 Task: Schedule a hair salon appointment for a haircut on Friday at 11:00 AM.
Action: Mouse moved to (27, 136)
Screenshot: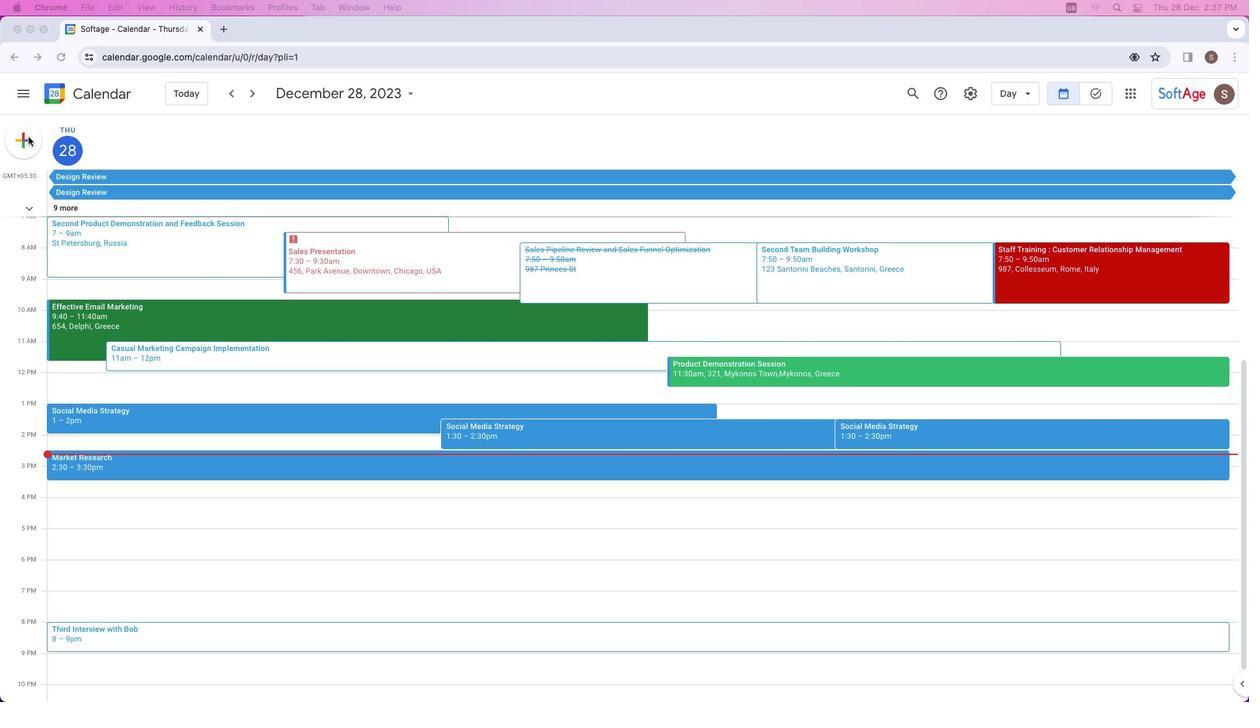 
Action: Mouse pressed left at (27, 136)
Screenshot: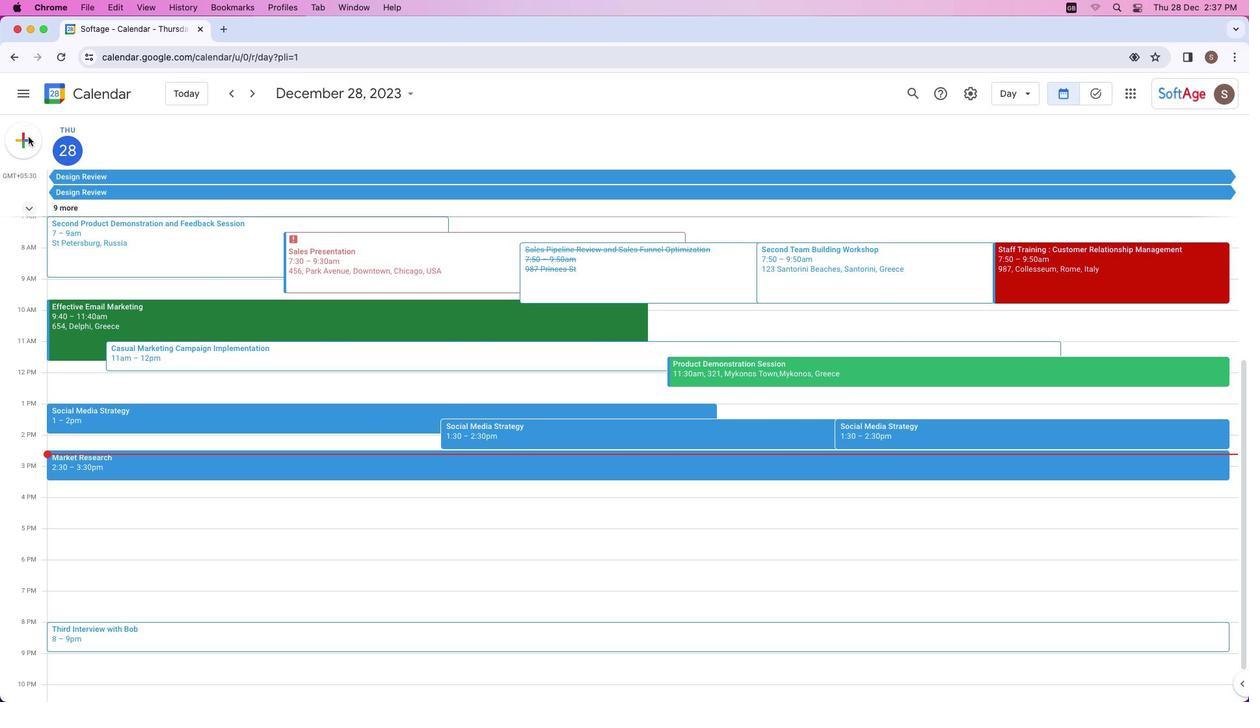 
Action: Mouse pressed left at (27, 136)
Screenshot: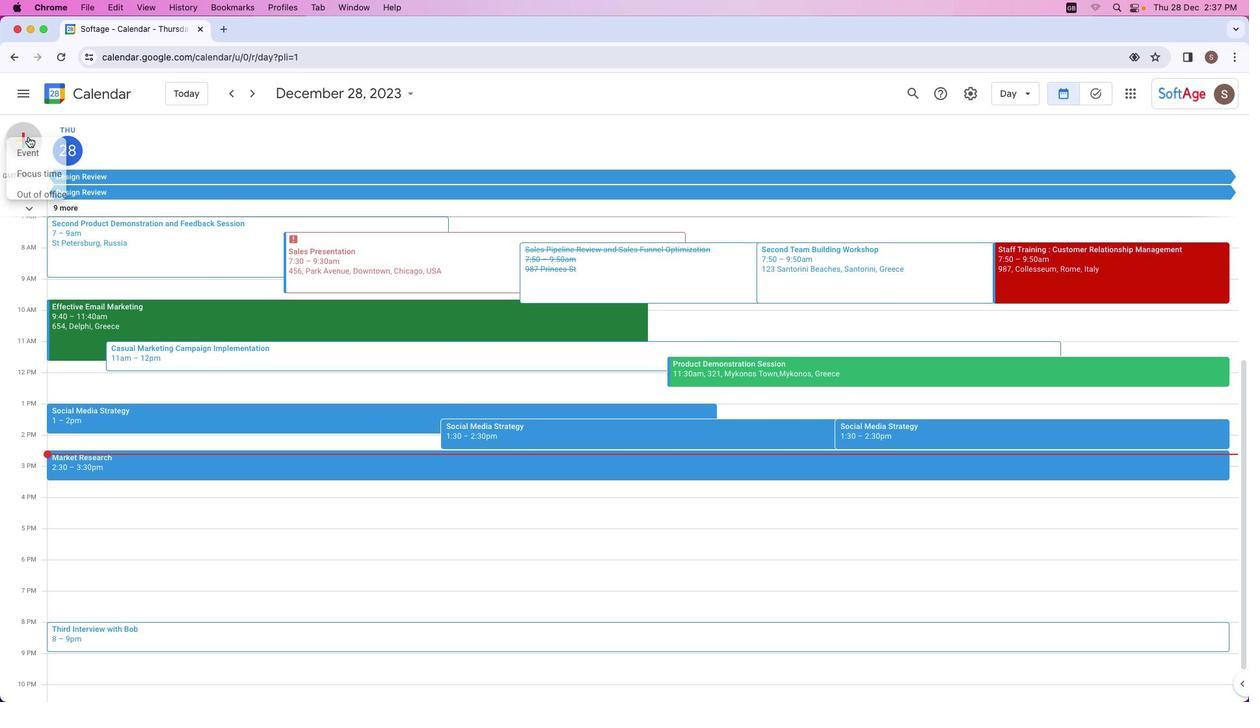 
Action: Mouse moved to (67, 281)
Screenshot: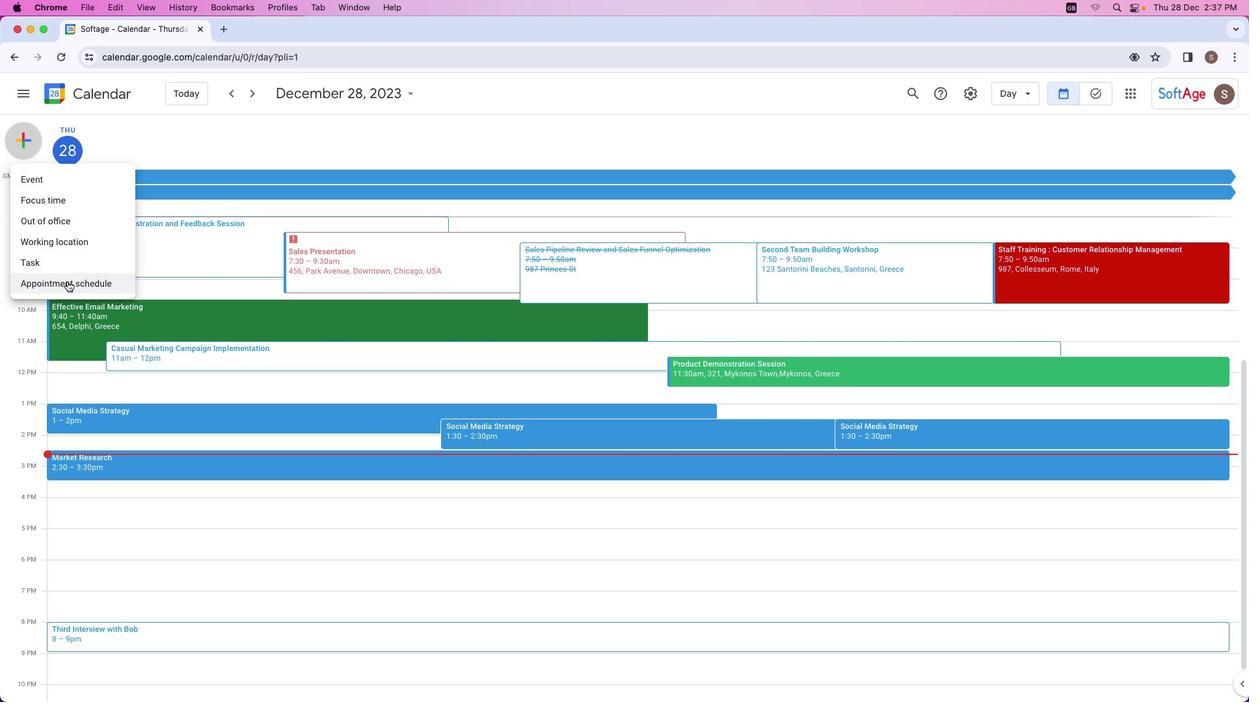 
Action: Mouse pressed left at (67, 281)
Screenshot: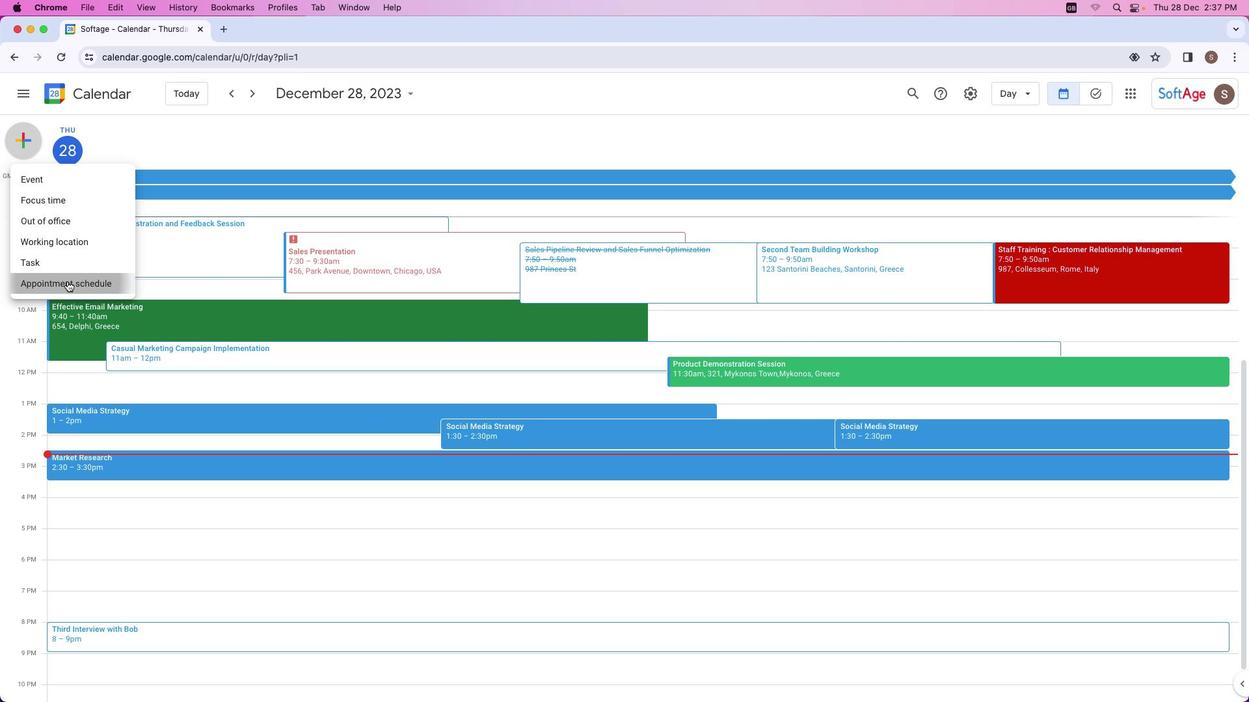 
Action: Mouse moved to (80, 129)
Screenshot: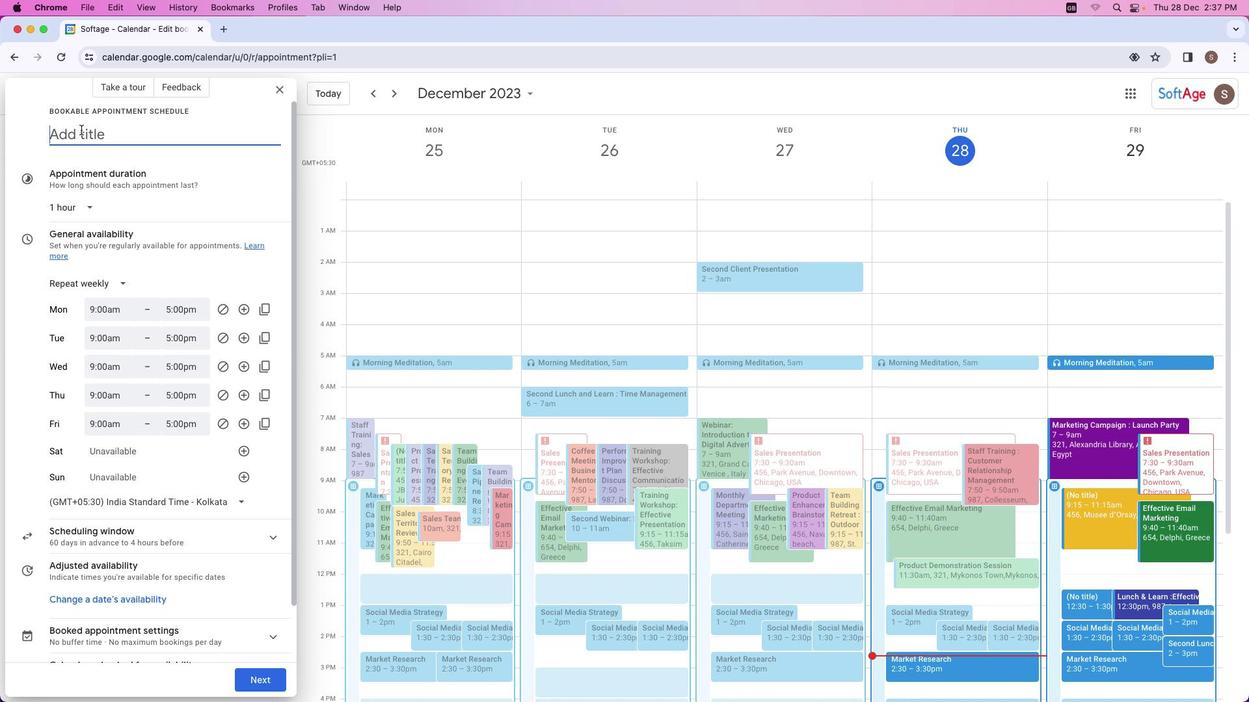 
Action: Mouse pressed left at (80, 129)
Screenshot: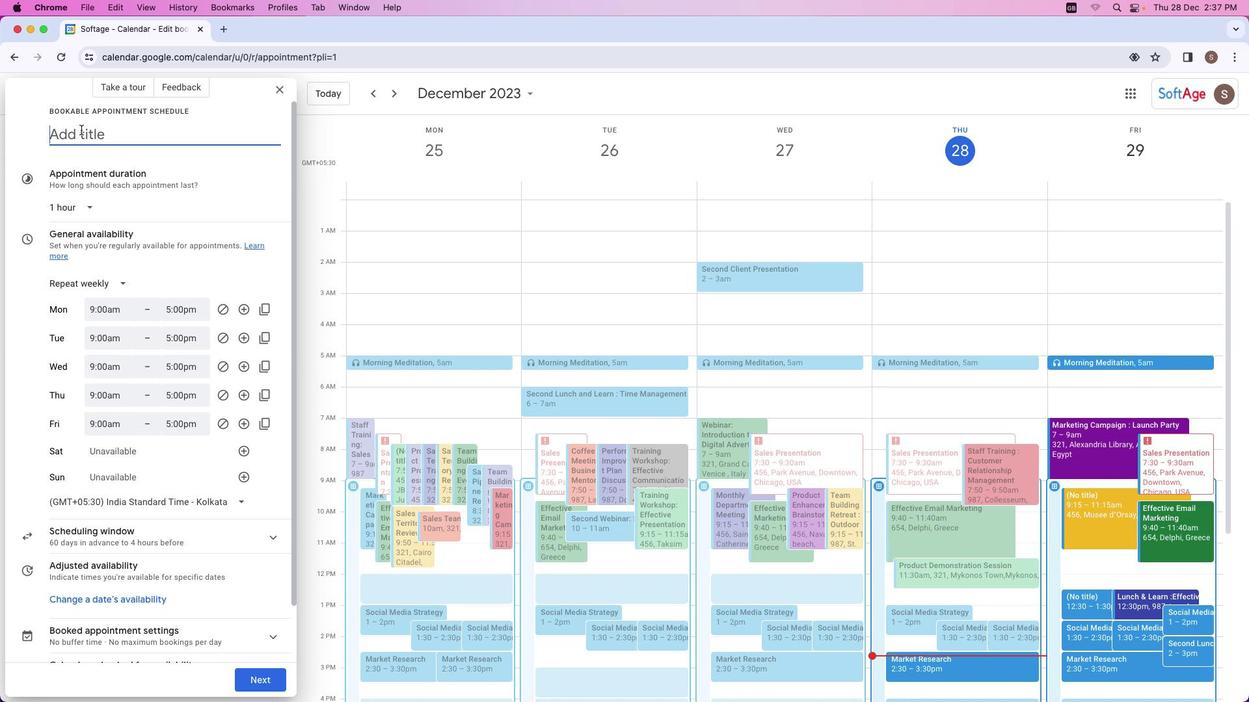 
Action: Key pressed Key.shift'H''a''i''r'Key.spaceKey.shift'S''a''l''o''n'Key.spaceKey.shift'A''p''p''o''i''n''t''m''e''n''t'
Screenshot: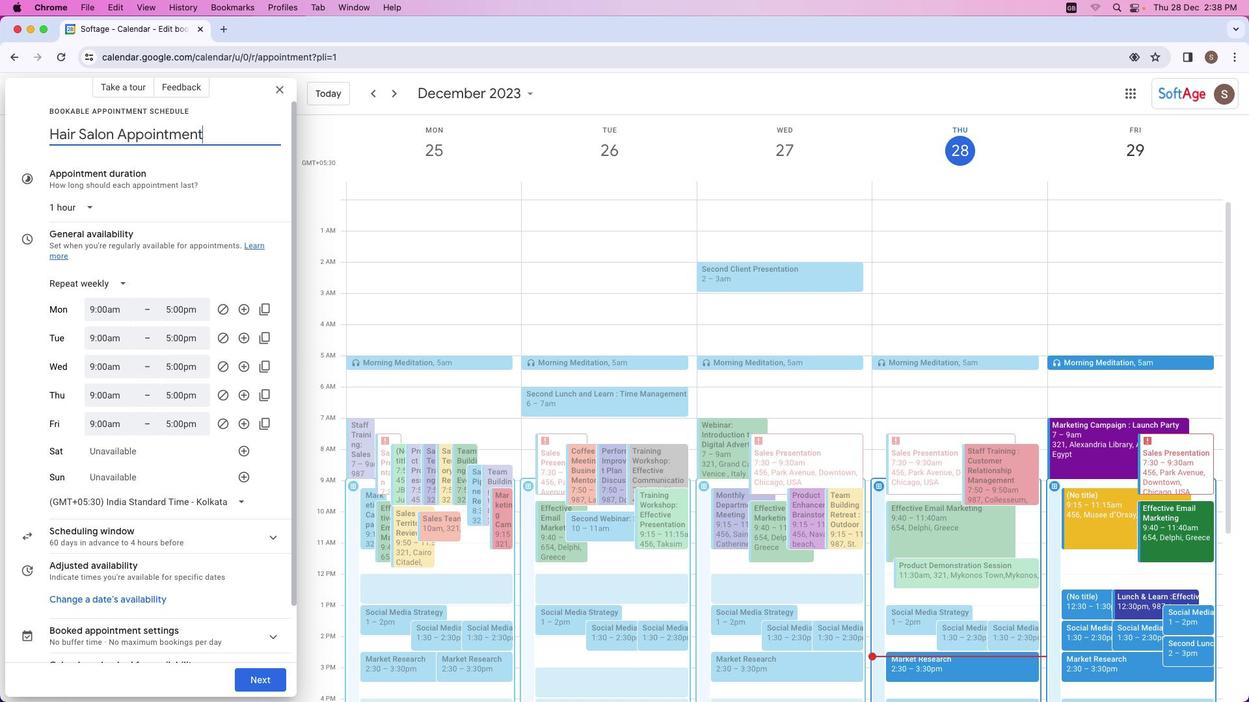 
Action: Mouse moved to (224, 309)
Screenshot: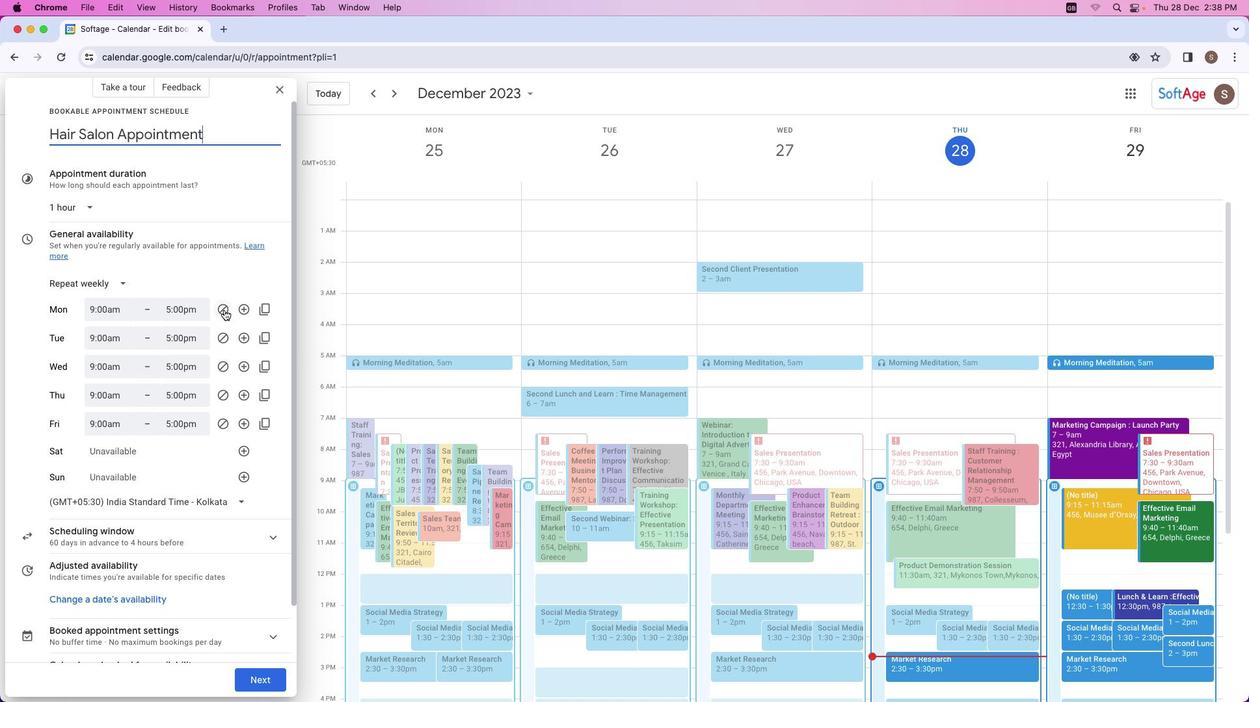 
Action: Mouse pressed left at (224, 309)
Screenshot: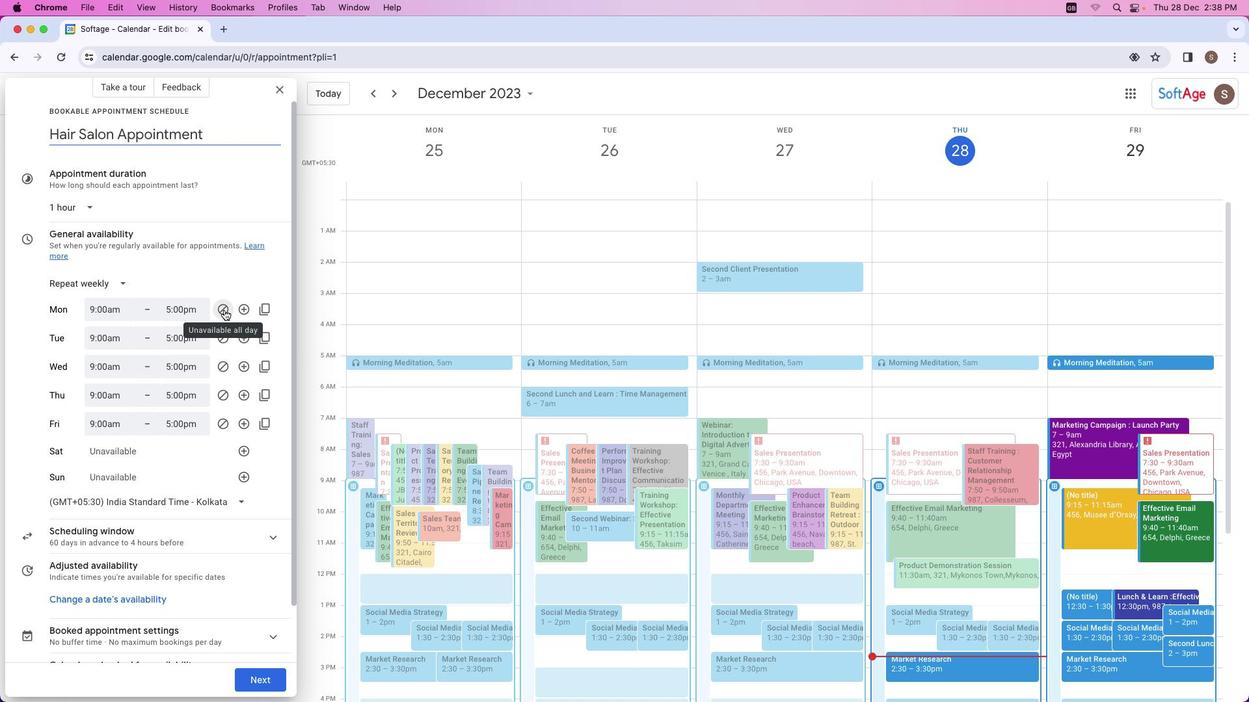 
Action: Mouse moved to (224, 333)
Screenshot: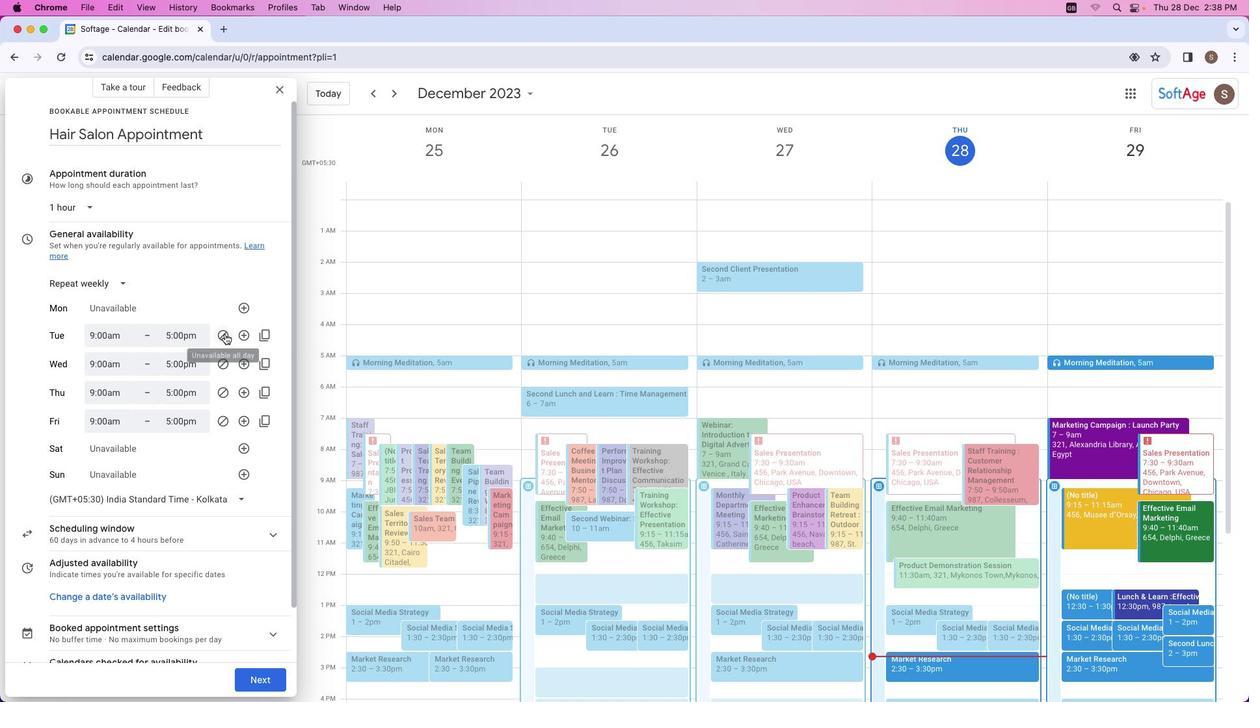 
Action: Mouse pressed left at (224, 333)
Screenshot: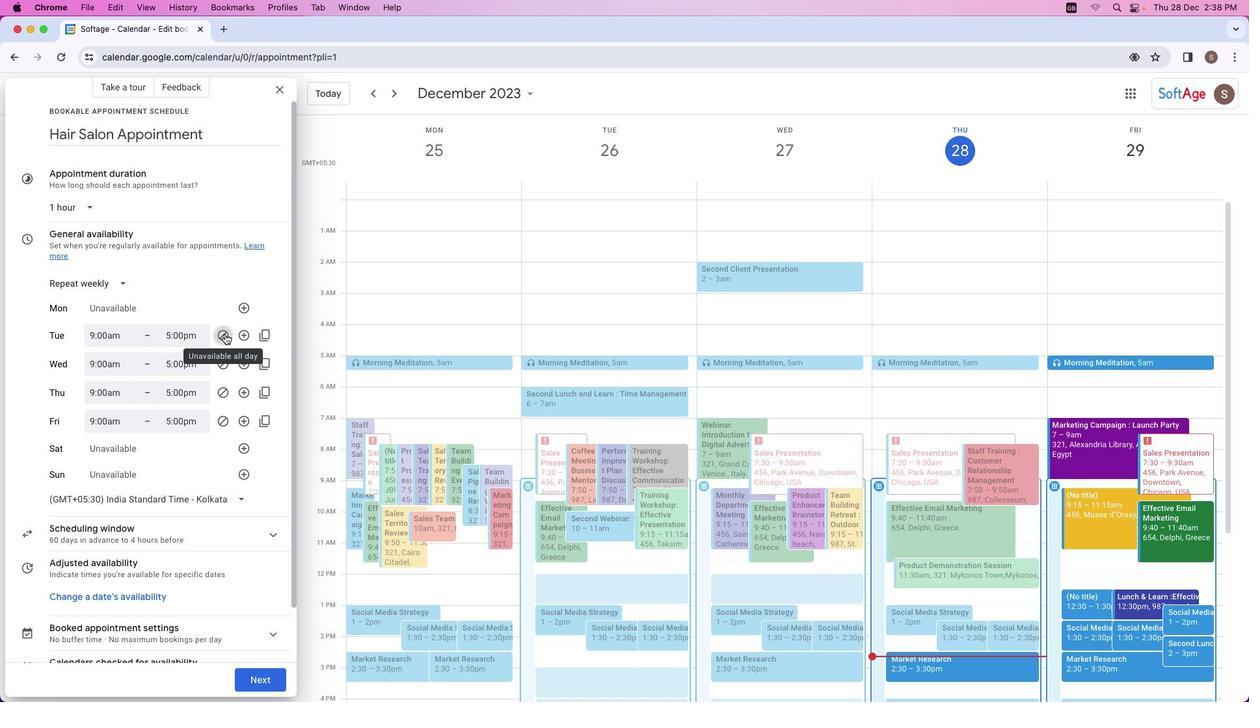 
Action: Mouse moved to (223, 362)
Screenshot: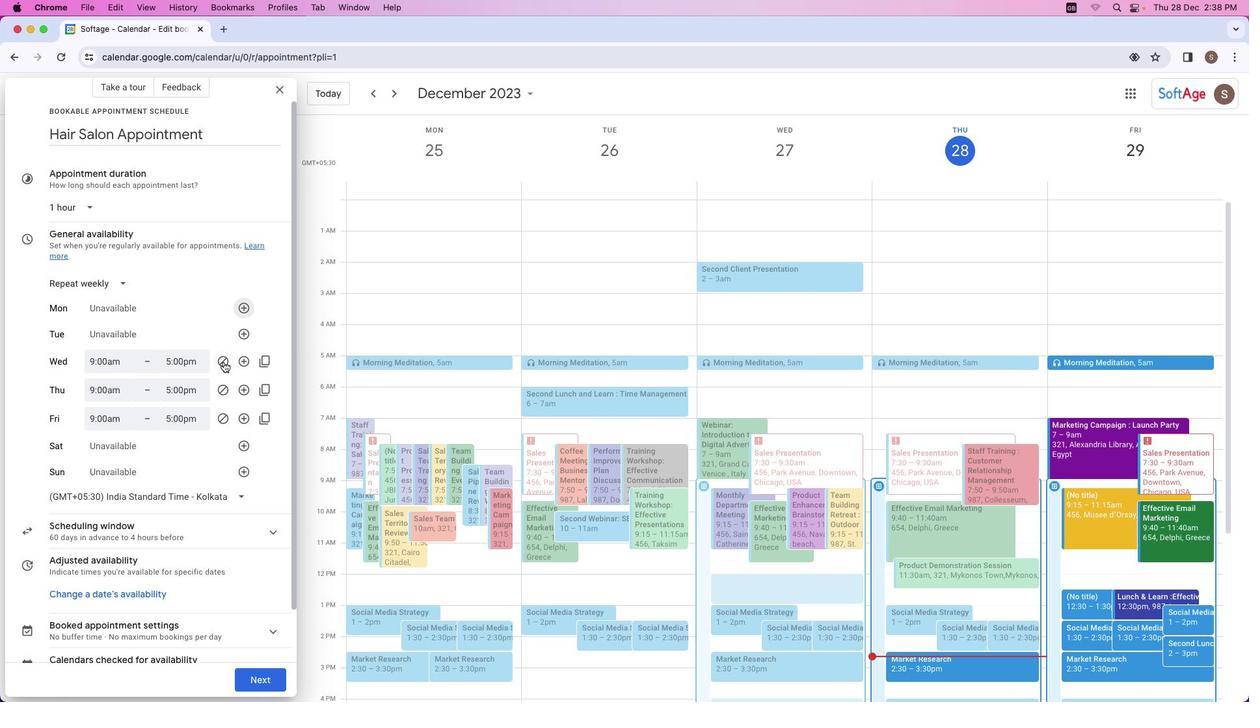 
Action: Mouse pressed left at (223, 362)
Screenshot: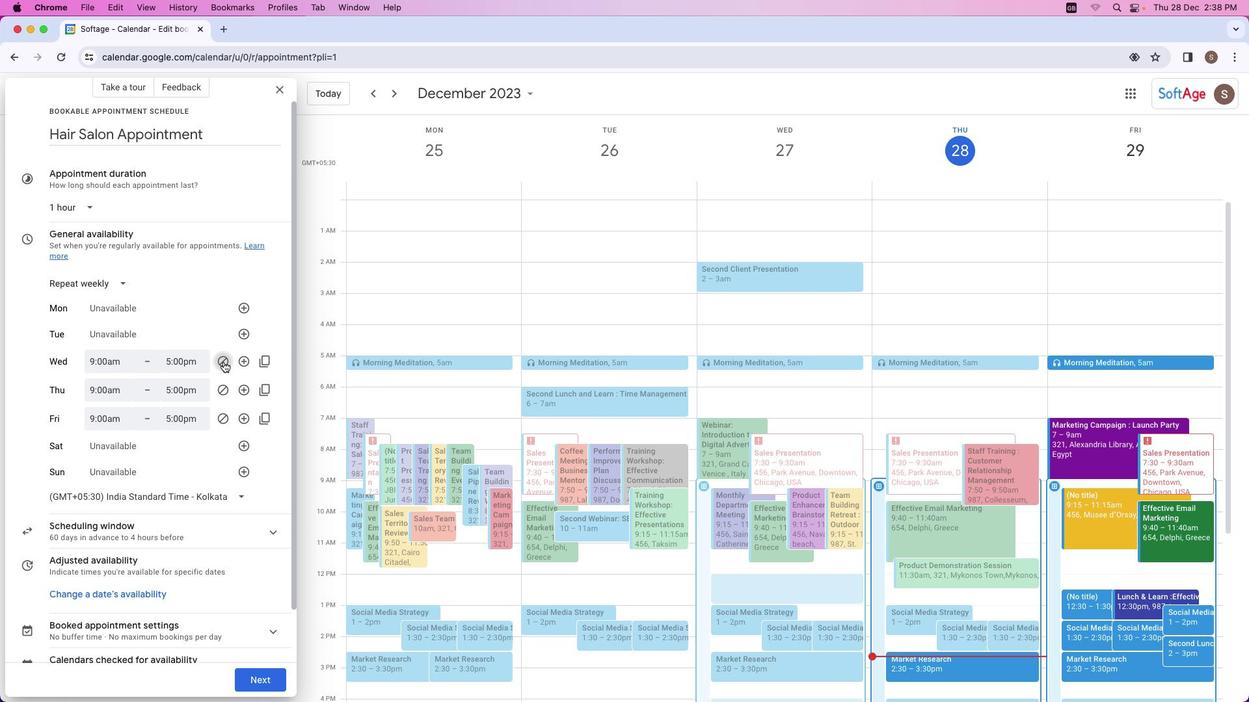 
Action: Mouse moved to (224, 386)
Screenshot: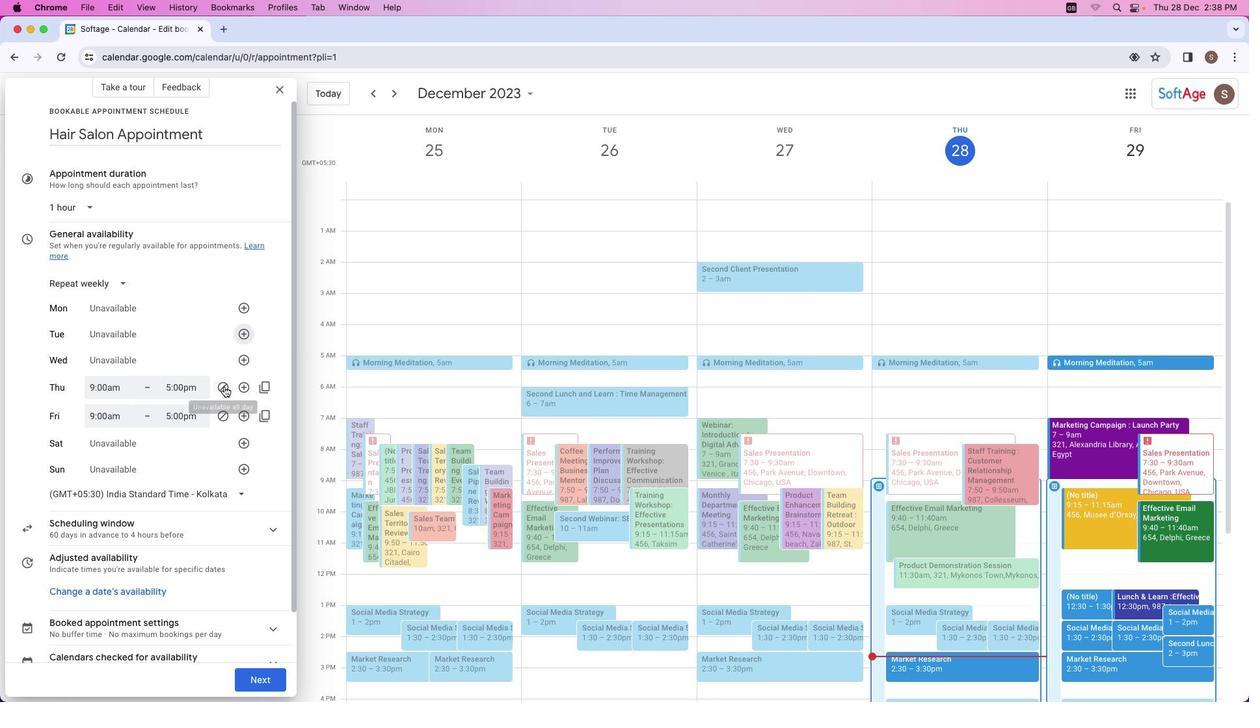 
Action: Mouse pressed left at (224, 386)
Screenshot: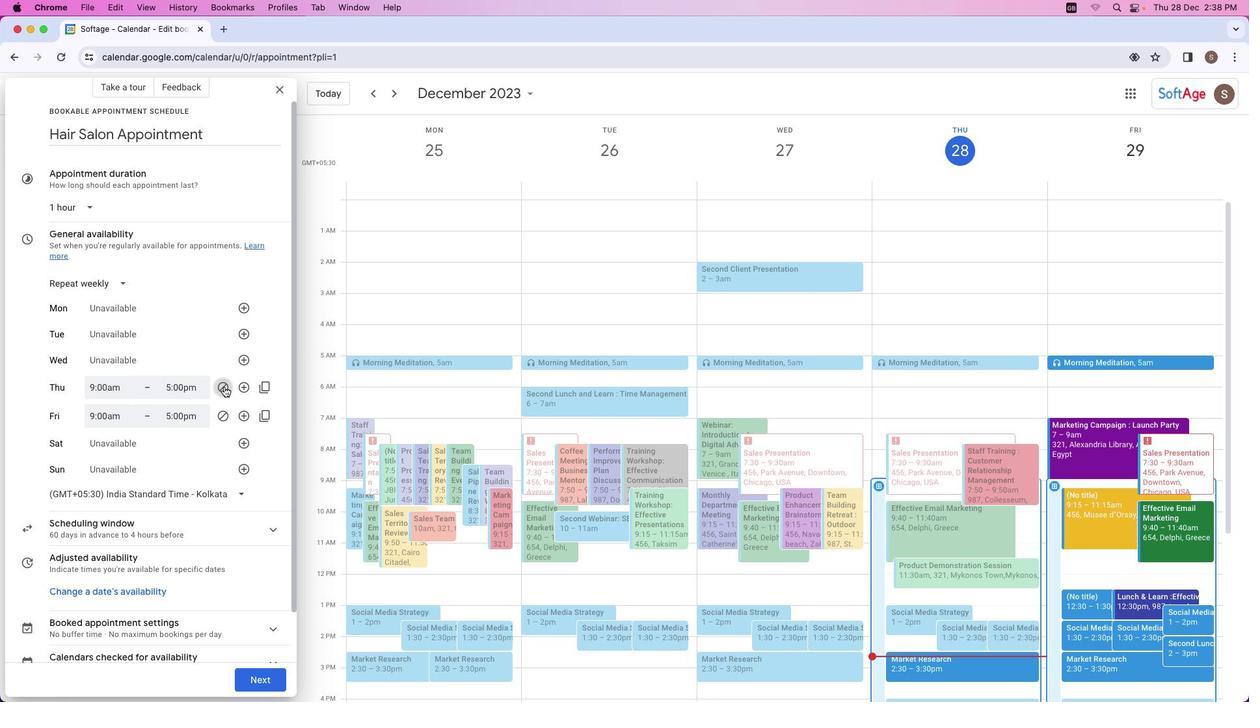 
Action: Mouse moved to (113, 411)
Screenshot: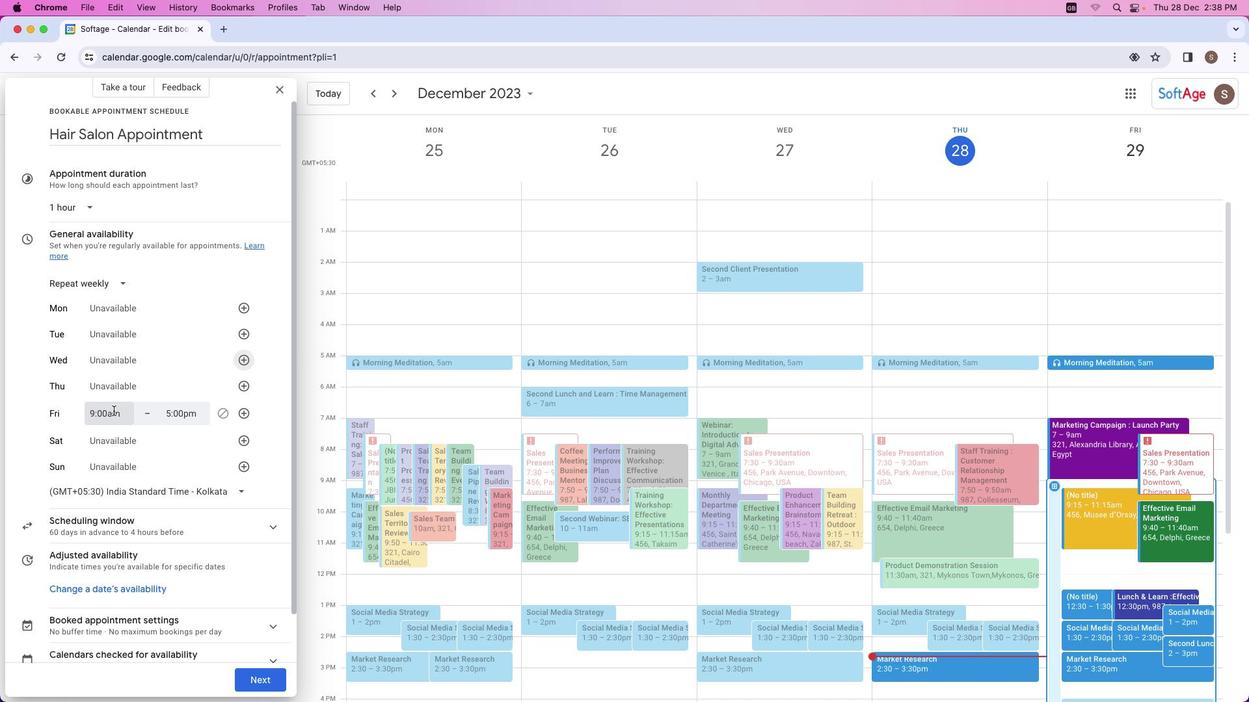 
Action: Mouse pressed left at (113, 411)
Screenshot: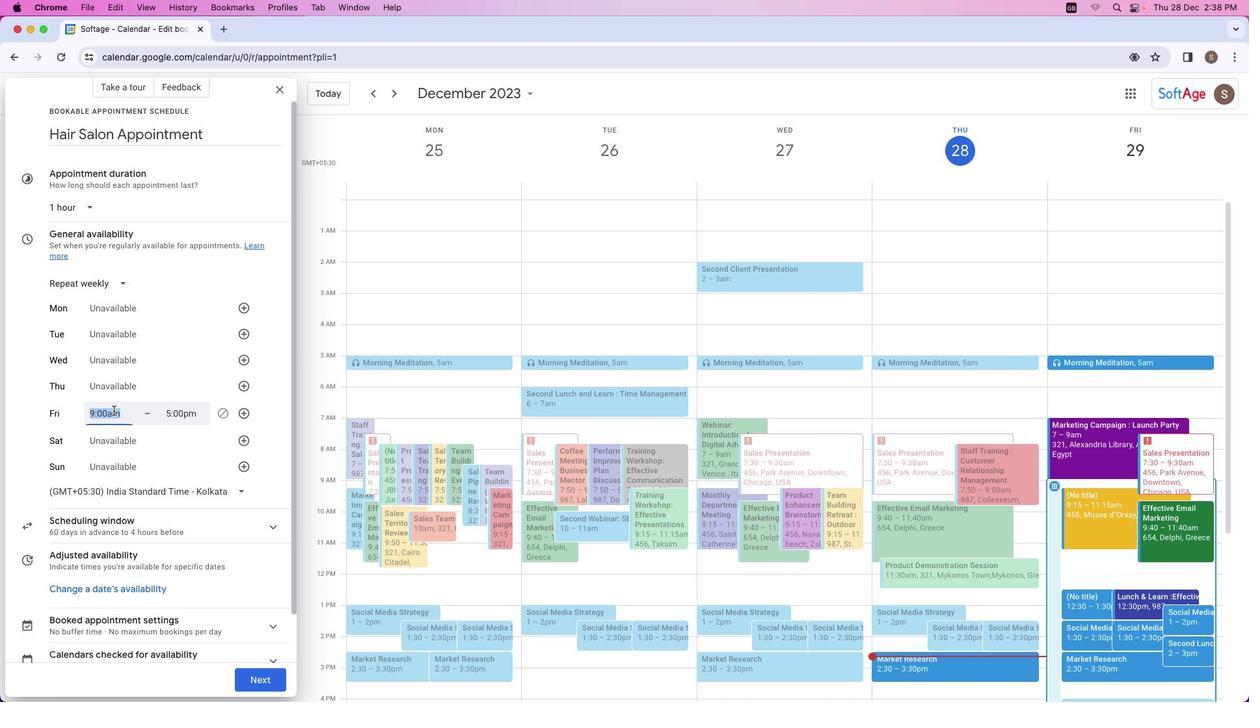 
Action: Mouse moved to (113, 508)
Screenshot: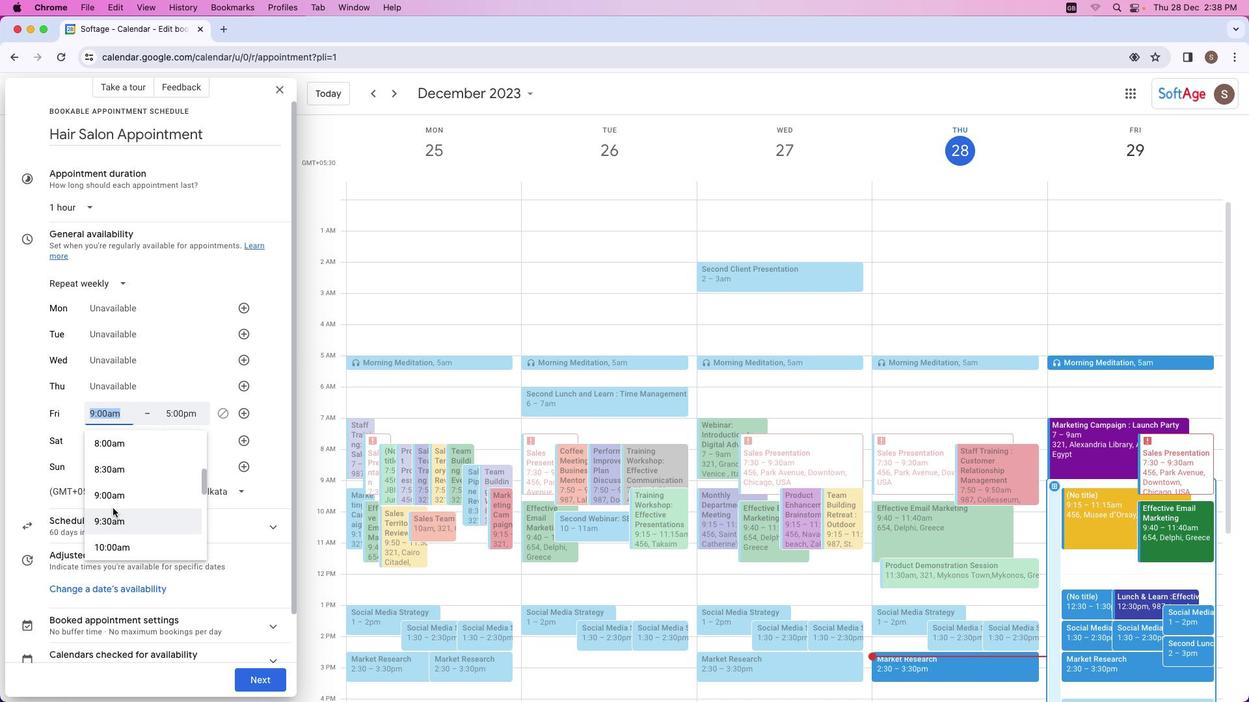 
Action: Mouse scrolled (113, 508) with delta (0, 0)
Screenshot: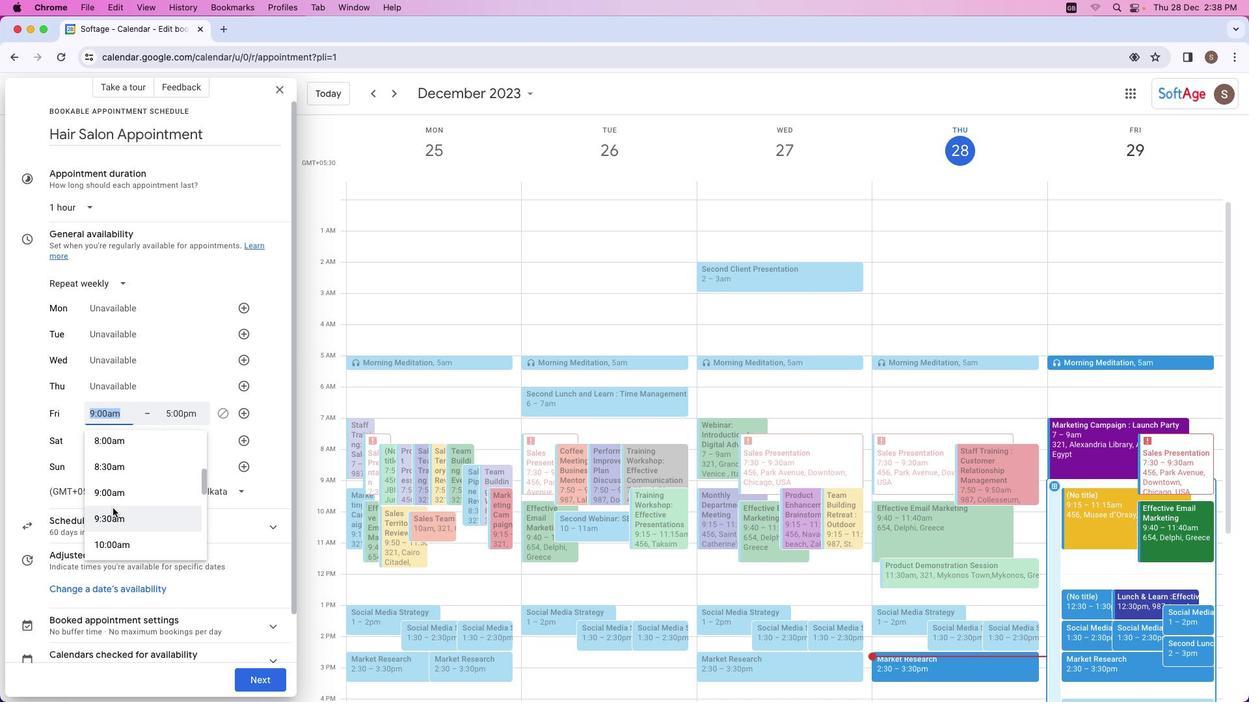 
Action: Mouse scrolled (113, 508) with delta (0, 0)
Screenshot: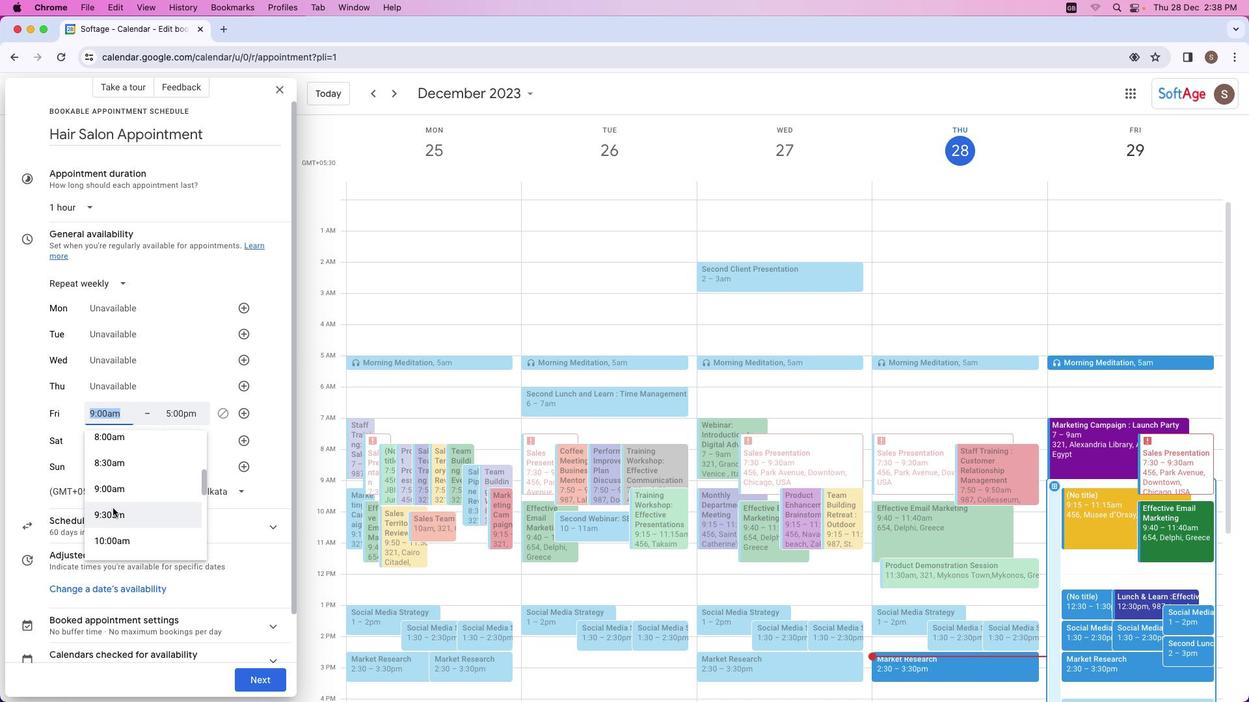 
Action: Mouse scrolled (113, 508) with delta (0, 0)
Screenshot: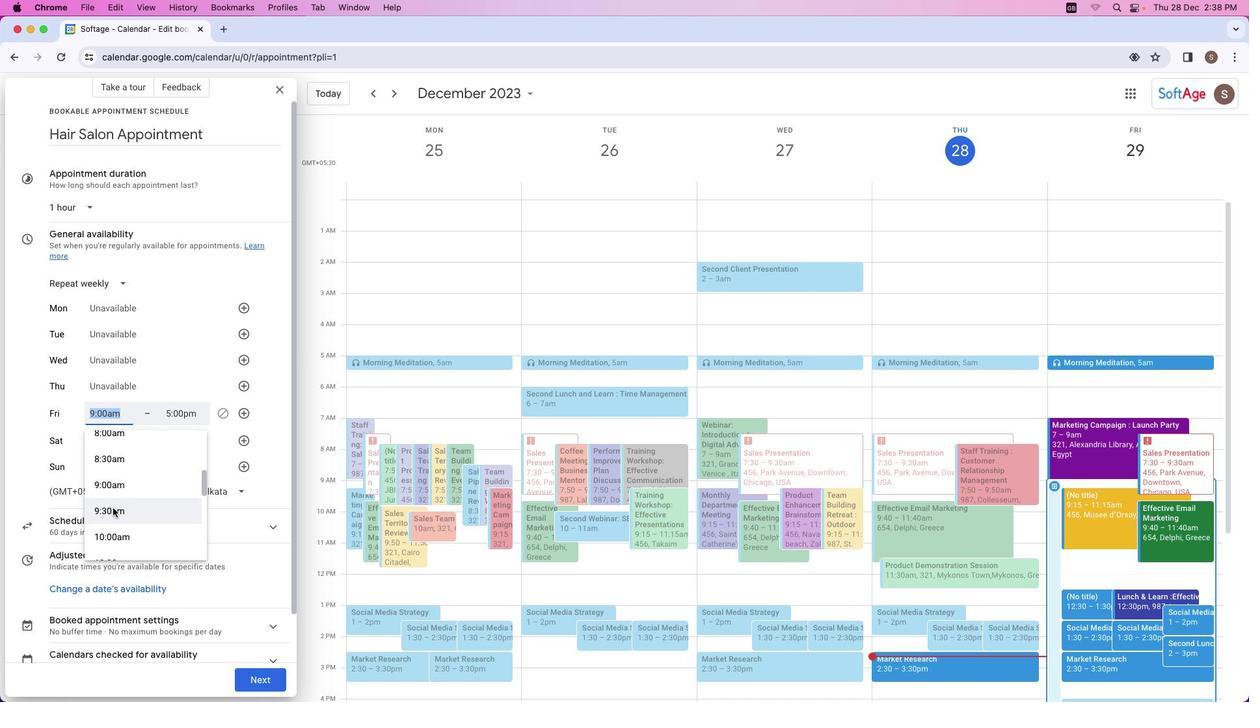 
Action: Mouse scrolled (113, 508) with delta (0, 0)
Screenshot: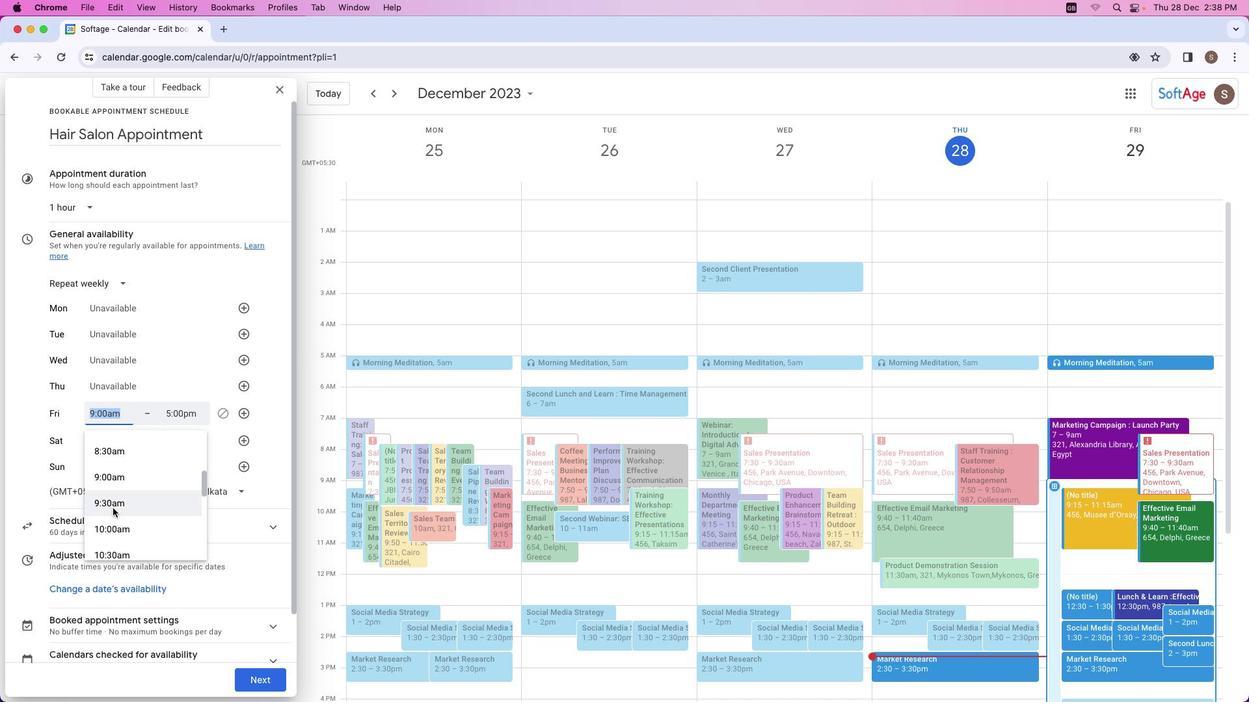 
Action: Mouse scrolled (113, 508) with delta (0, 0)
Screenshot: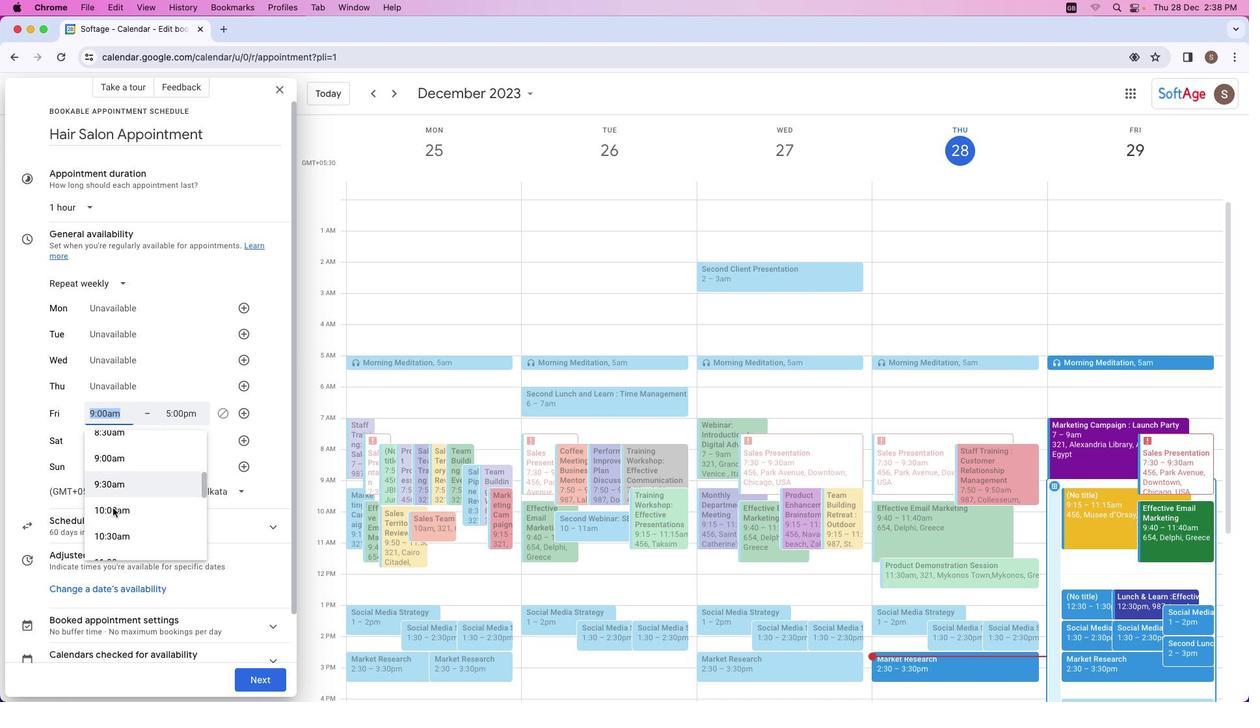 
Action: Mouse moved to (111, 511)
Screenshot: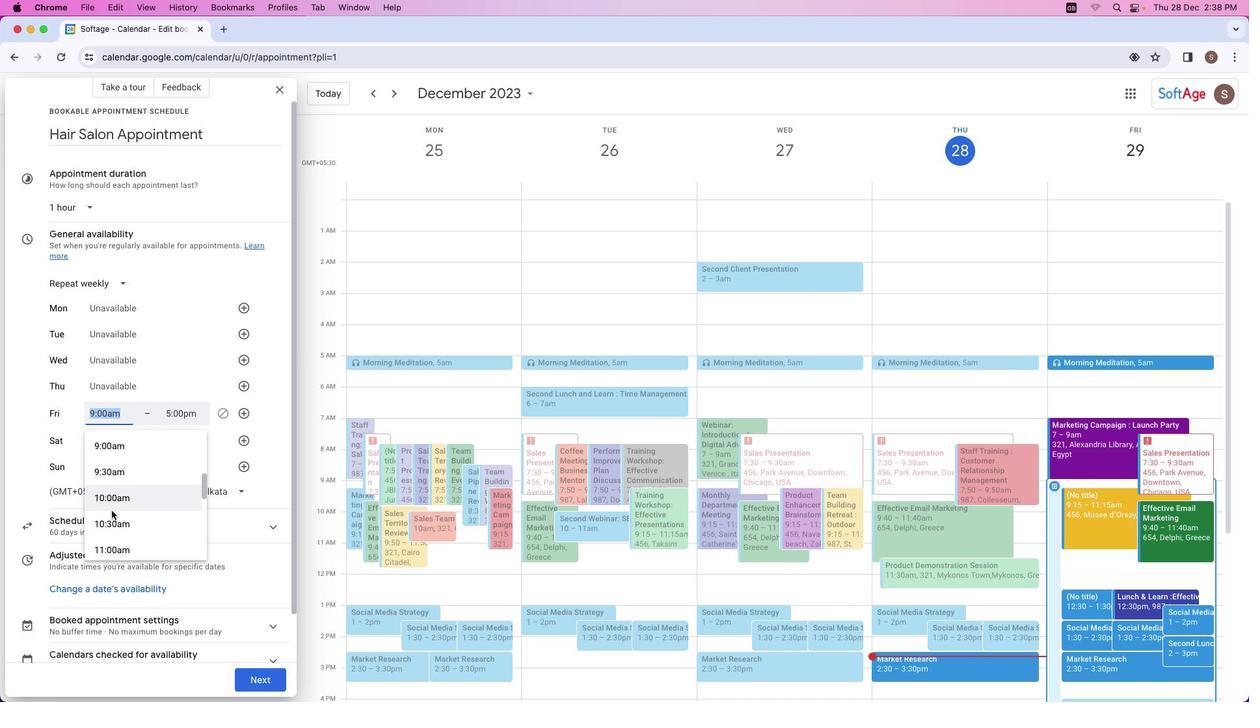 
Action: Mouse scrolled (111, 511) with delta (0, 0)
Screenshot: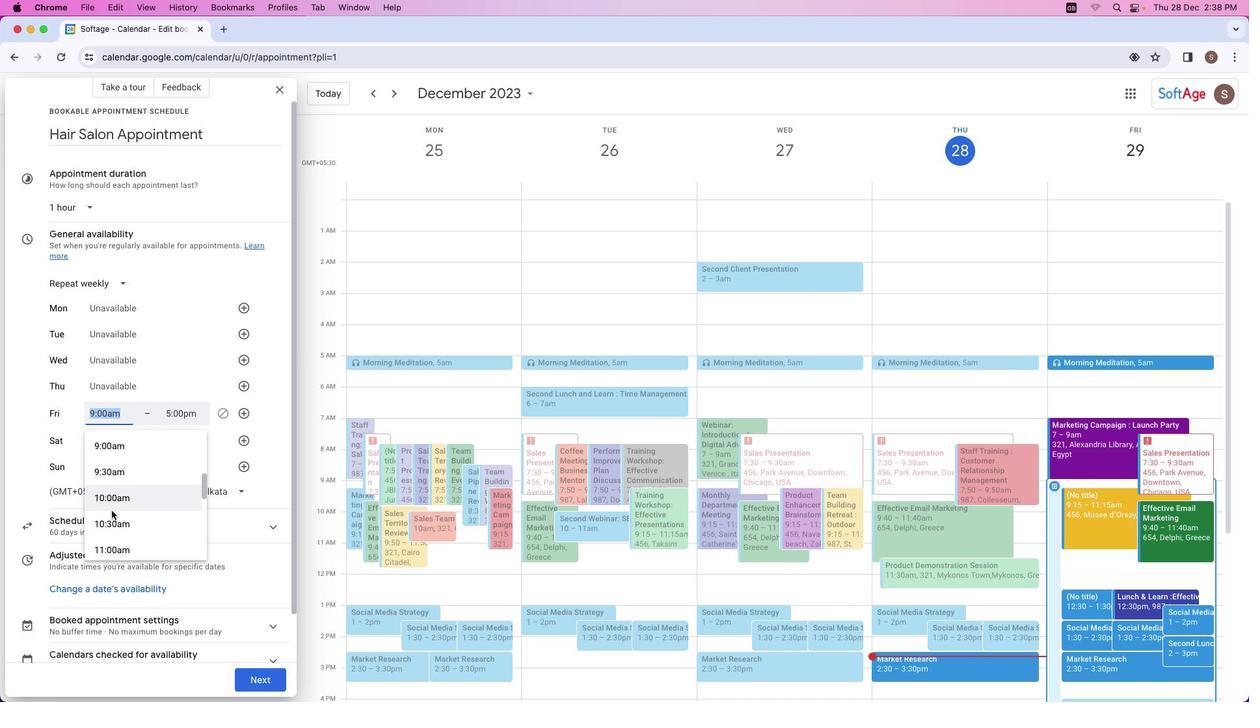 
Action: Mouse scrolled (111, 511) with delta (0, 0)
Screenshot: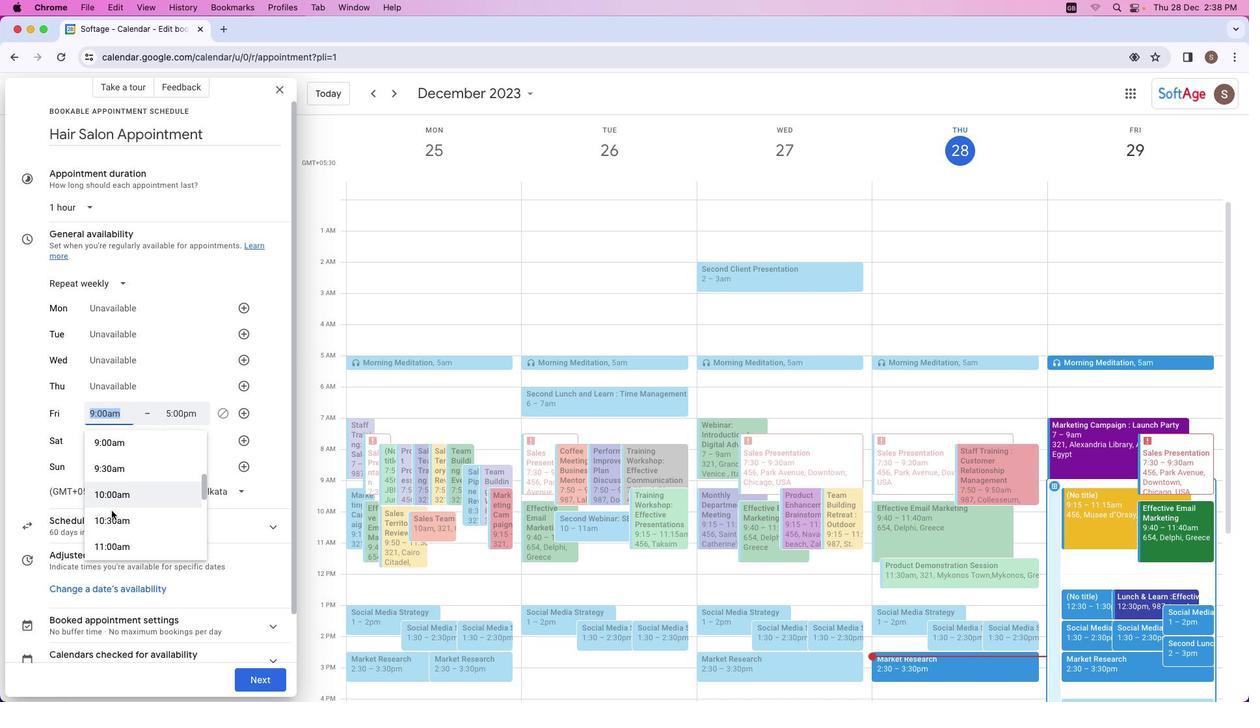 
Action: Mouse scrolled (111, 511) with delta (0, 0)
Screenshot: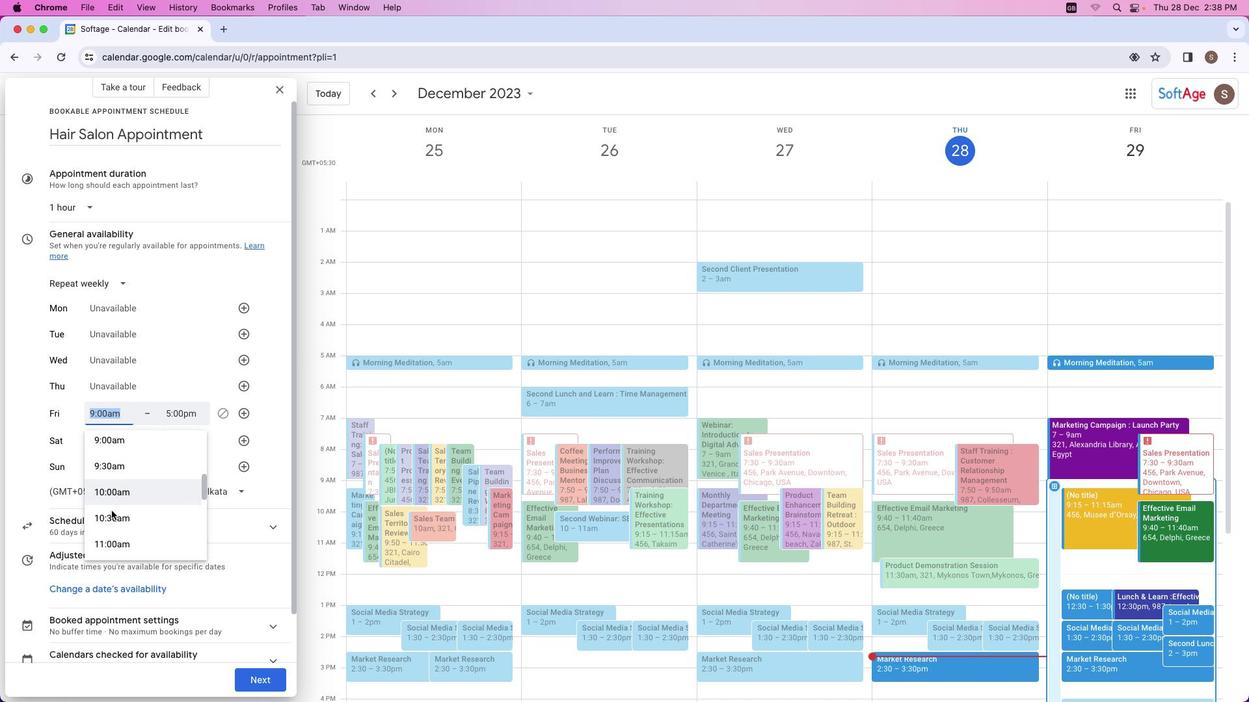 
Action: Mouse scrolled (111, 511) with delta (0, 0)
Screenshot: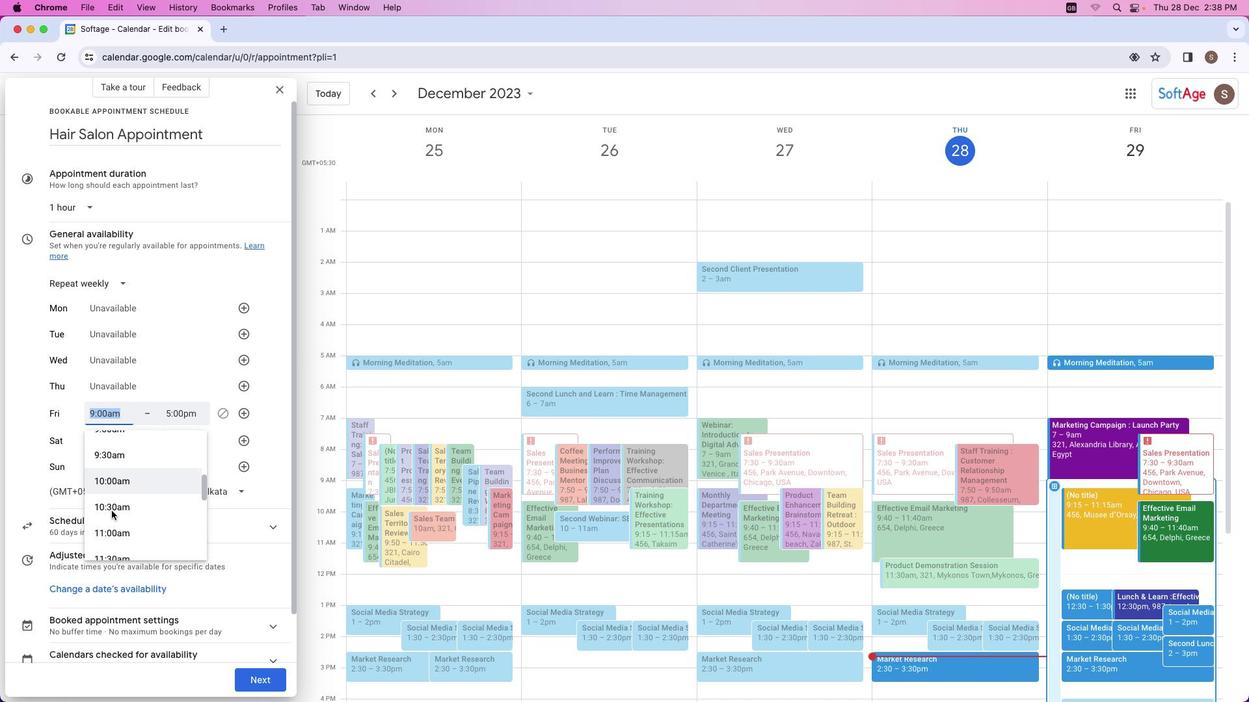 
Action: Mouse scrolled (111, 511) with delta (0, 0)
Screenshot: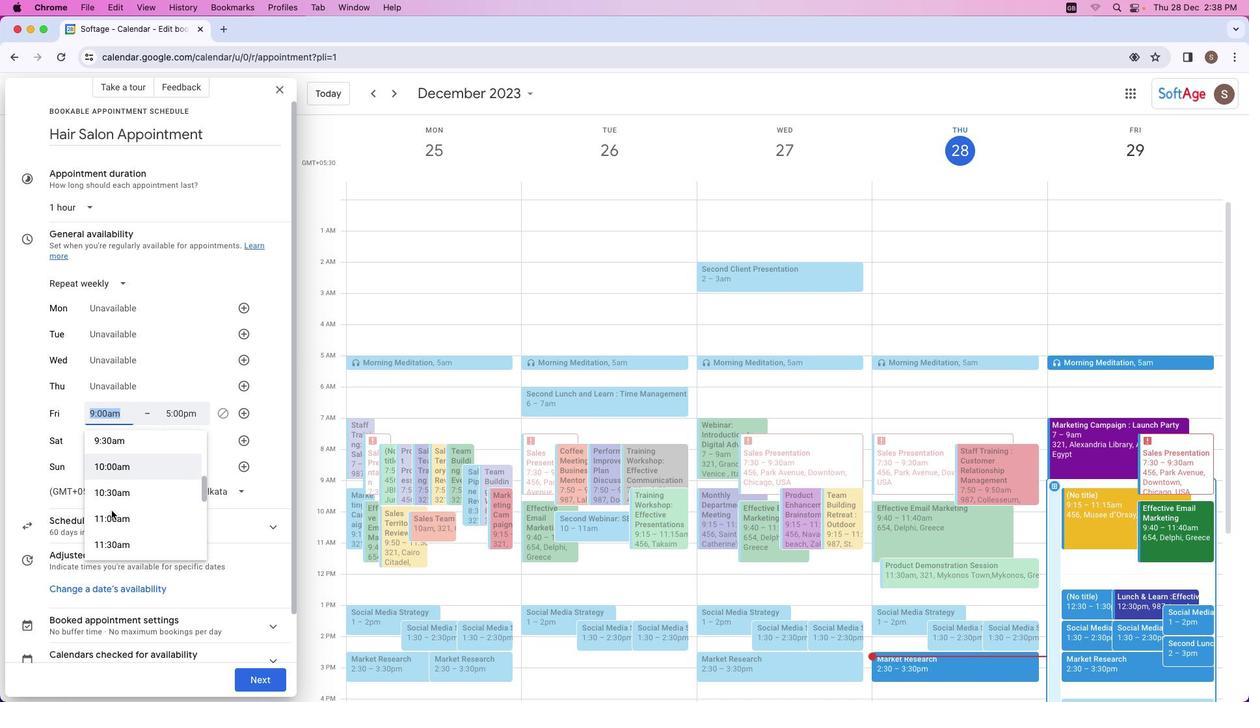 
Action: Mouse moved to (113, 509)
Screenshot: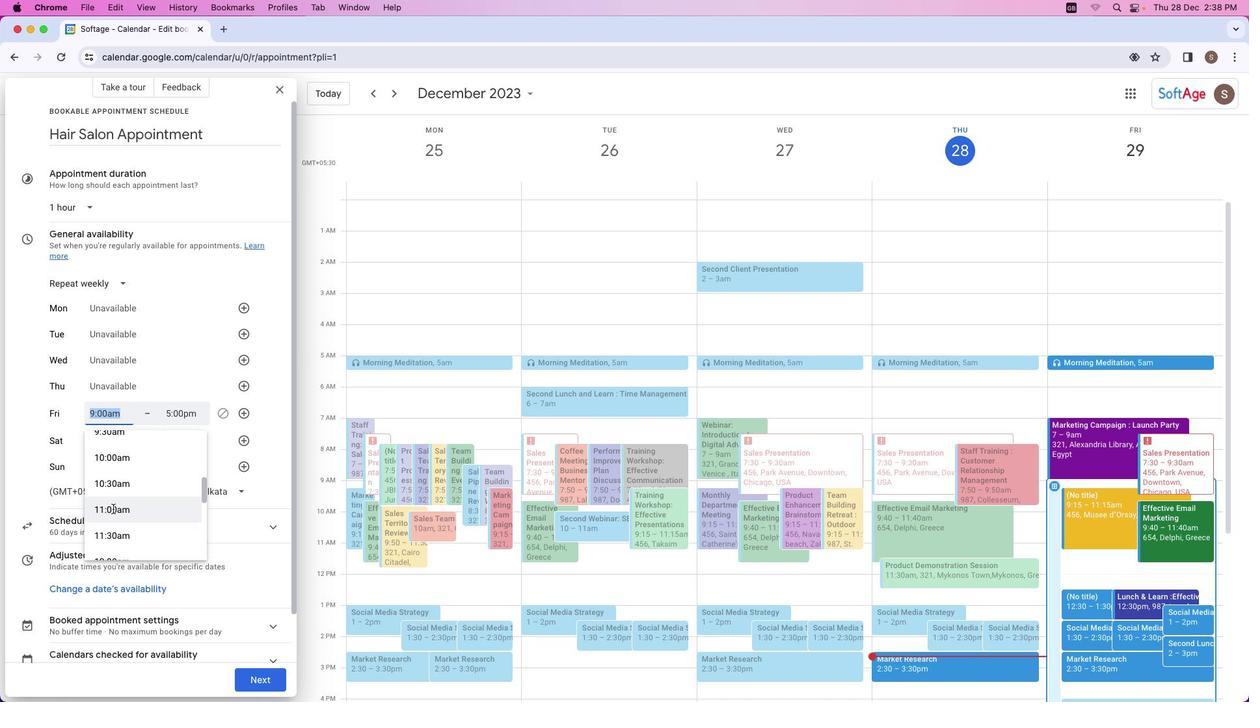 
Action: Mouse pressed left at (113, 509)
Screenshot: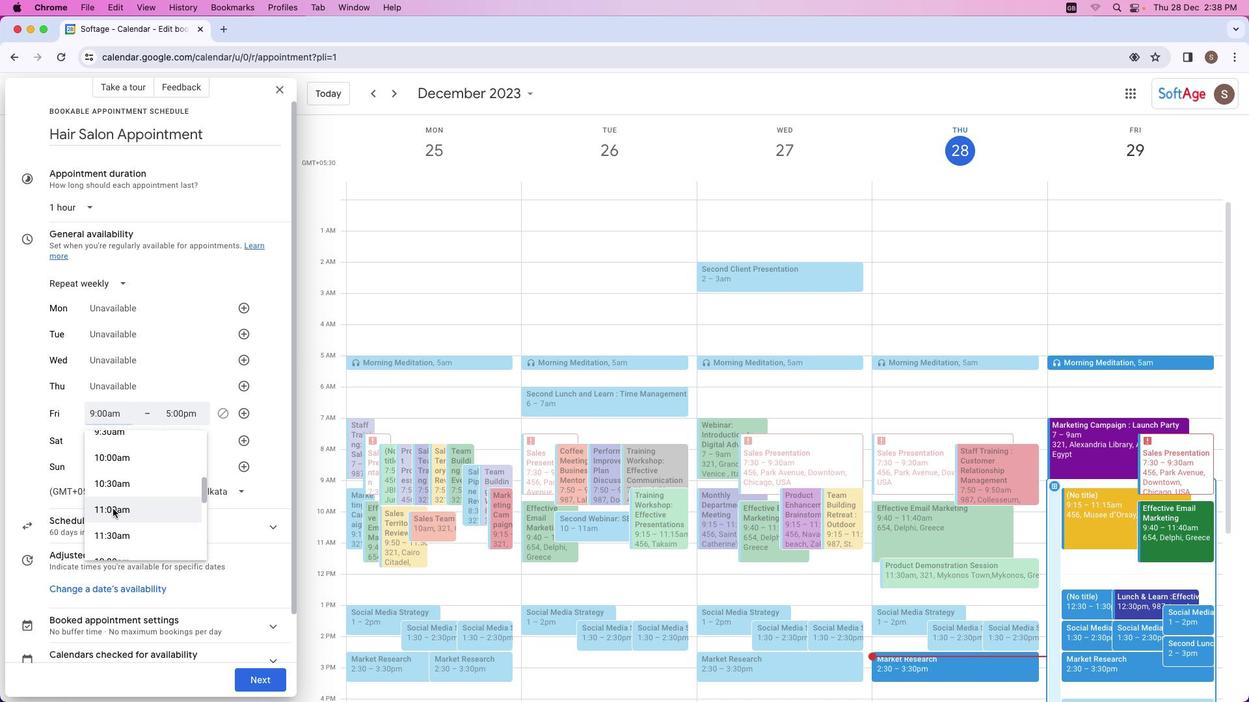 
Action: Mouse moved to (191, 416)
Screenshot: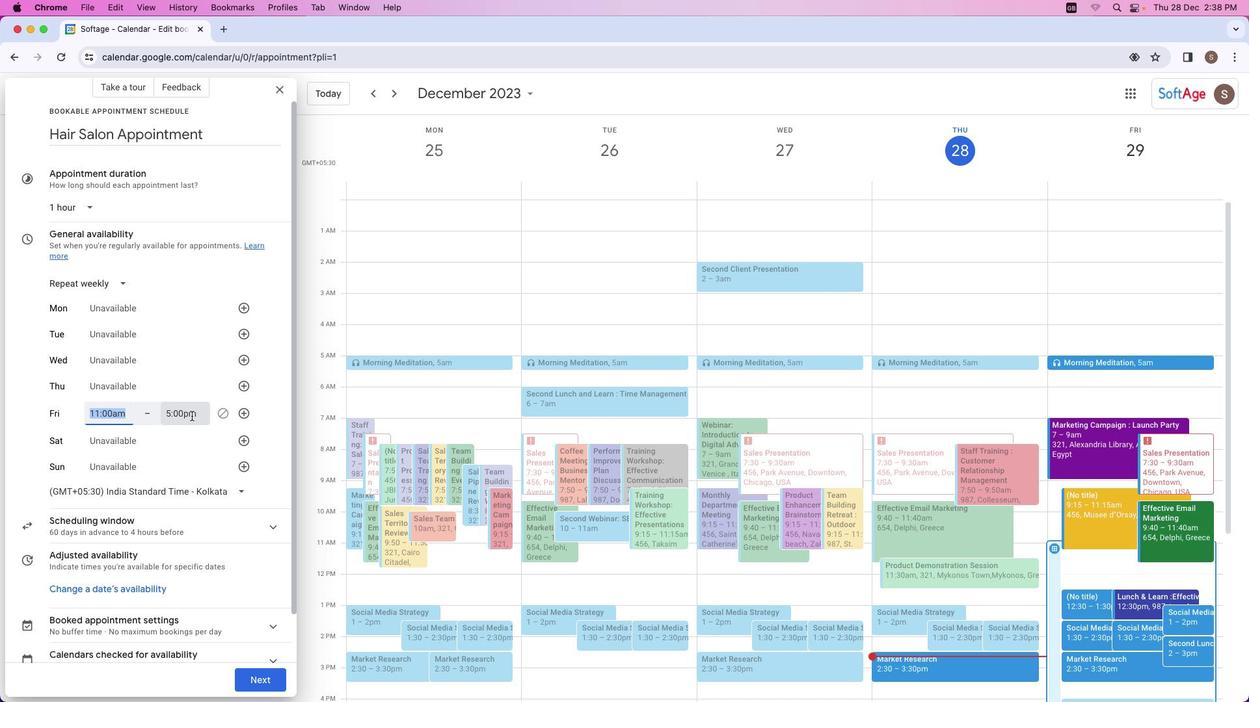 
Action: Mouse pressed left at (191, 416)
Screenshot: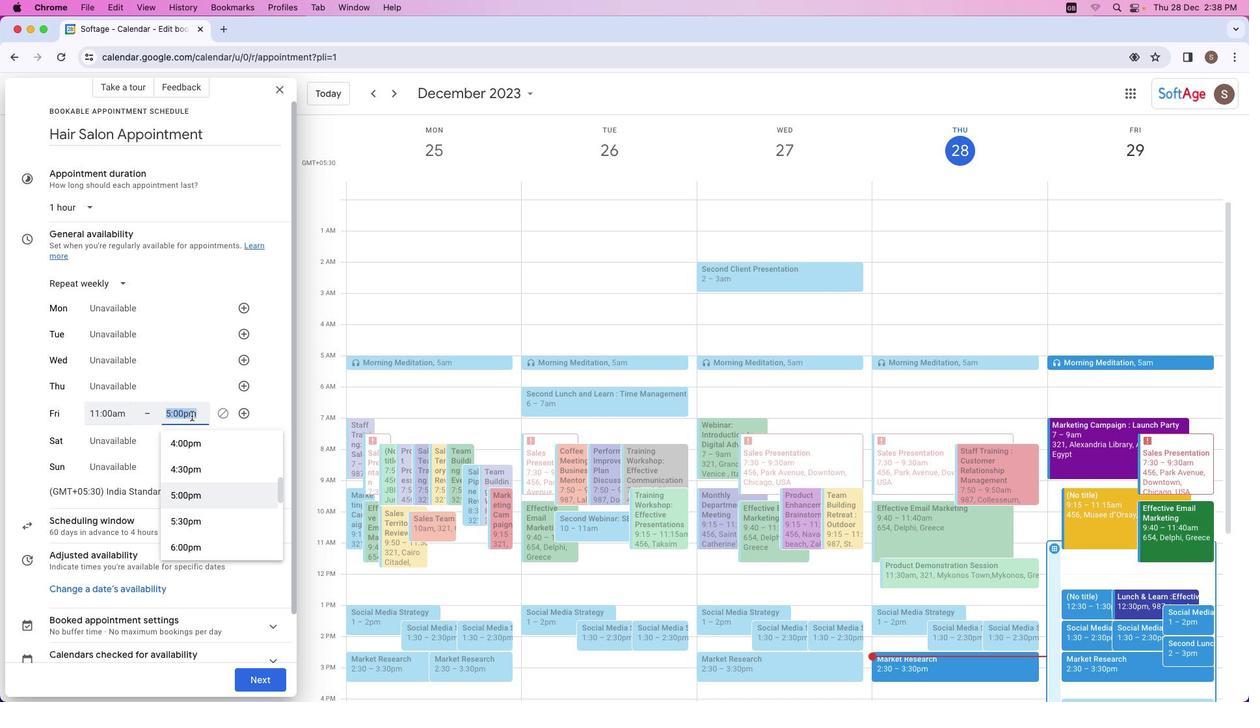 
Action: Mouse moved to (188, 491)
Screenshot: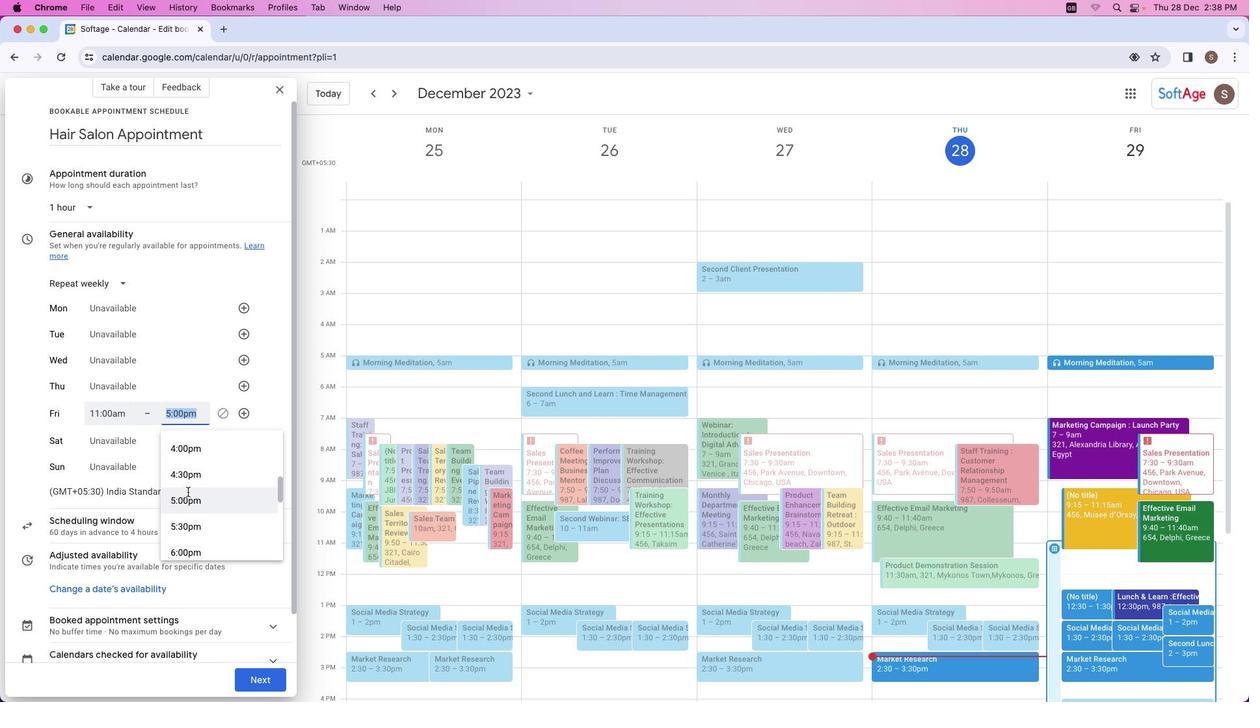 
Action: Mouse scrolled (188, 491) with delta (0, 0)
Screenshot: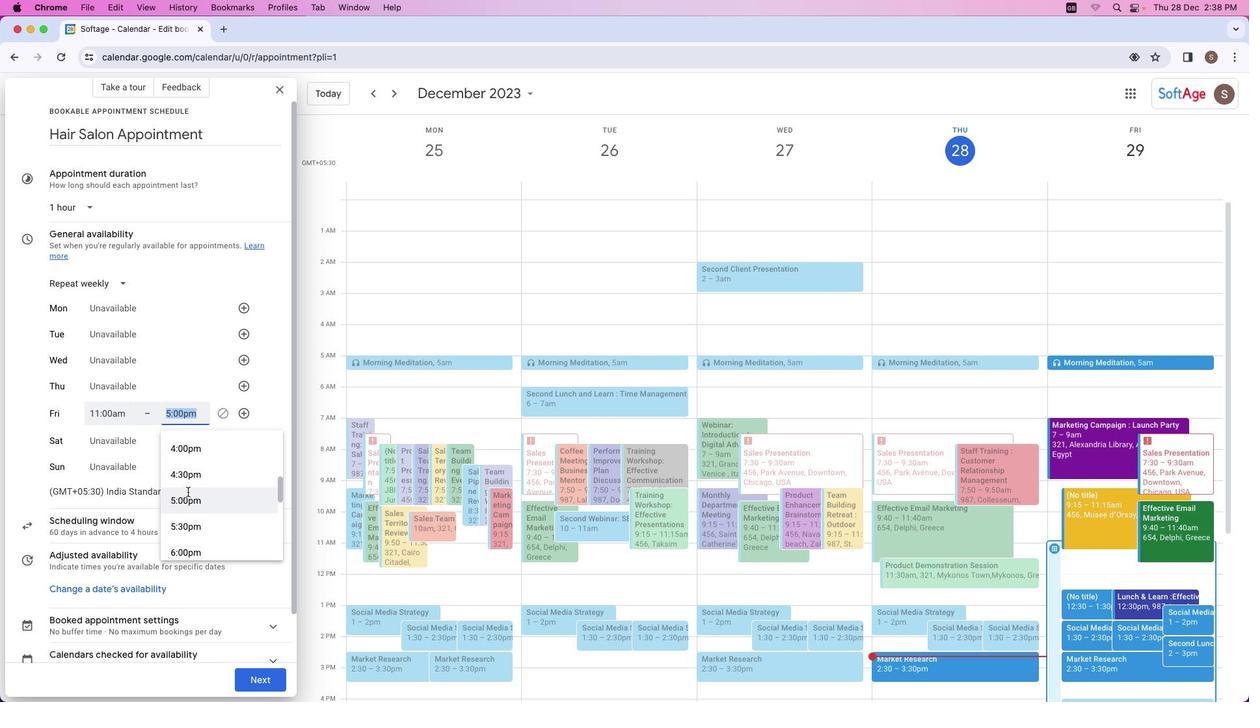 
Action: Mouse scrolled (188, 491) with delta (0, 0)
Screenshot: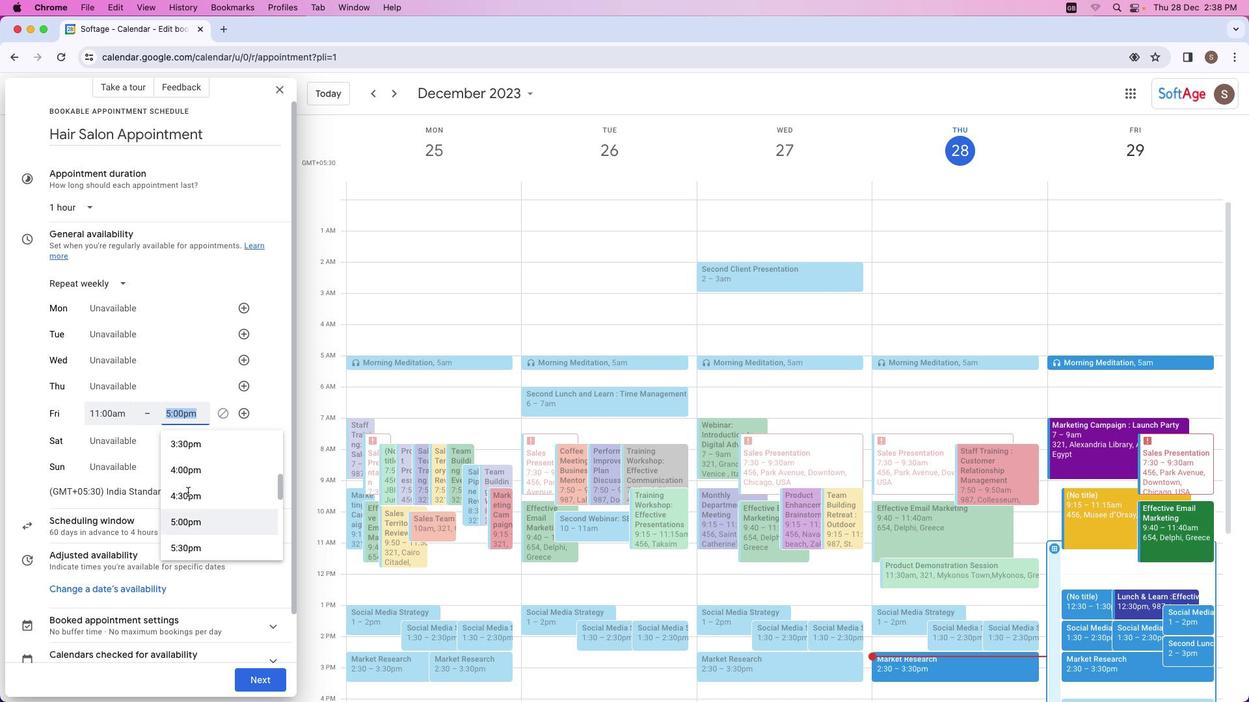 
Action: Mouse scrolled (188, 491) with delta (0, 1)
Screenshot: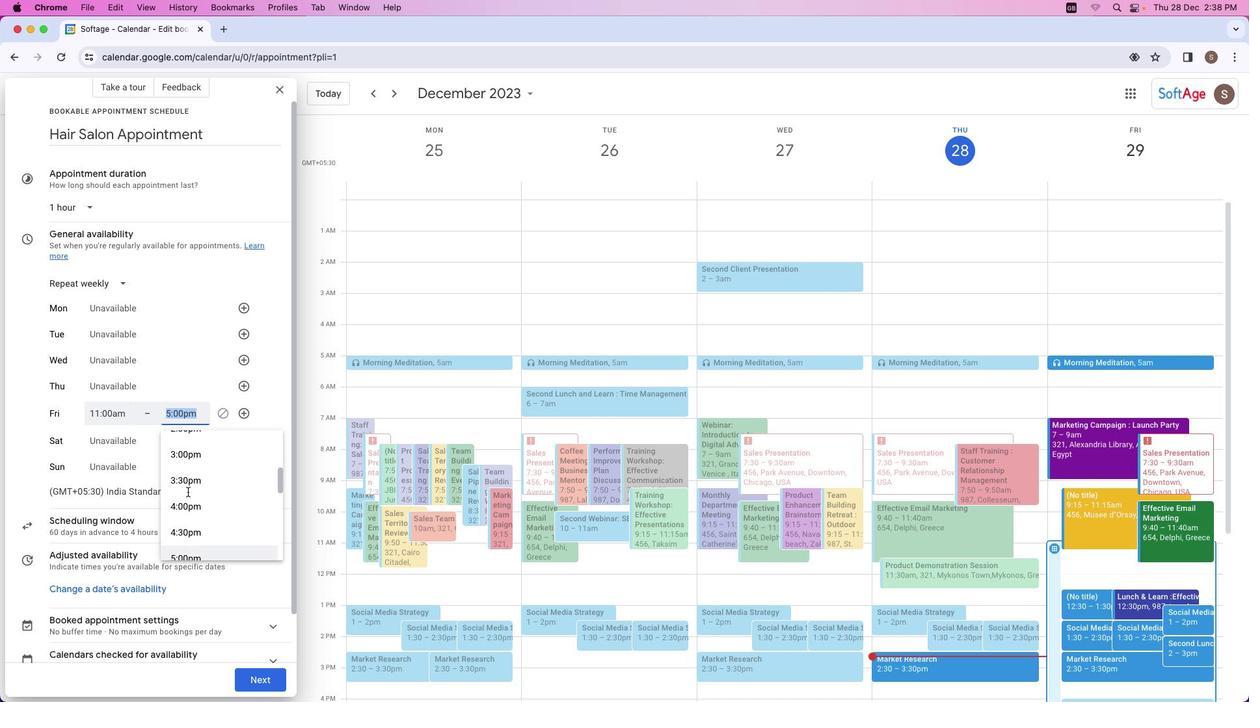 
Action: Mouse scrolled (188, 491) with delta (0, 1)
Screenshot: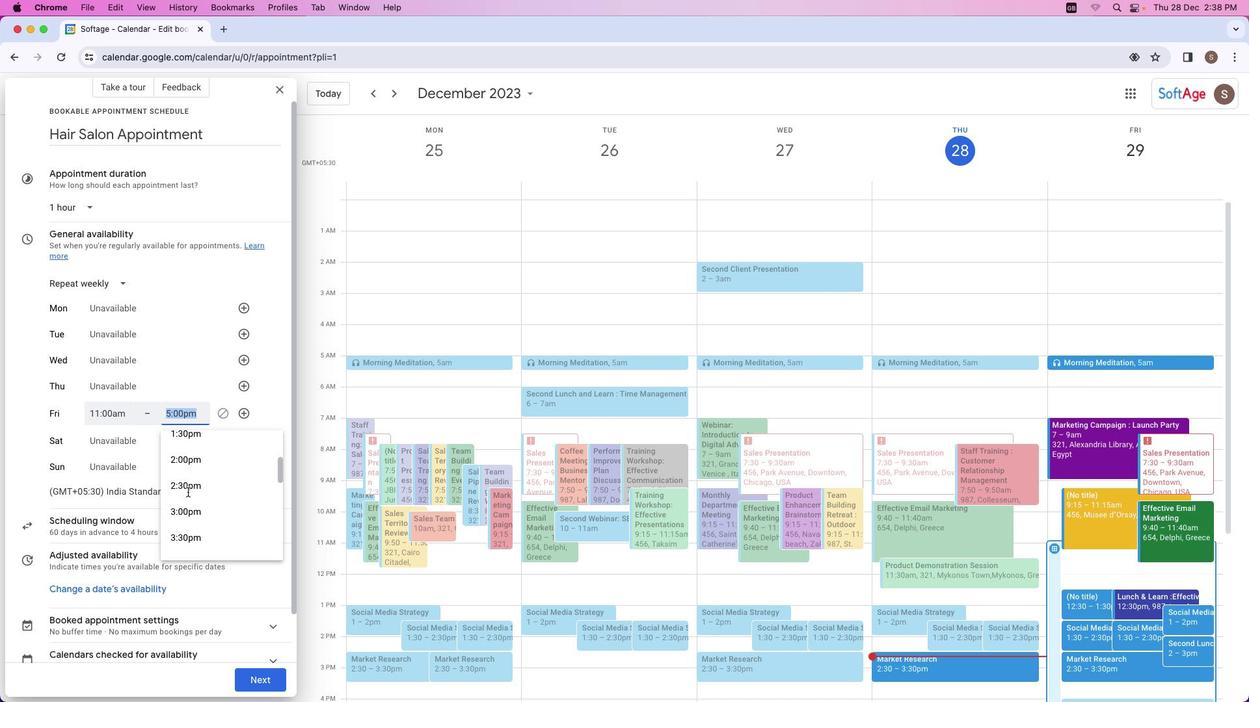 
Action: Mouse scrolled (188, 491) with delta (0, 0)
Screenshot: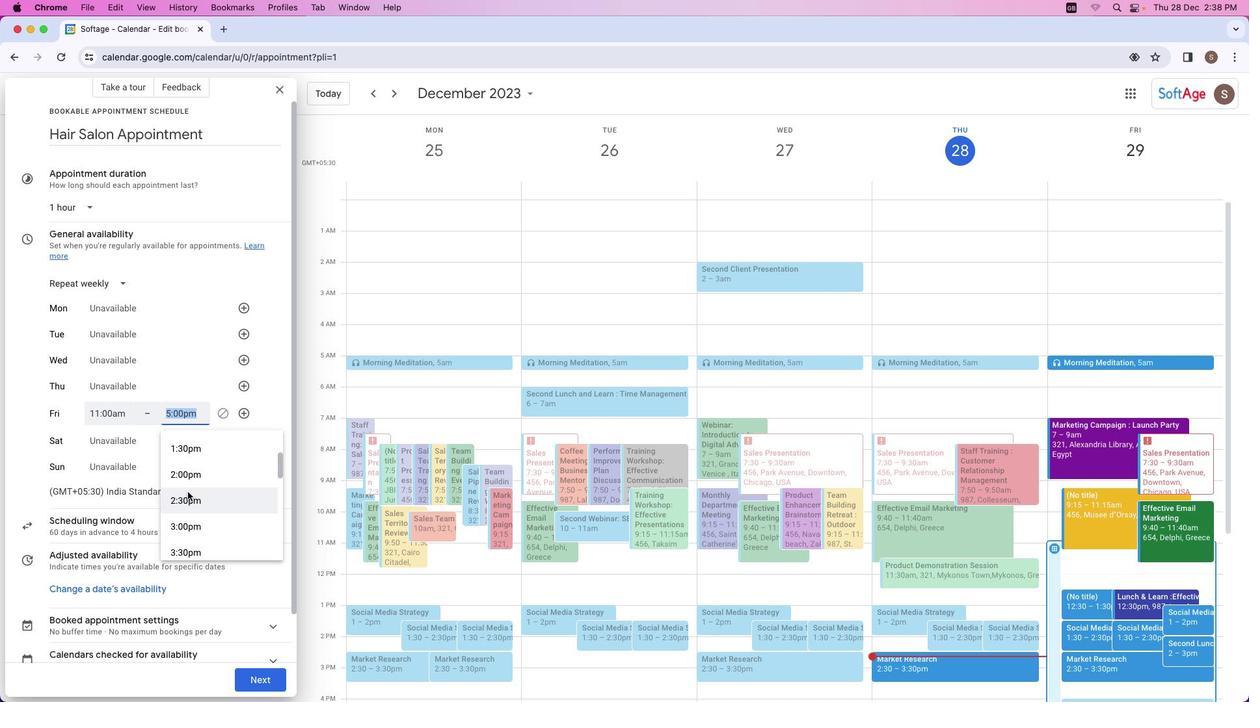 
Action: Mouse scrolled (188, 491) with delta (0, 0)
Screenshot: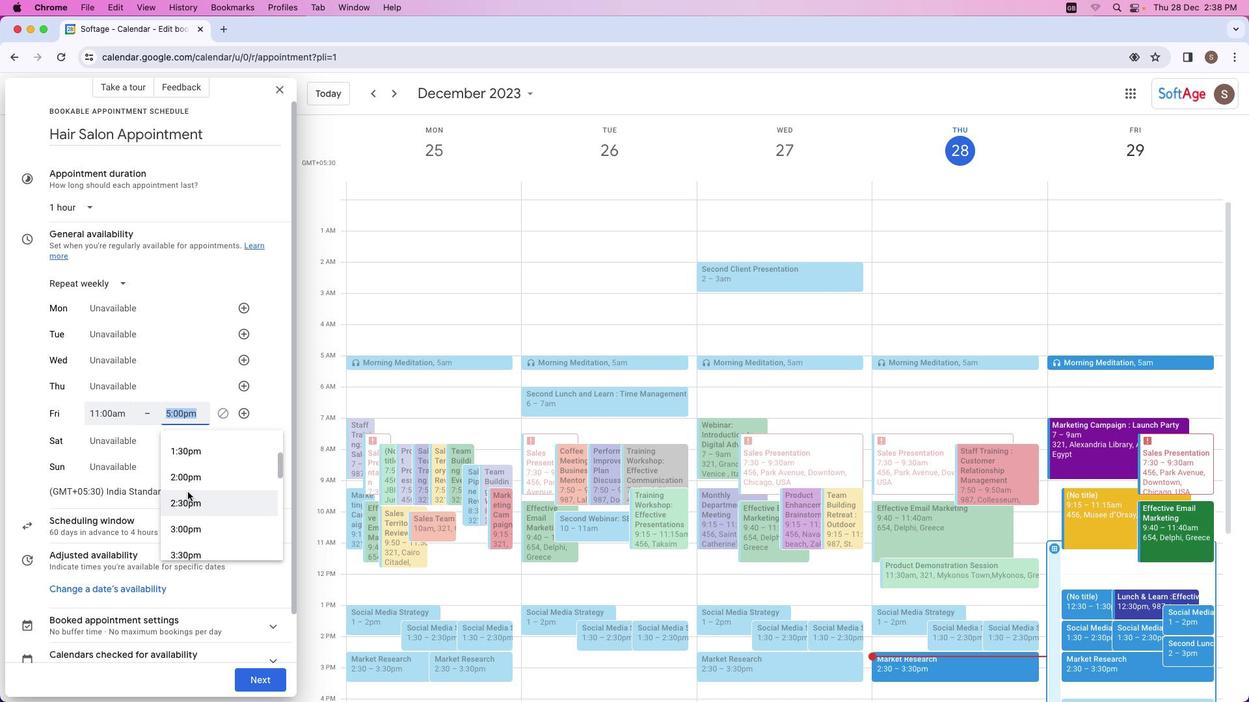 
Action: Mouse scrolled (188, 491) with delta (0, 0)
Screenshot: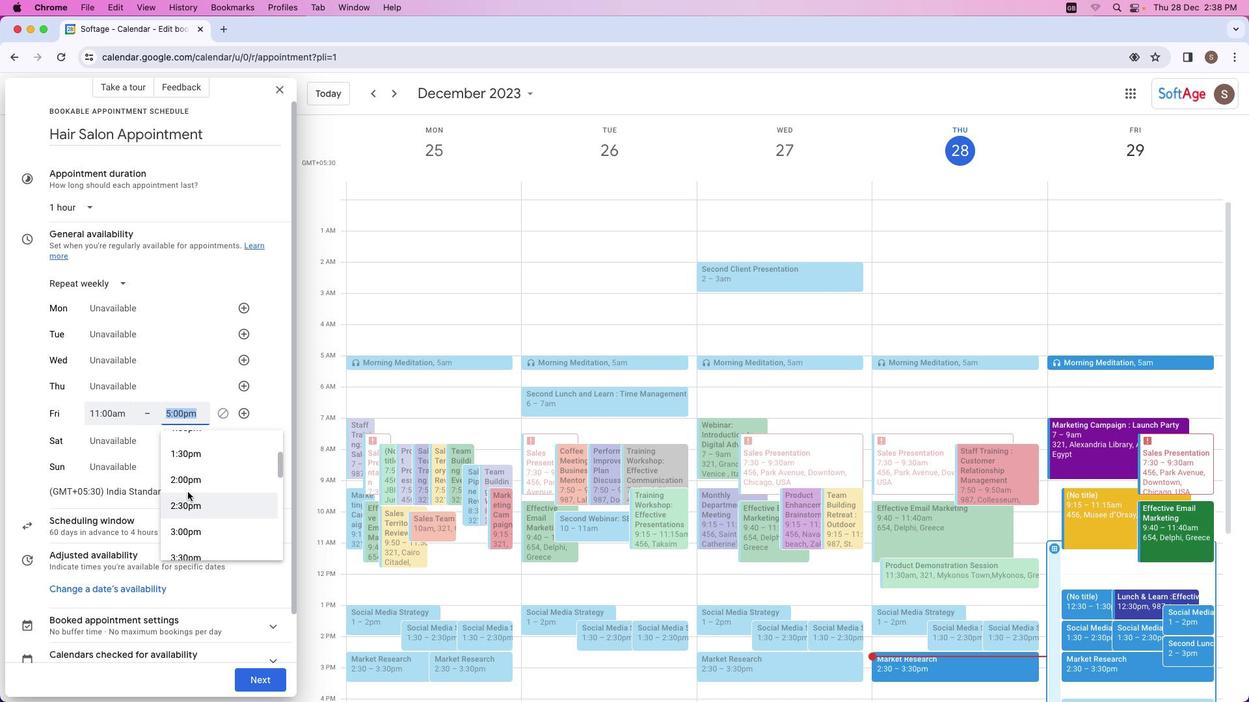 
Action: Mouse scrolled (188, 491) with delta (0, 0)
Screenshot: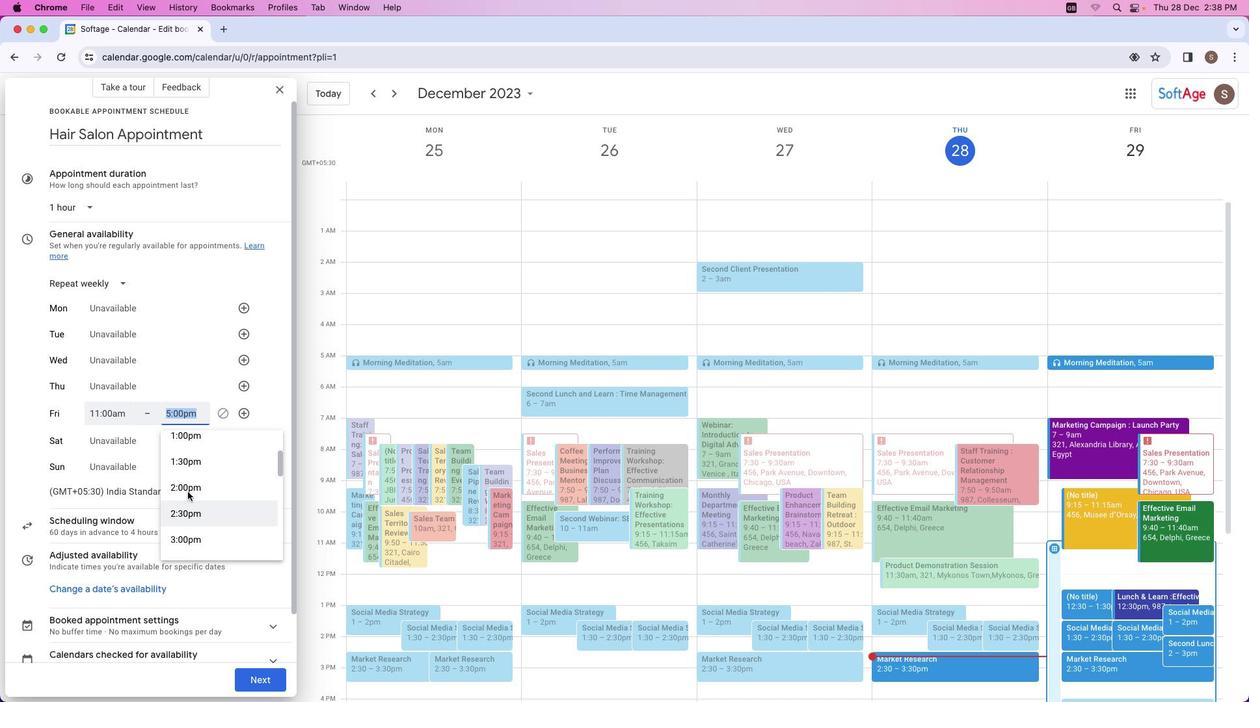 
Action: Mouse scrolled (188, 491) with delta (0, 0)
Screenshot: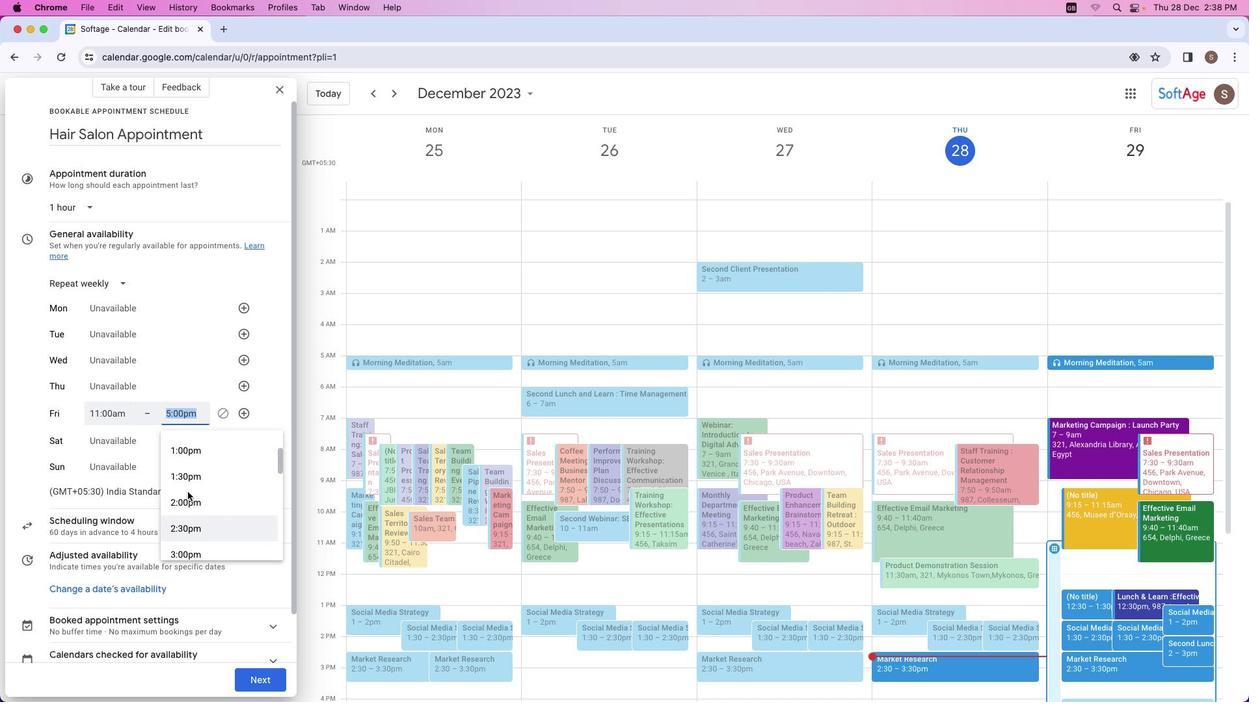 
Action: Mouse scrolled (188, 491) with delta (0, 0)
Screenshot: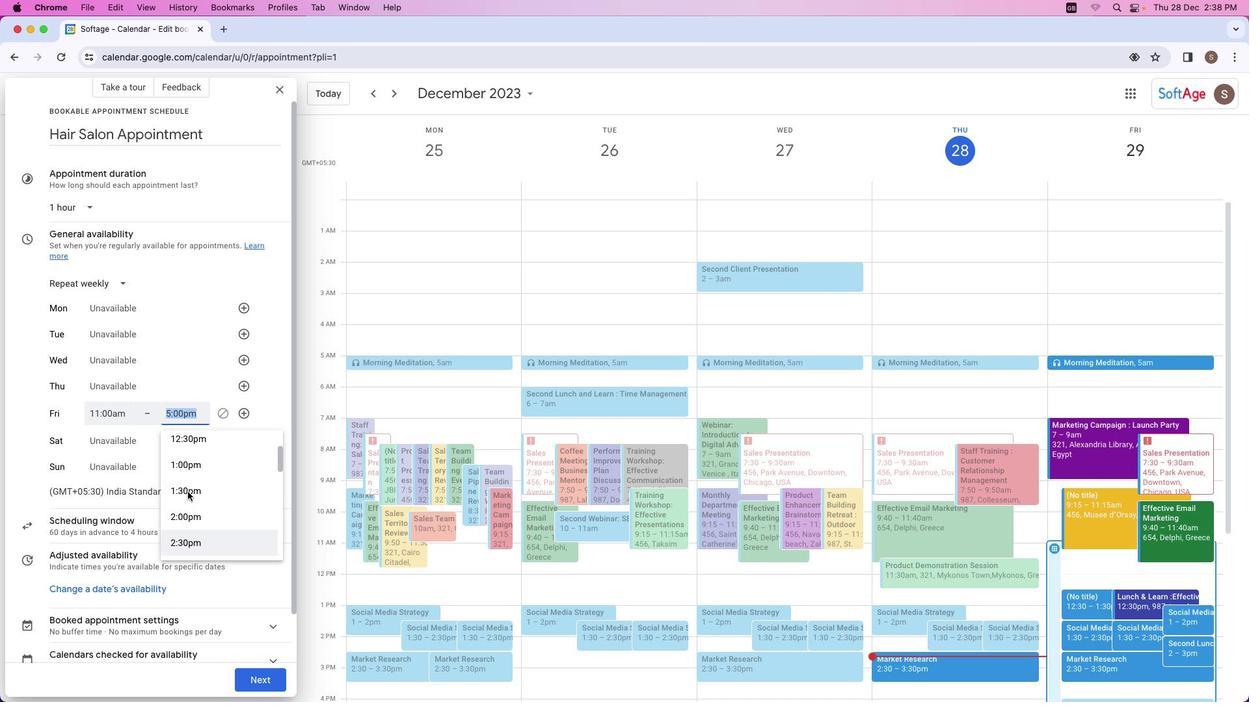 
Action: Mouse scrolled (188, 491) with delta (0, 0)
Screenshot: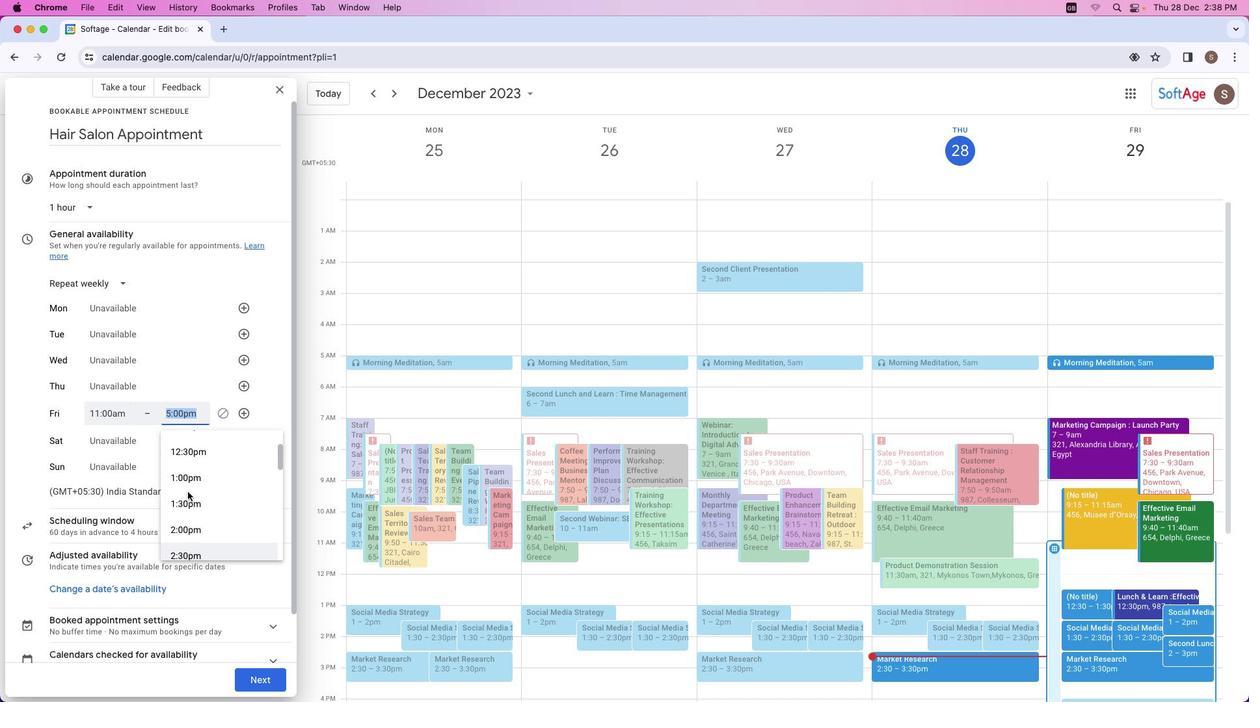 
Action: Mouse scrolled (188, 491) with delta (0, 1)
Screenshot: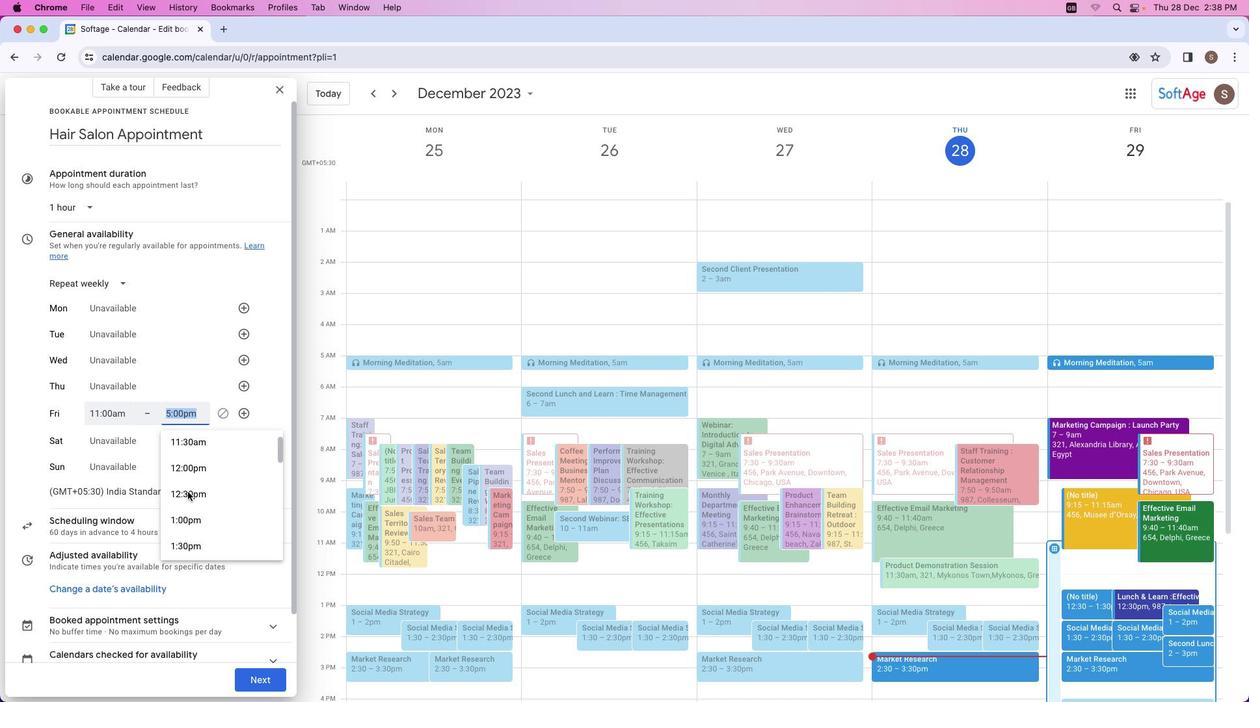 
Action: Mouse scrolled (188, 491) with delta (0, 0)
Screenshot: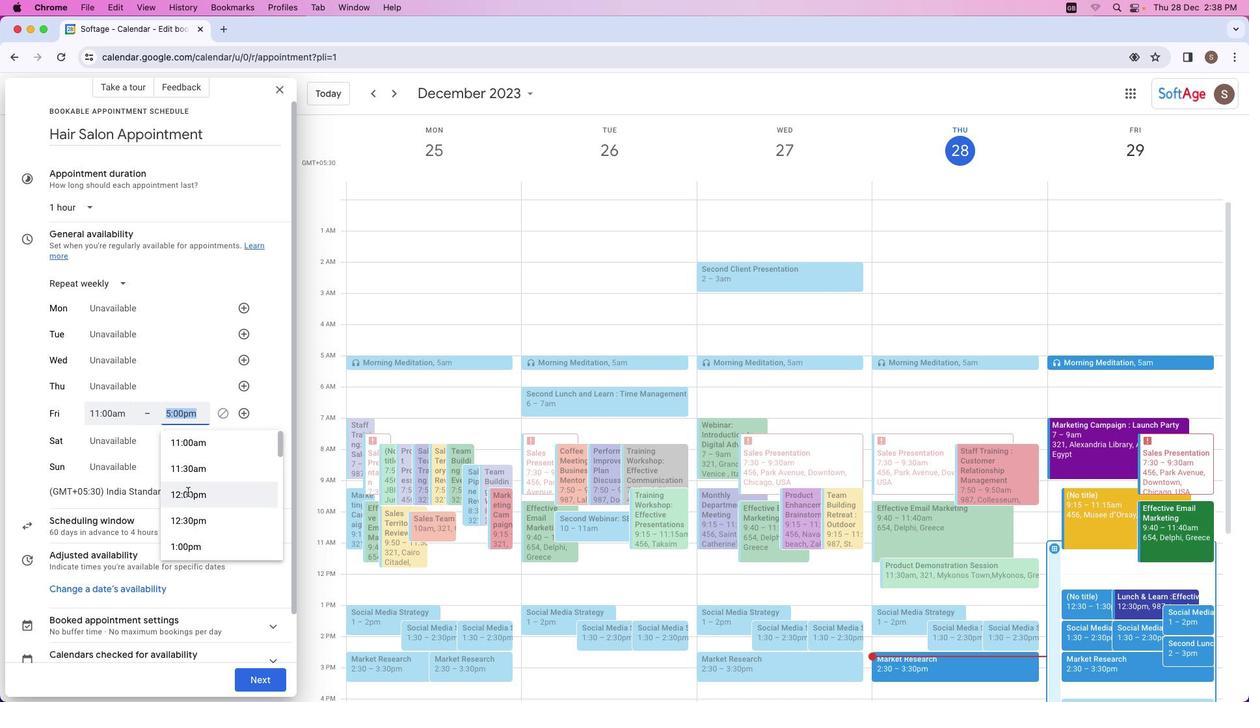 
Action: Mouse scrolled (188, 491) with delta (0, 0)
Screenshot: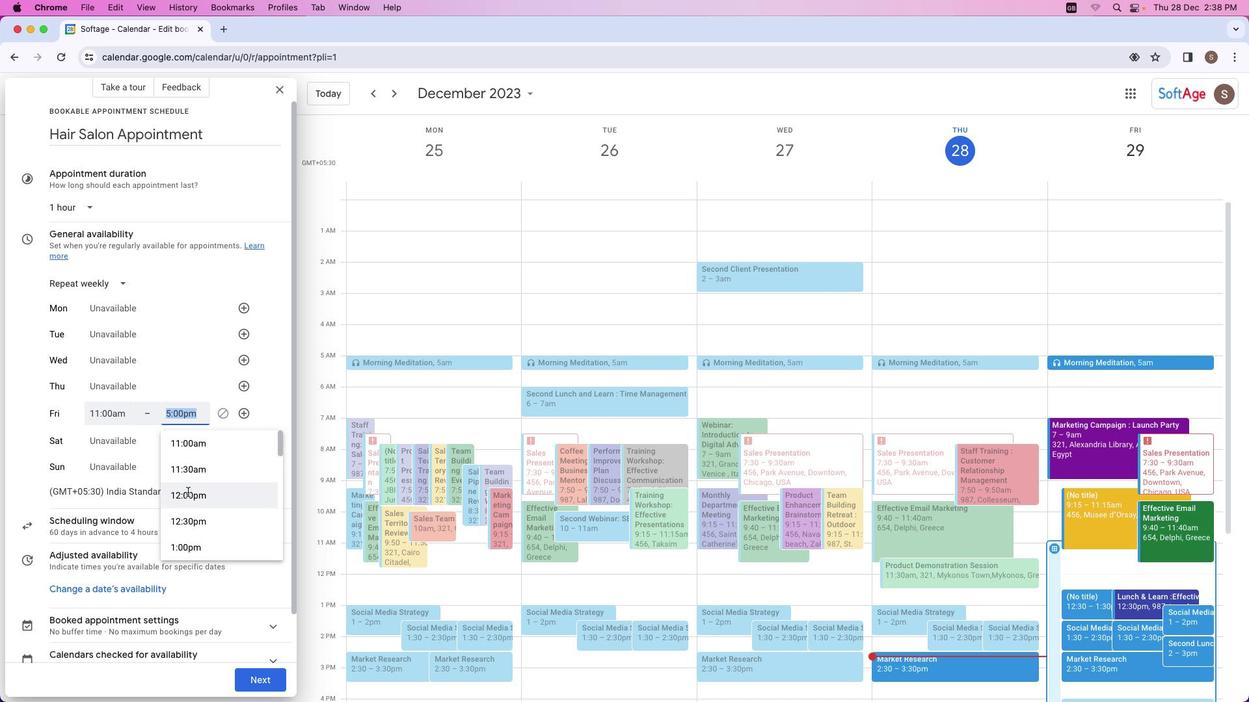 
Action: Mouse moved to (133, 415)
Screenshot: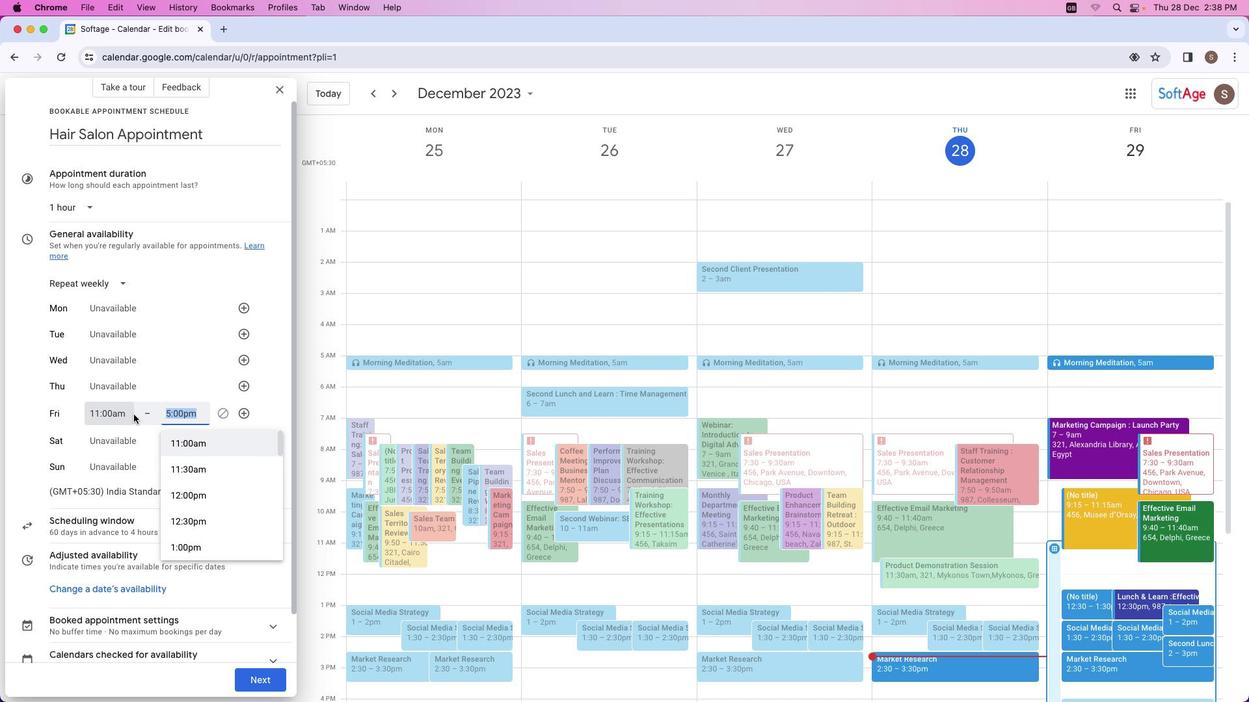 
Action: Mouse pressed left at (133, 415)
Screenshot: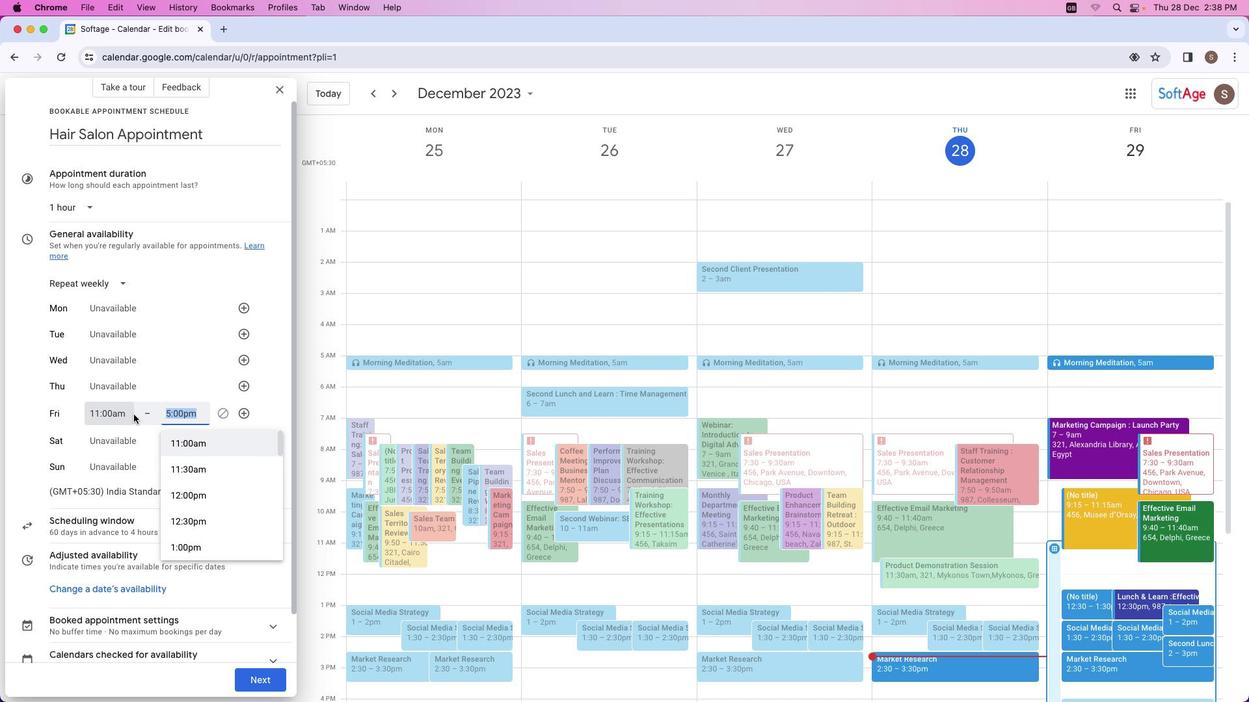 
Action: Mouse pressed left at (133, 415)
Screenshot: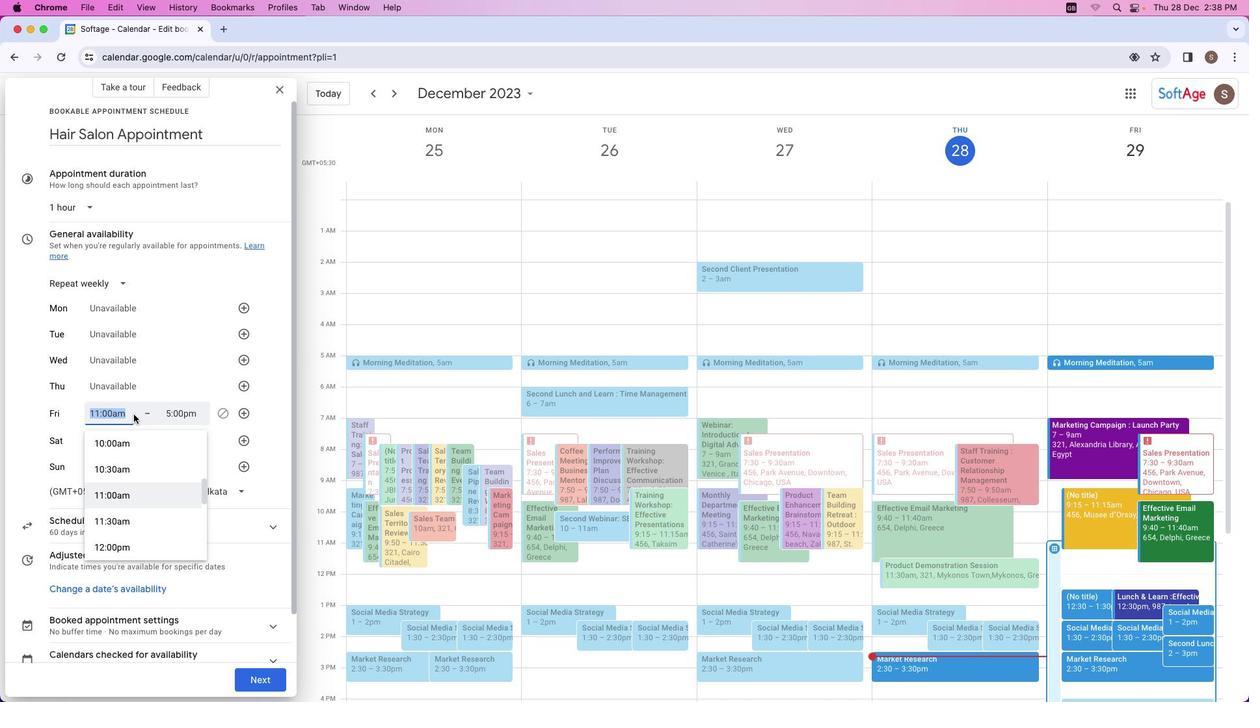 
Action: Mouse moved to (151, 383)
Screenshot: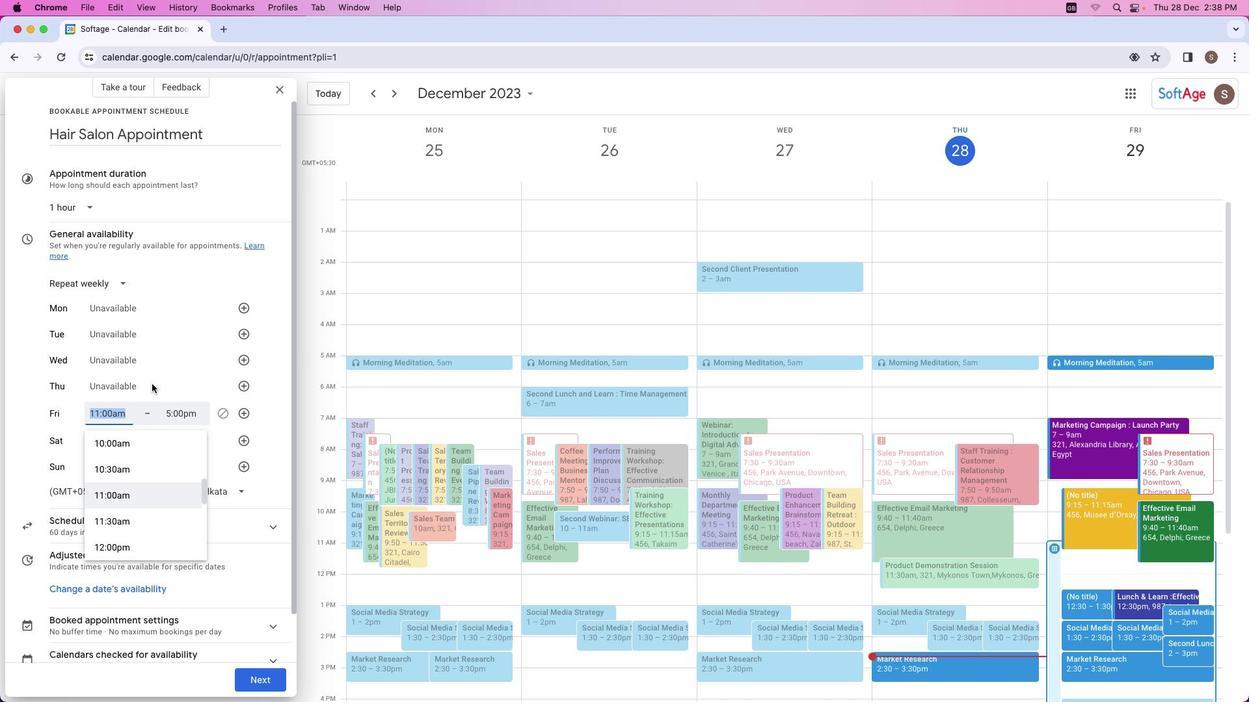 
Action: Mouse pressed left at (151, 383)
Screenshot: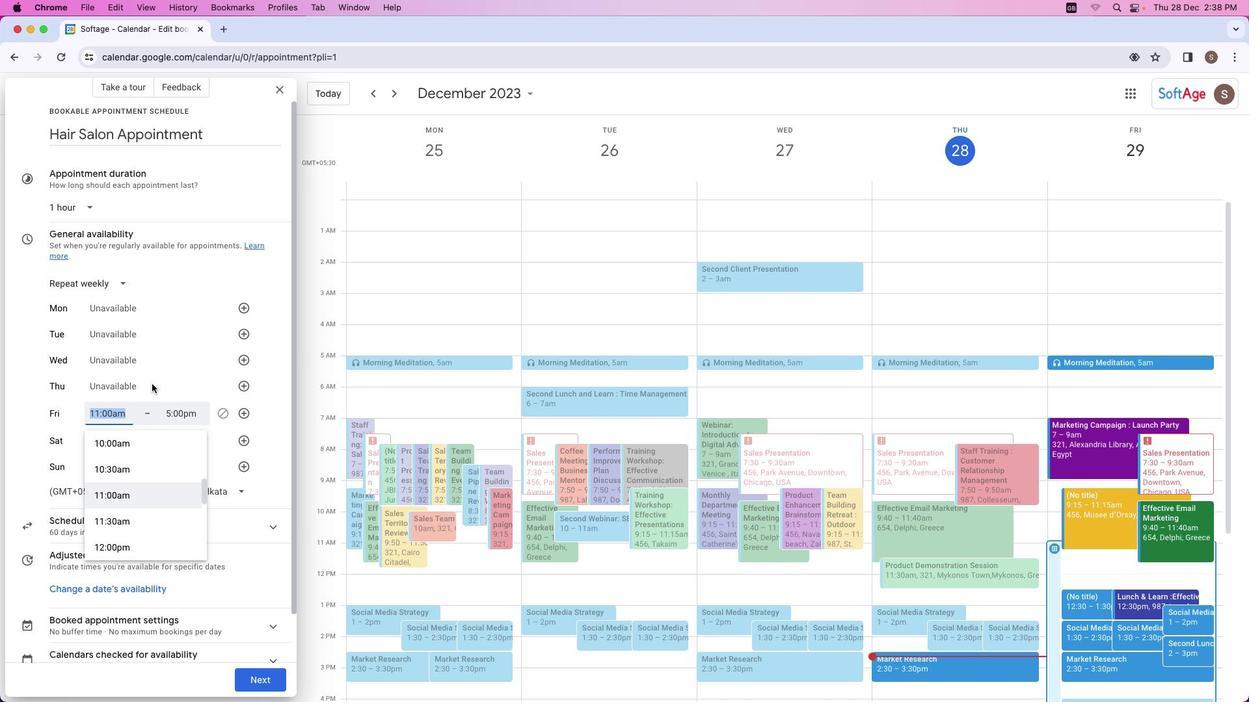 
Action: Mouse moved to (180, 469)
Screenshot: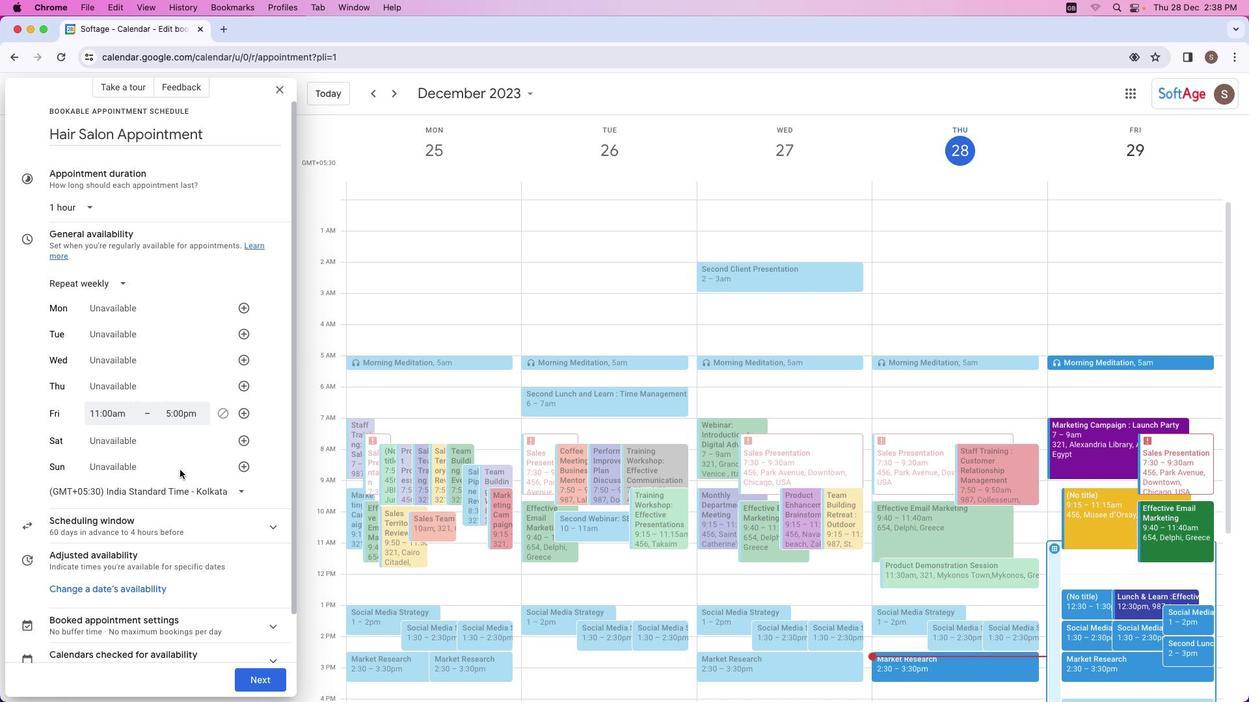 
Action: Mouse scrolled (180, 469) with delta (0, 0)
Screenshot: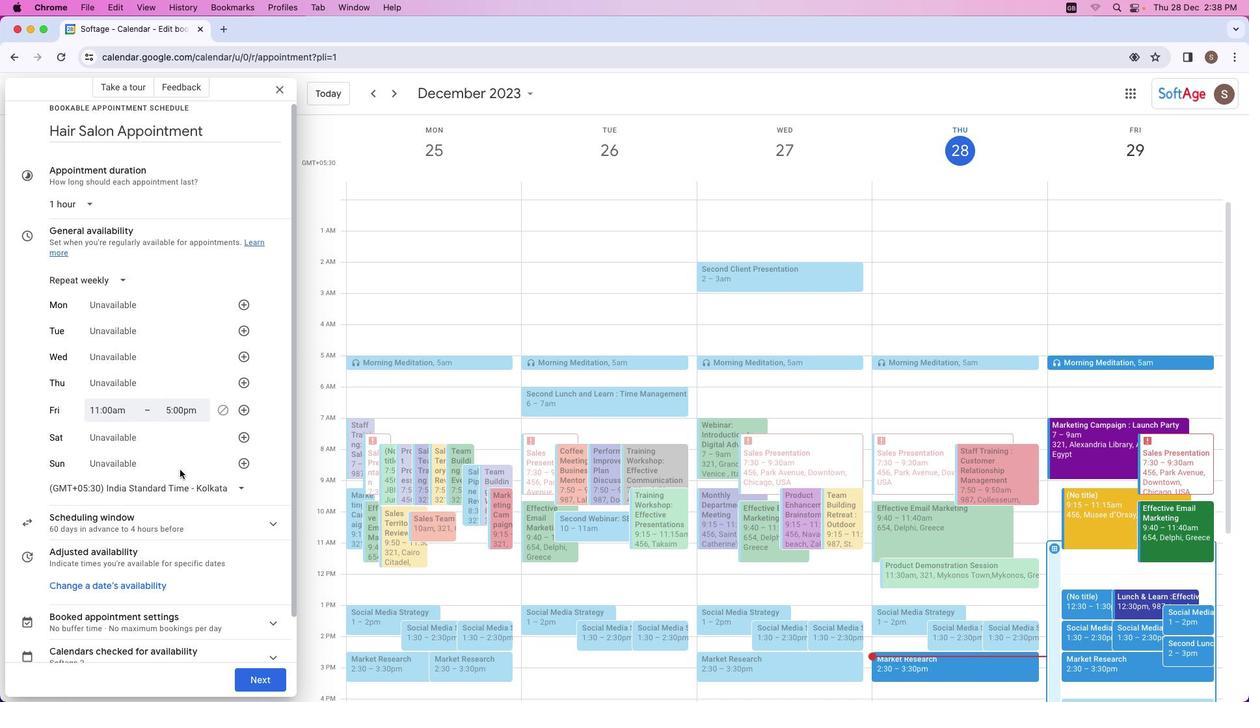 
Action: Mouse scrolled (180, 469) with delta (0, 0)
Screenshot: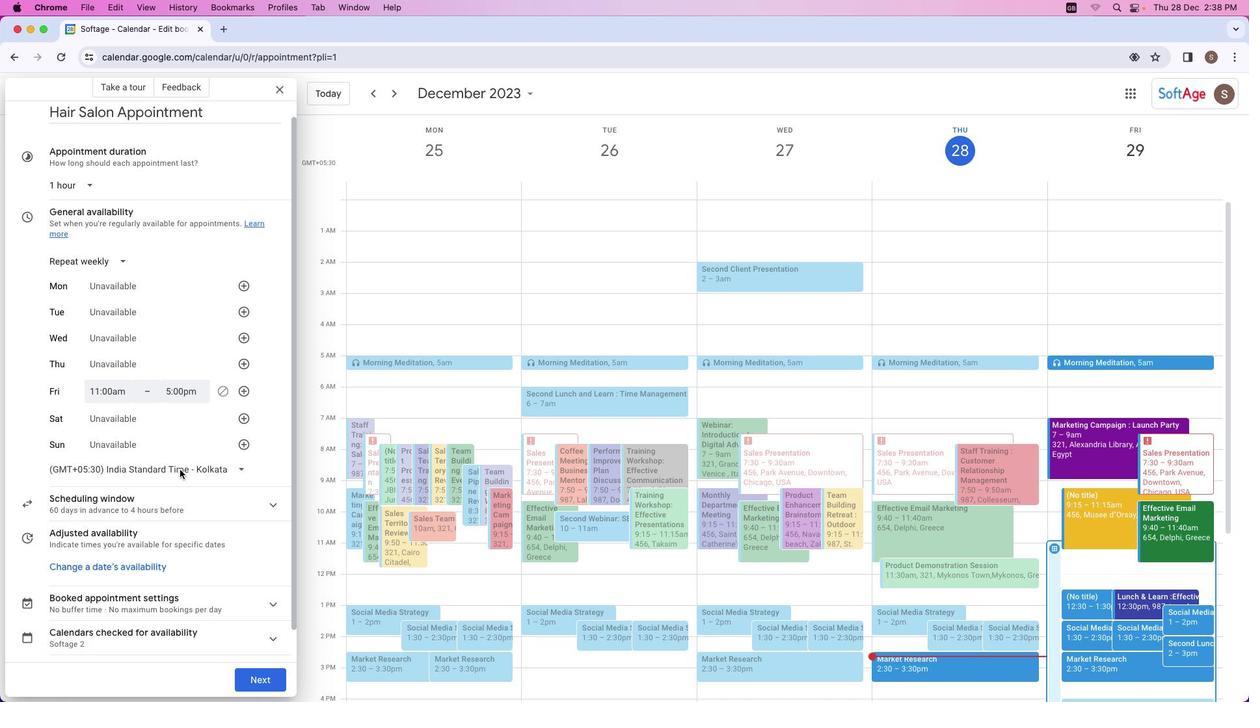 
Action: Mouse scrolled (180, 469) with delta (0, 0)
Screenshot: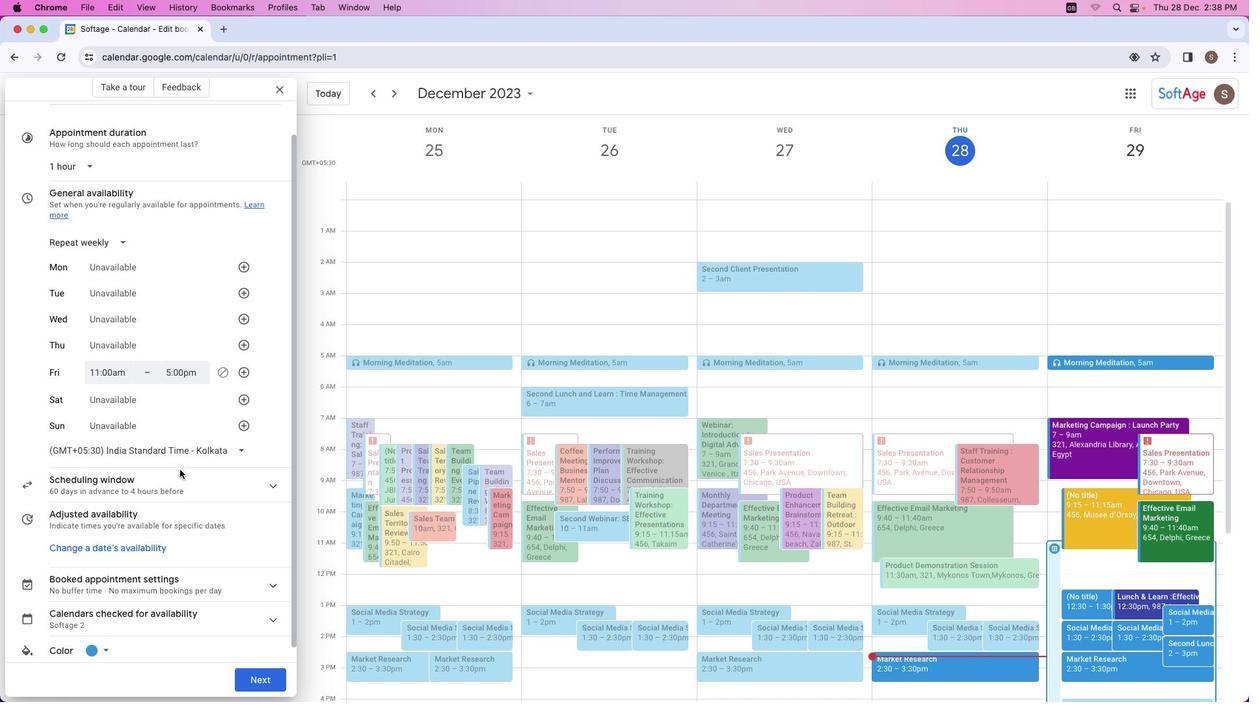 
Action: Mouse scrolled (180, 469) with delta (0, -1)
Screenshot: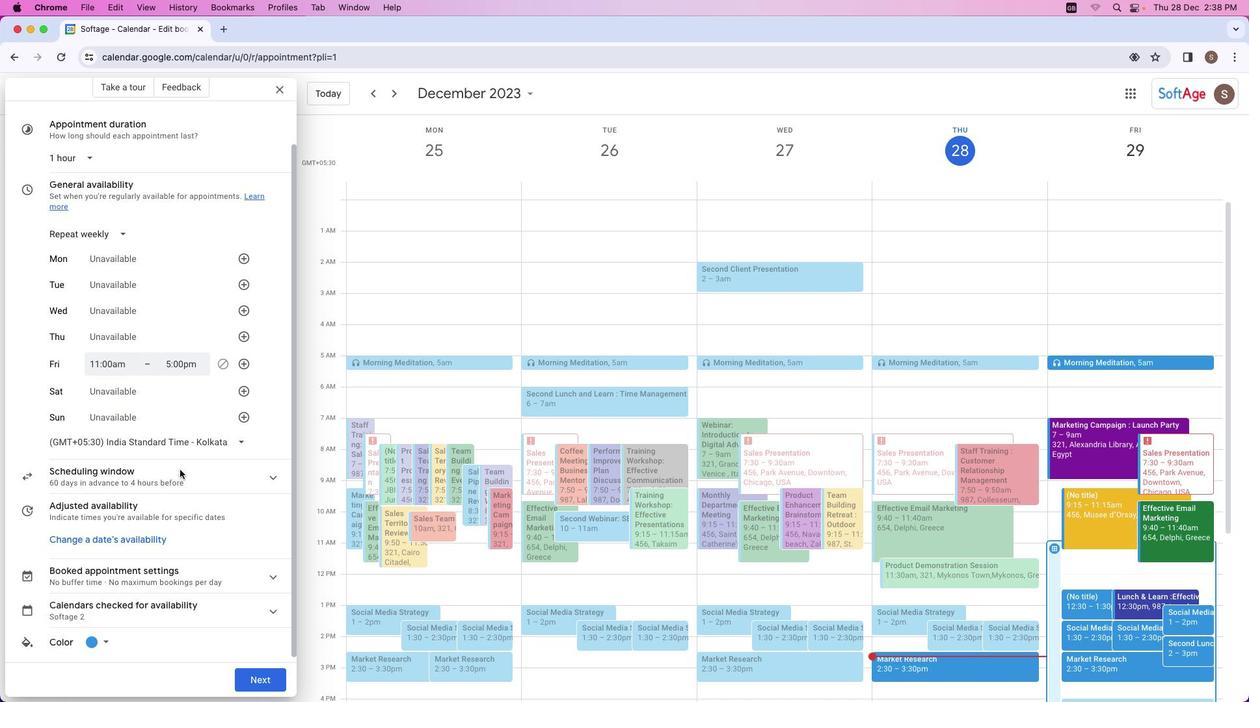 
Action: Mouse scrolled (180, 469) with delta (0, -1)
Screenshot: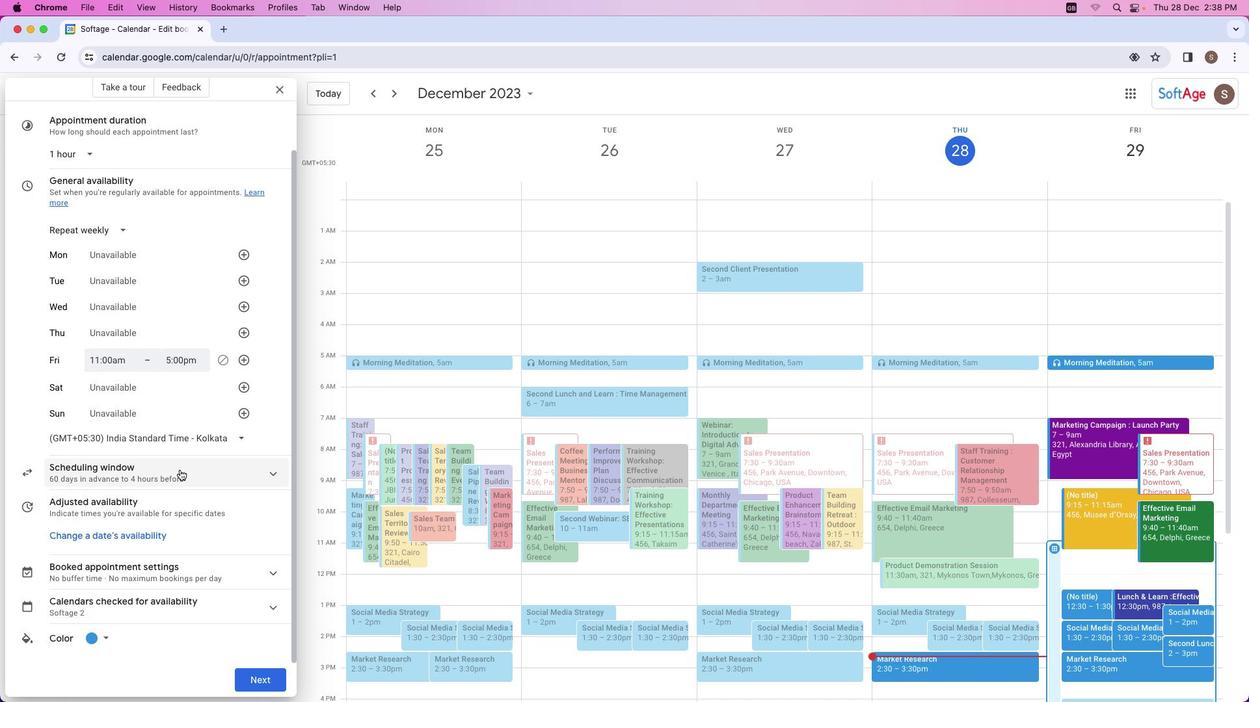 
Action: Mouse moved to (178, 469)
Screenshot: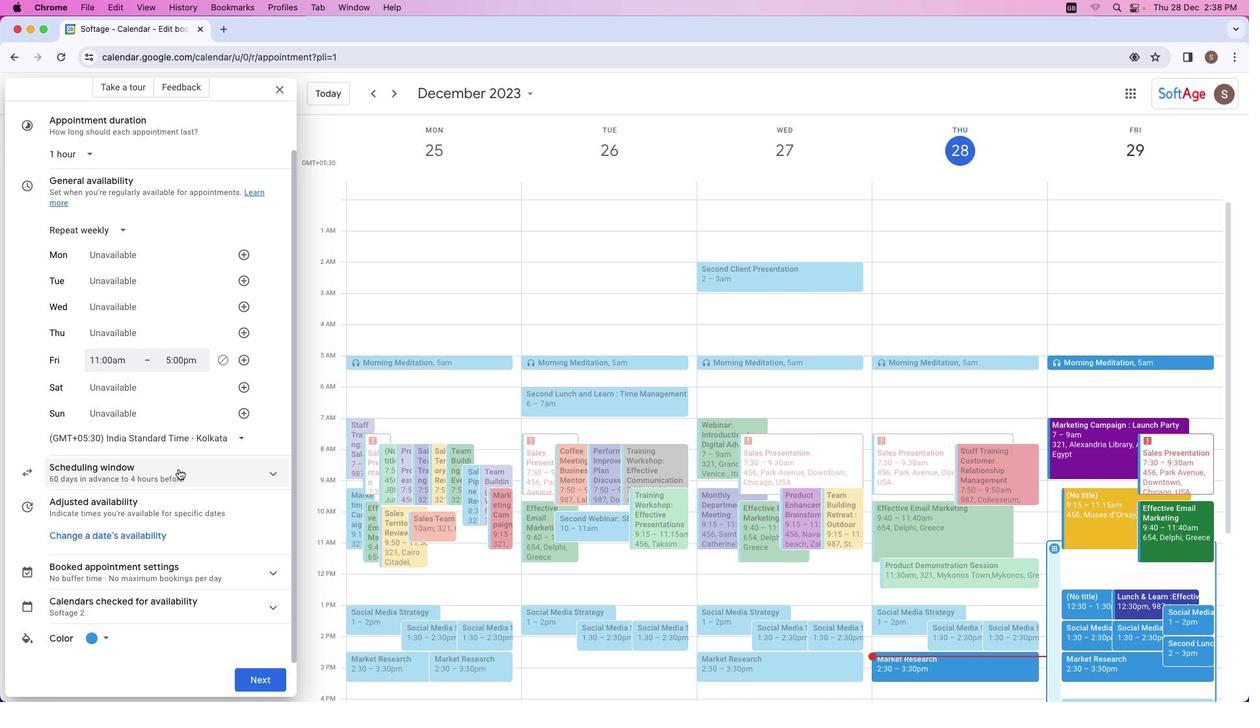 
Action: Mouse scrolled (178, 469) with delta (0, 0)
Screenshot: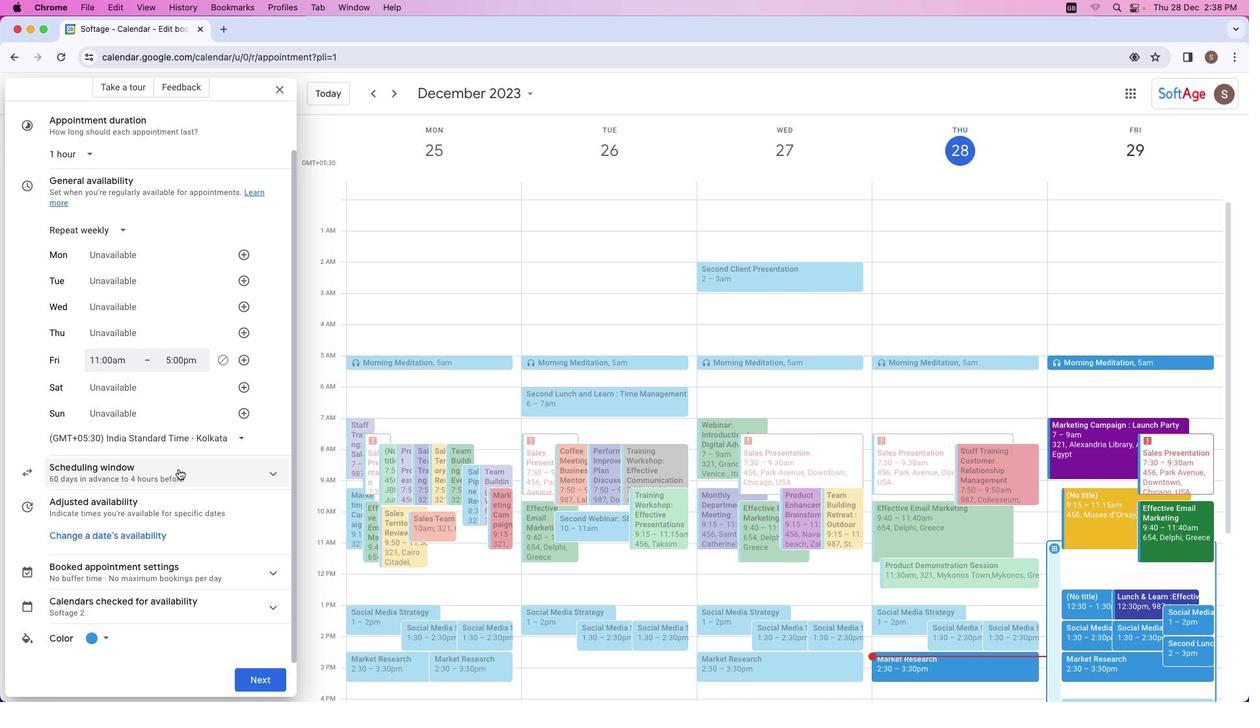 
Action: Mouse scrolled (178, 469) with delta (0, 0)
Screenshot: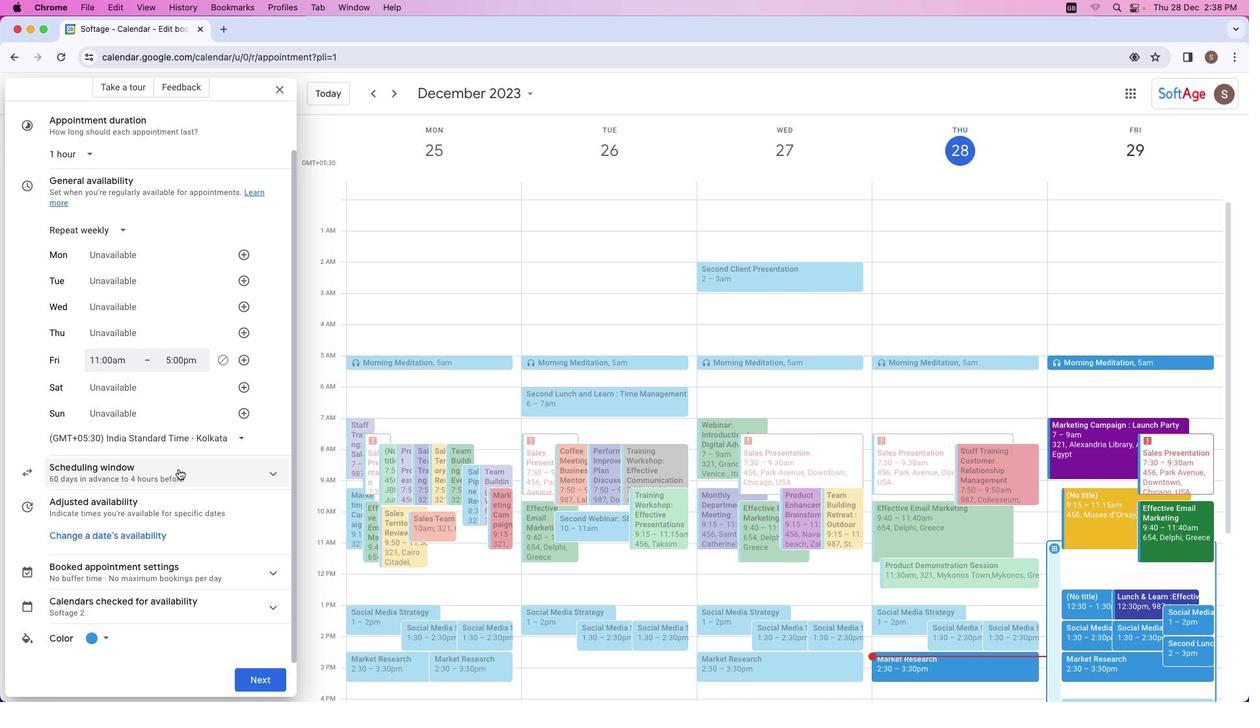 
Action: Mouse scrolled (178, 469) with delta (0, 0)
Screenshot: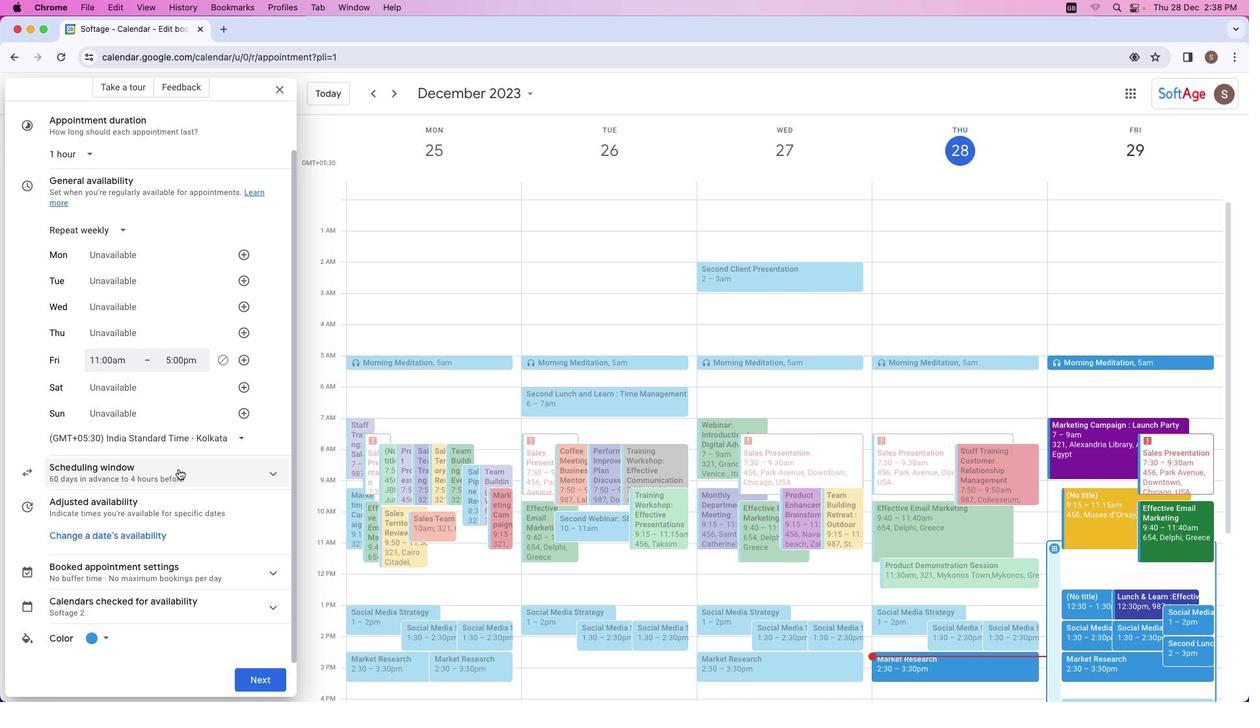 
Action: Mouse scrolled (178, 469) with delta (0, -1)
Screenshot: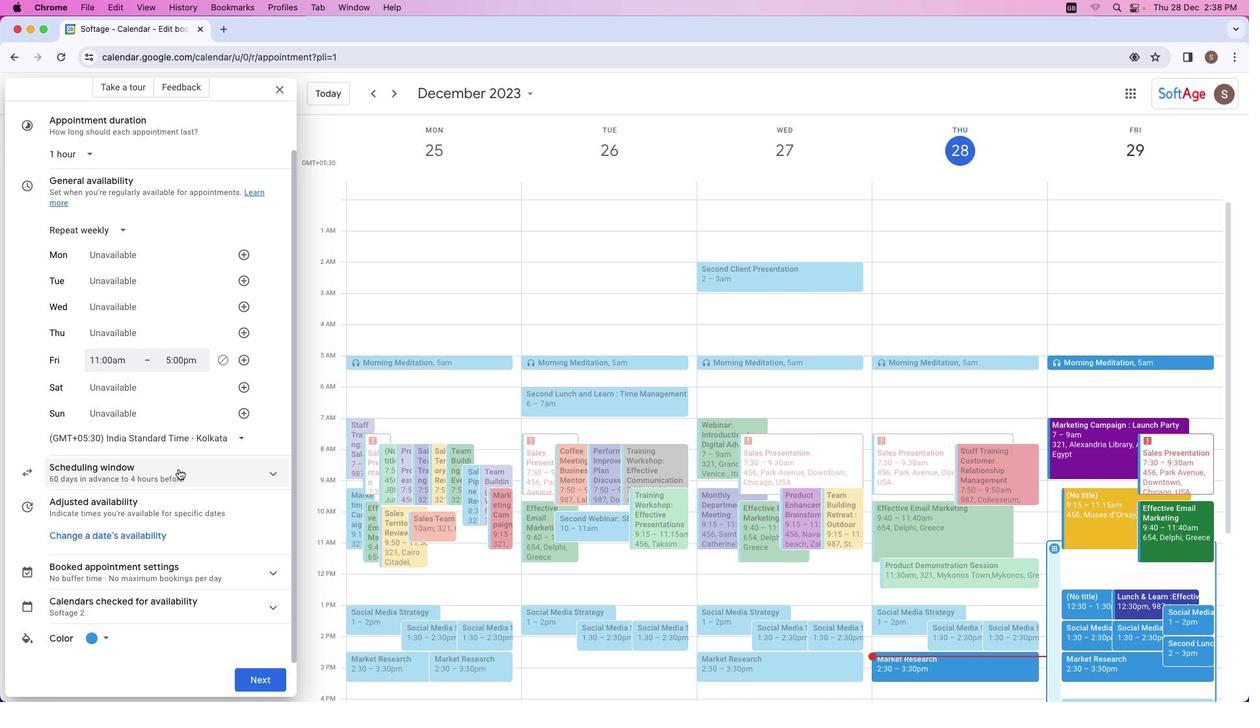 
Action: Mouse moved to (249, 677)
Screenshot: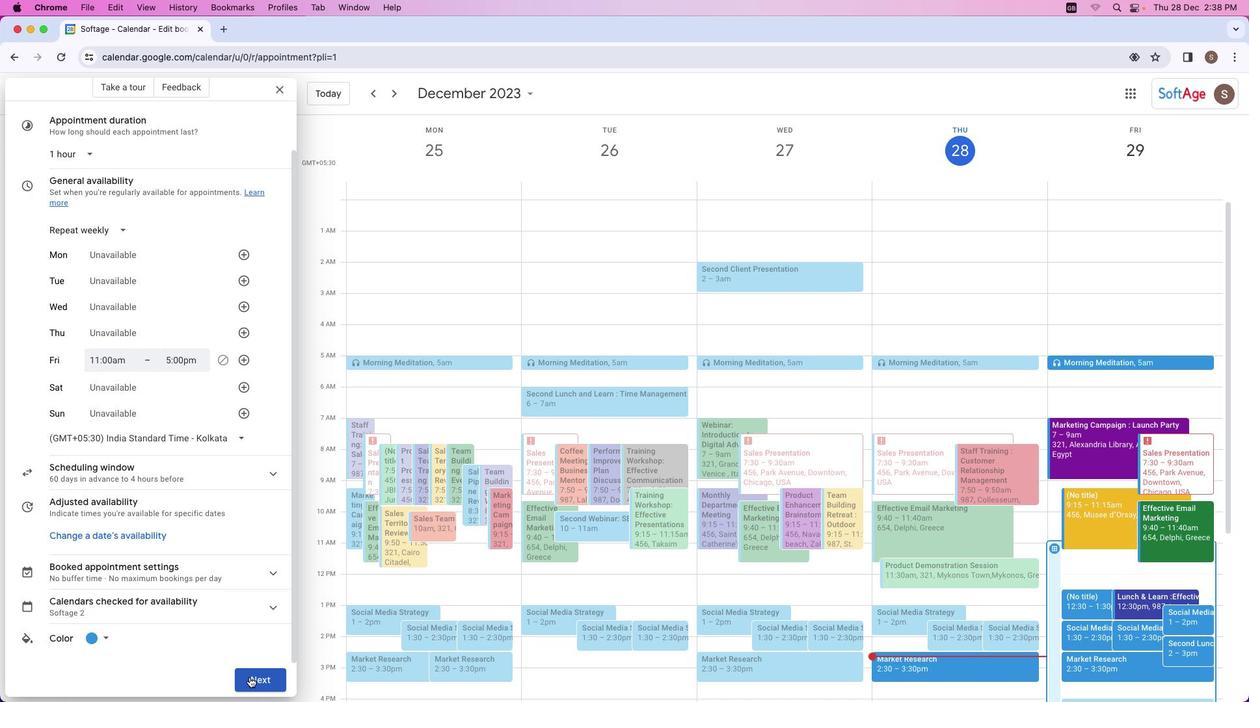 
Action: Mouse pressed left at (249, 677)
Screenshot: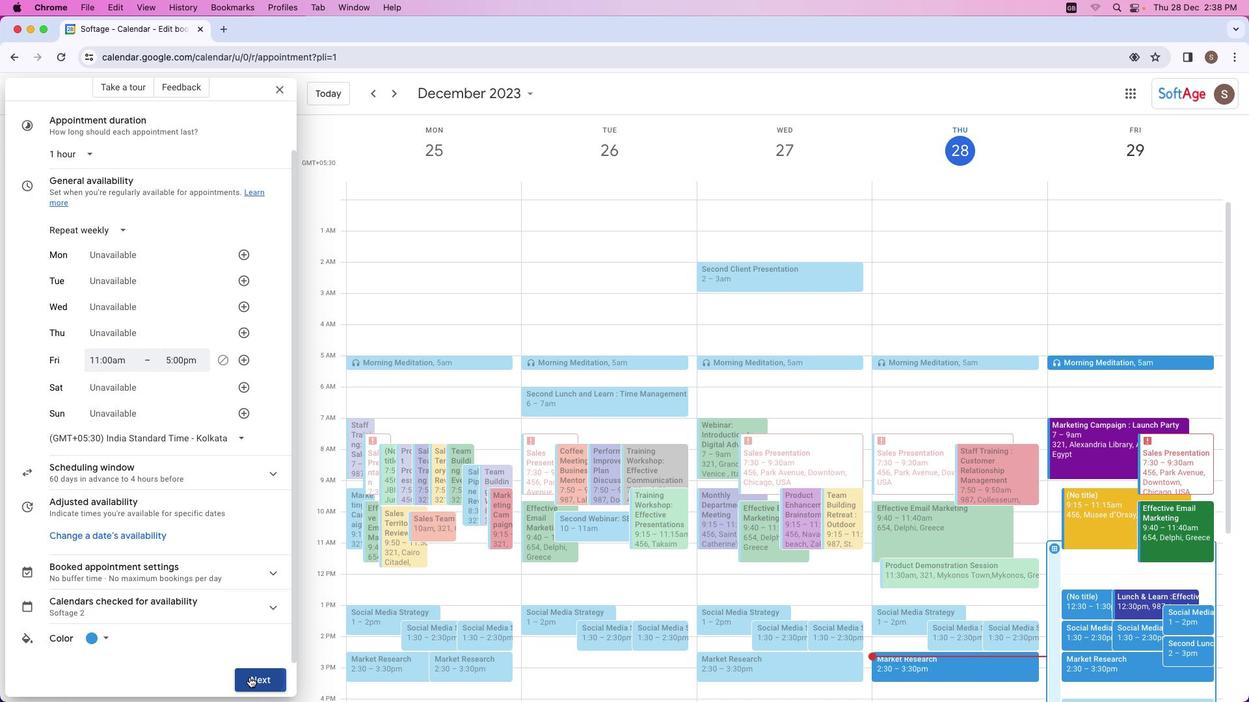 
Action: Mouse moved to (91, 351)
Screenshot: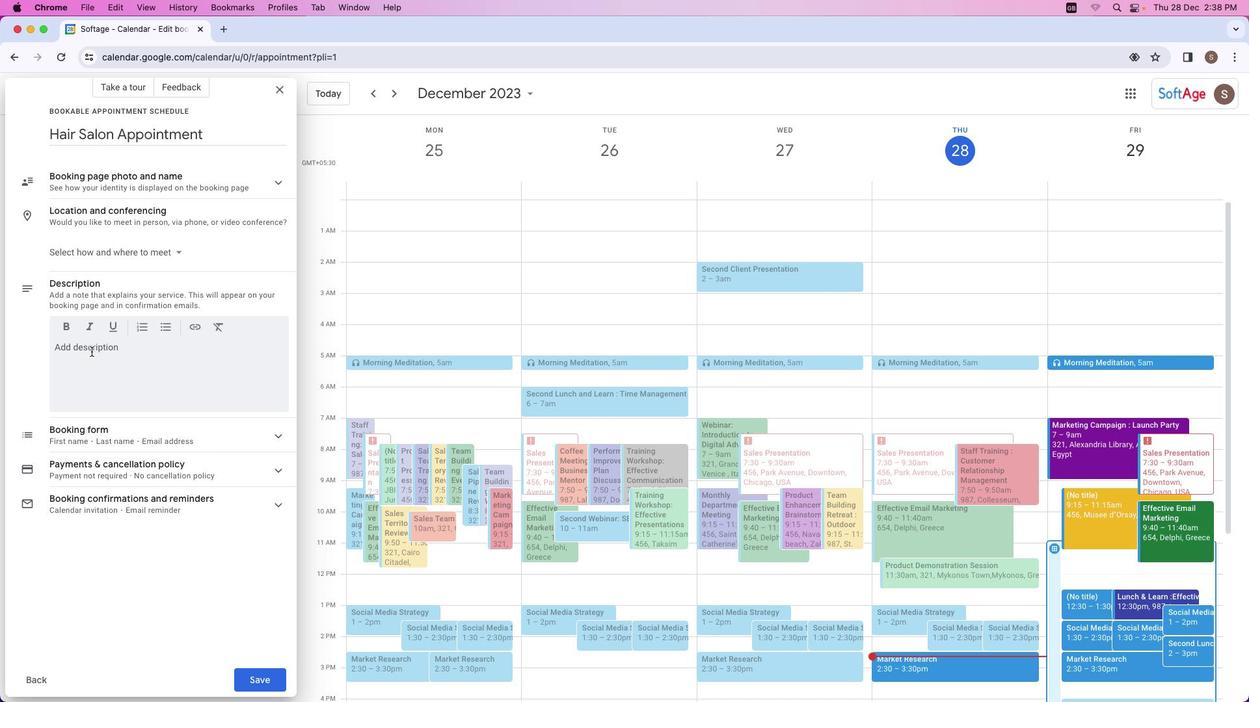 
Action: Mouse pressed left at (91, 351)
Screenshot: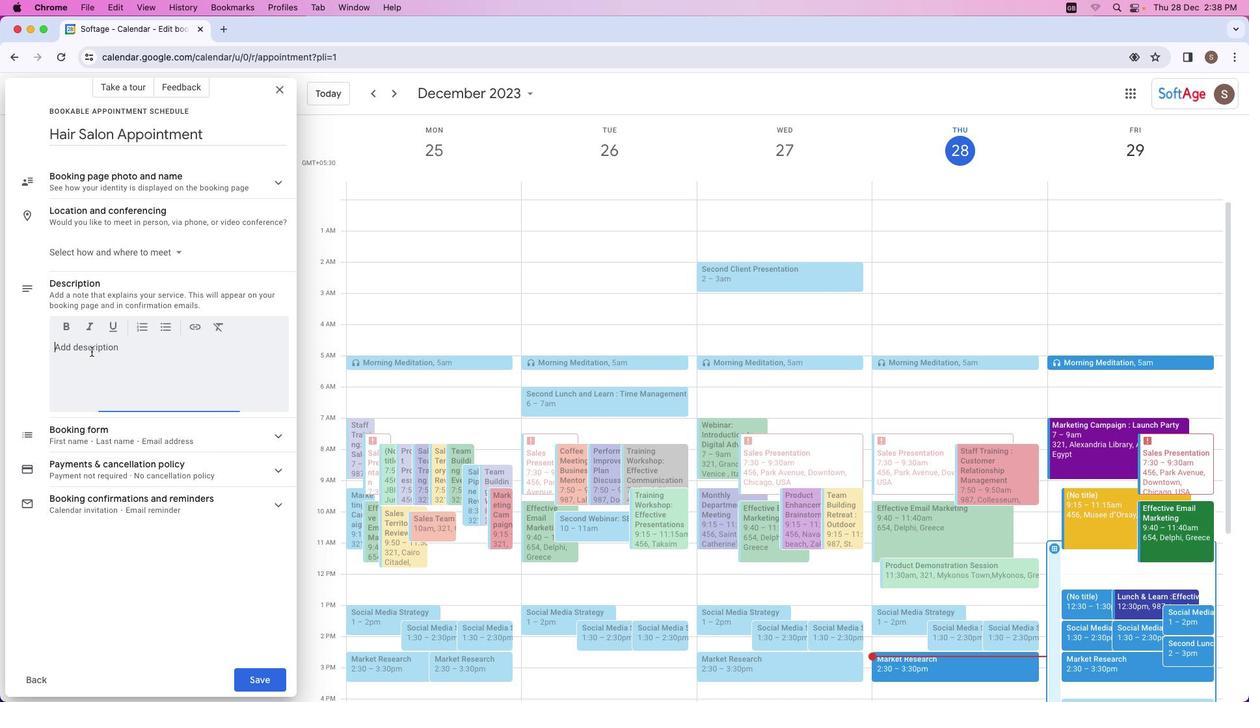 
Action: Key pressed Key.shift'T''h''i''s'Key.spaceKey.shift'A'Key.backspace'a''p''p''o''i''n''t''m''e''n''t'Key.space'i''s'Key.space'f''o''r'Key.space'a'Key.space'h''a''i''r''c''u''t'Key.space'o''n'Key.space'f''r''i''d''a''y''.'
Screenshot: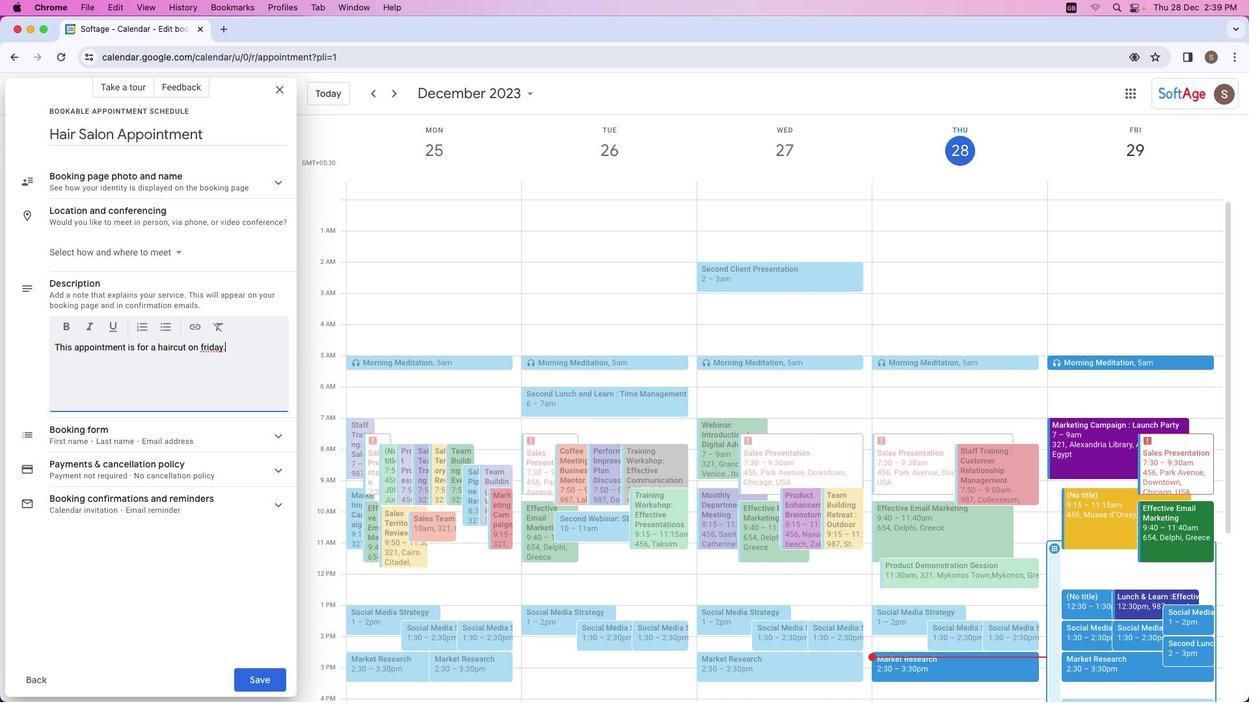 
Action: Mouse moved to (258, 677)
Screenshot: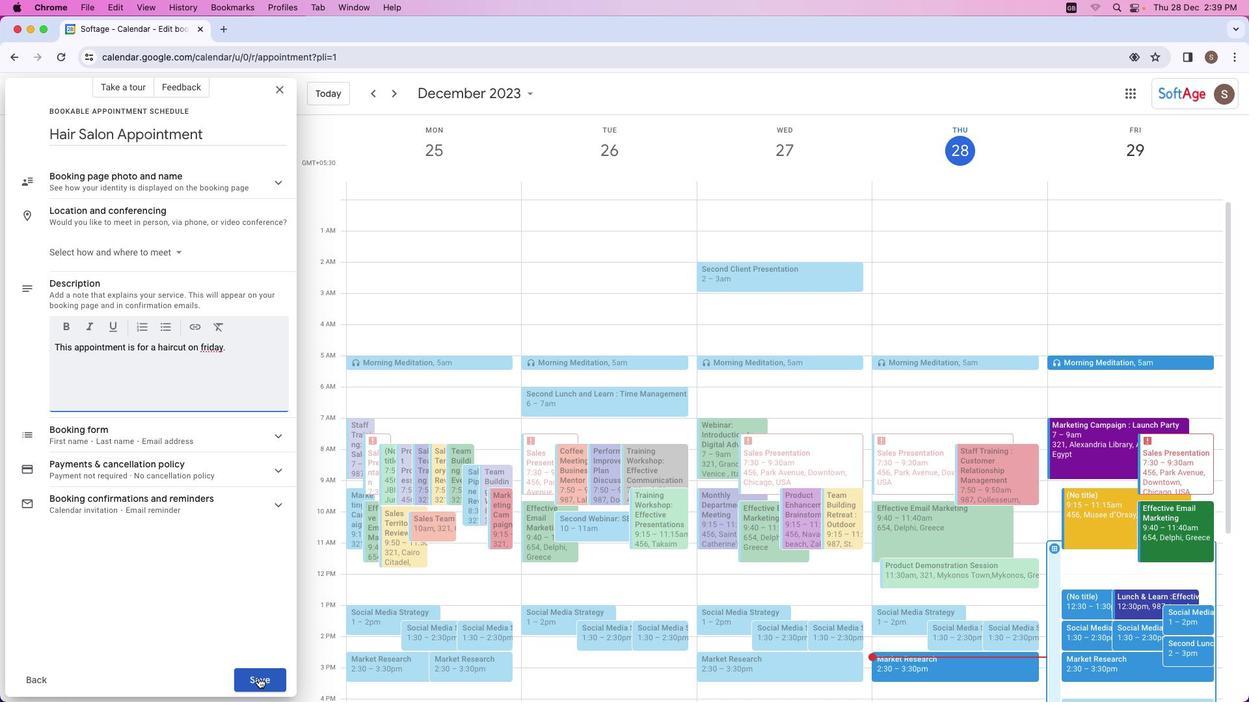 
Action: Mouse pressed left at (258, 677)
Screenshot: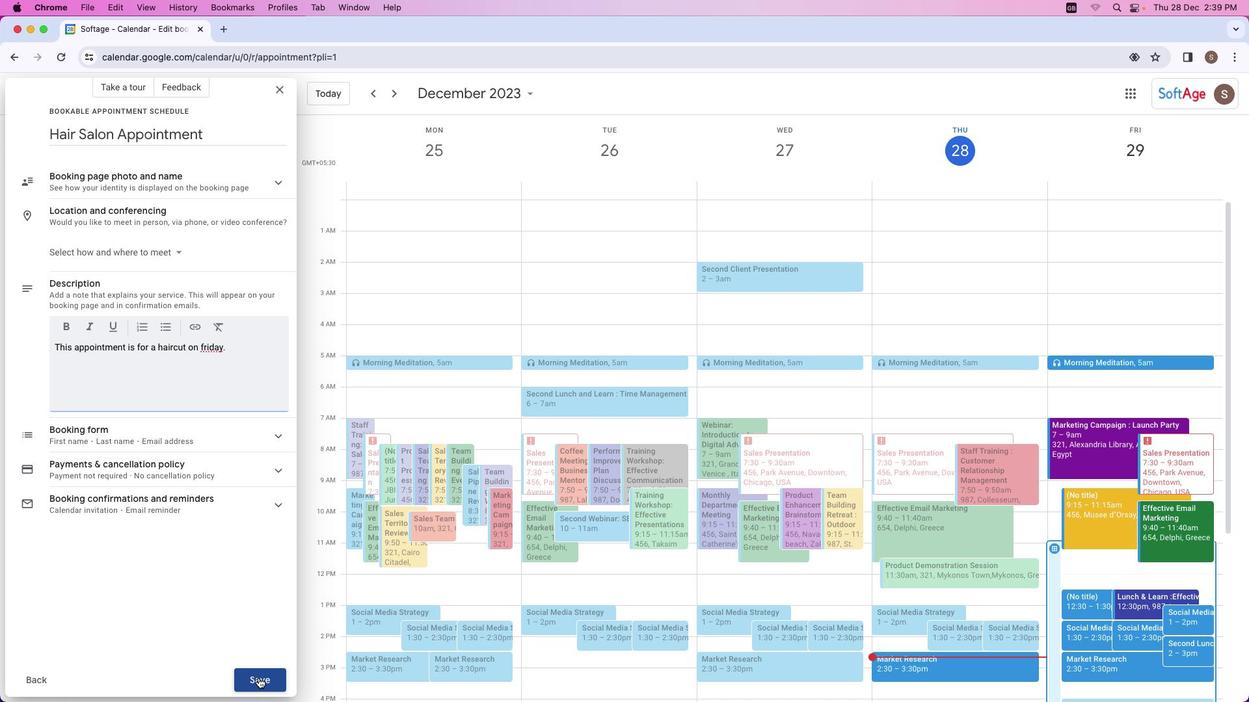 
Action: Mouse moved to (598, 392)
Screenshot: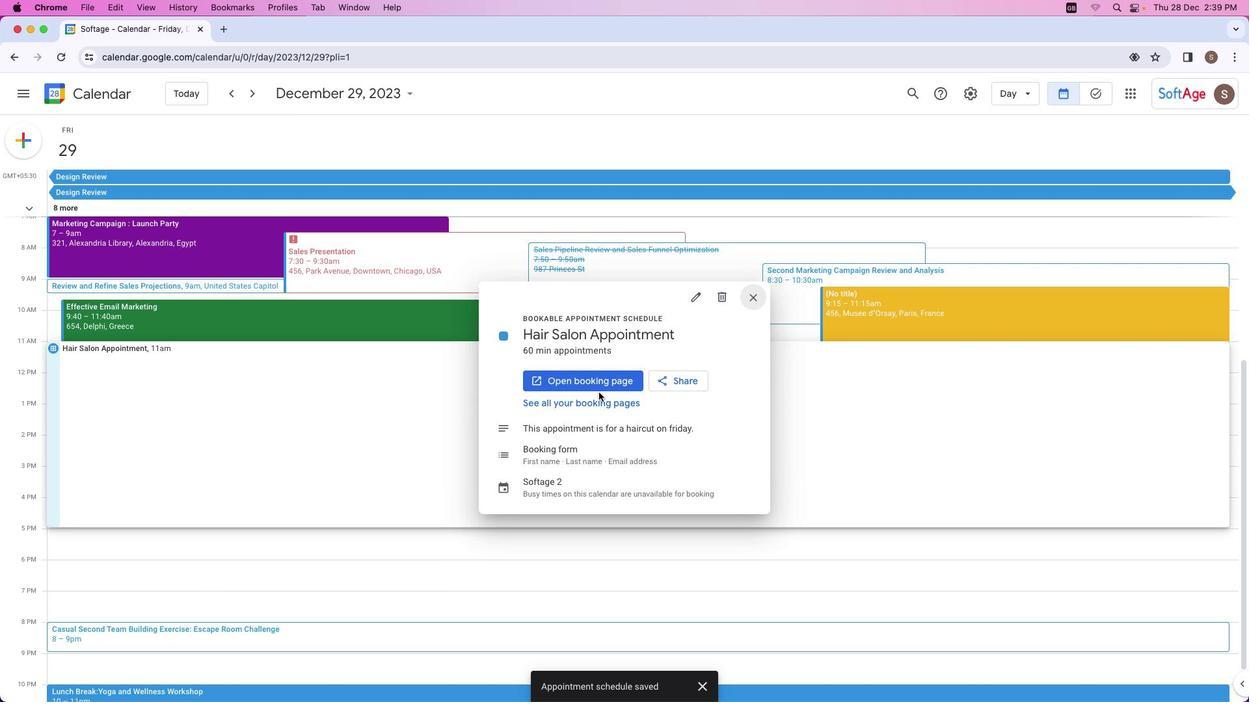 
Action: Mouse scrolled (598, 392) with delta (0, 0)
Screenshot: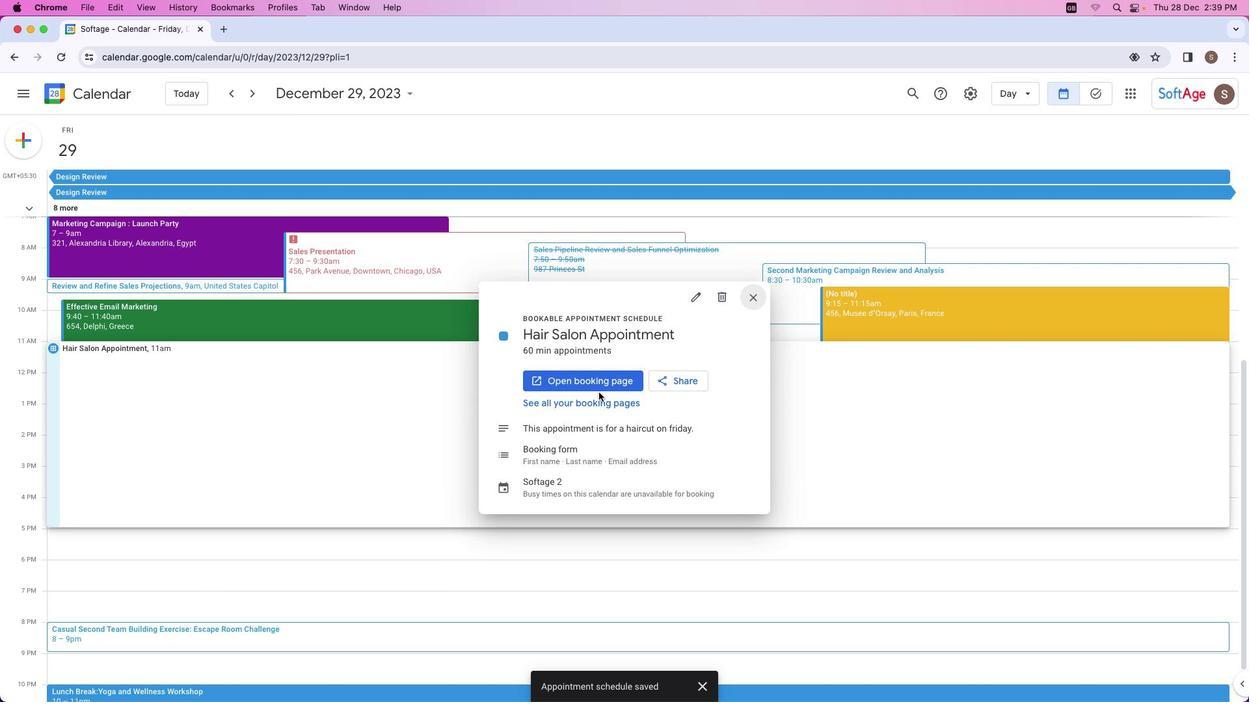 
Action: Mouse scrolled (598, 392) with delta (0, 0)
Screenshot: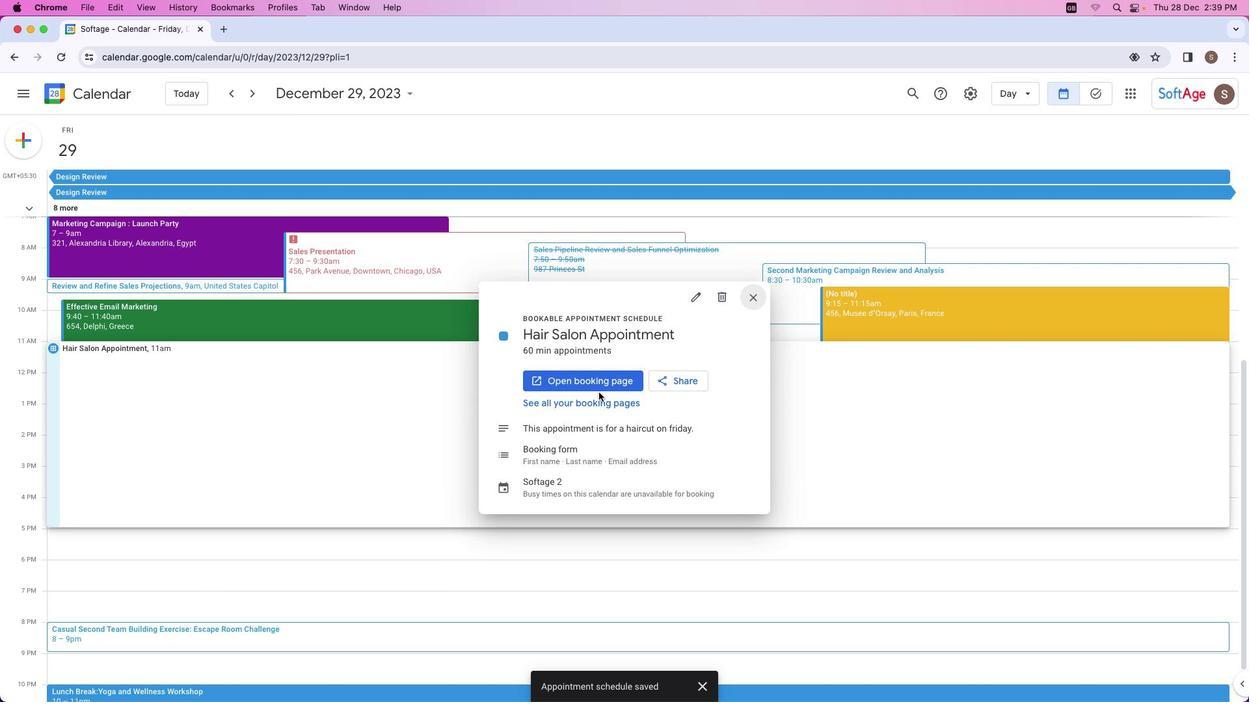 
Action: Mouse scrolled (598, 392) with delta (0, 0)
Screenshot: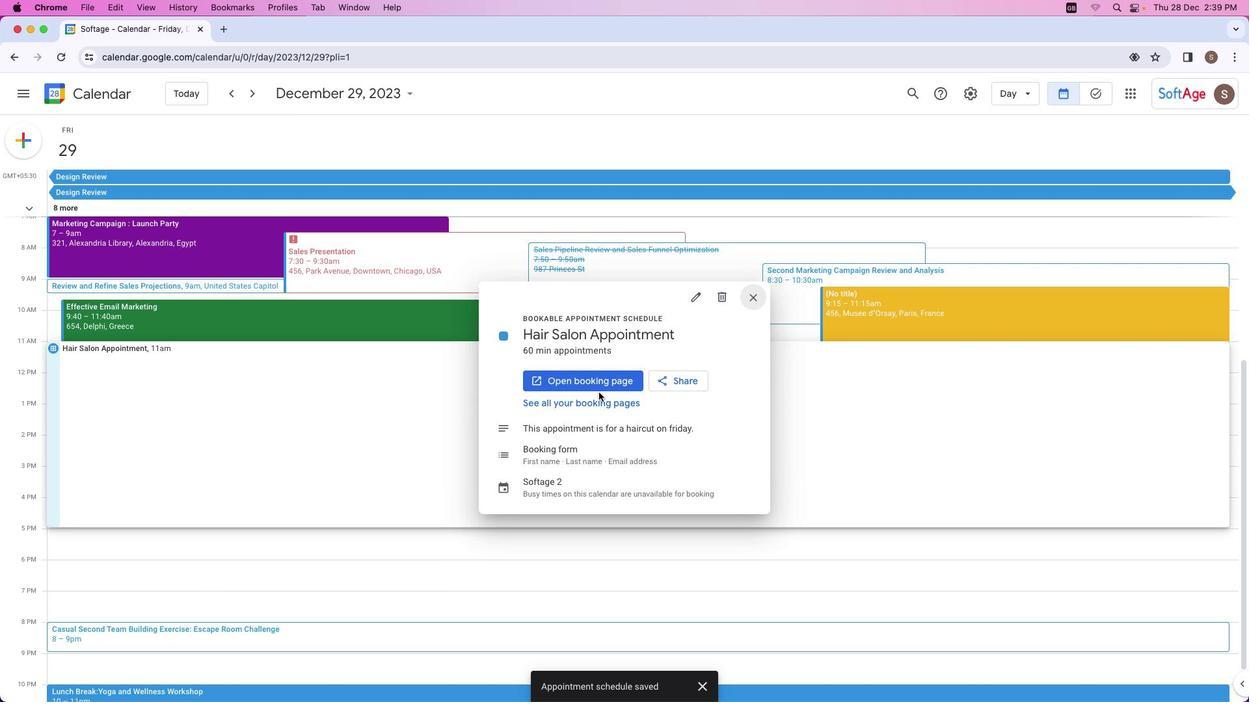 
Action: Mouse scrolled (598, 392) with delta (0, 0)
Screenshot: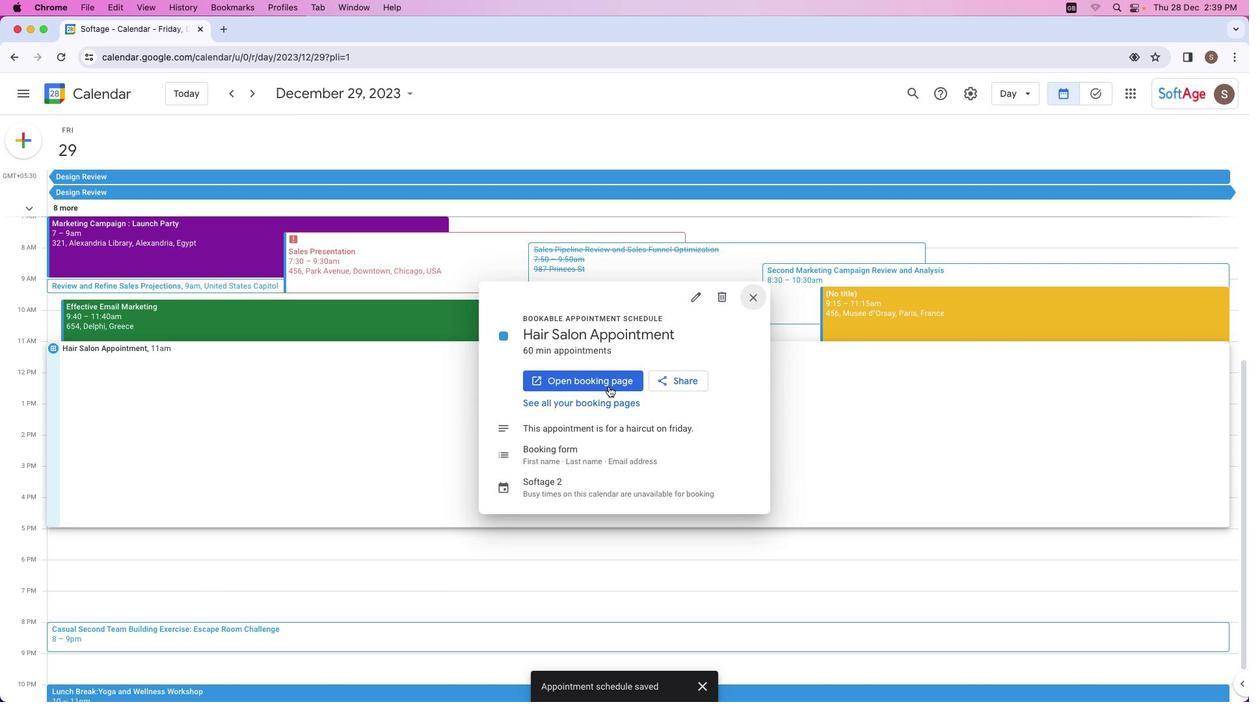 
Action: Mouse moved to (582, 368)
Screenshot: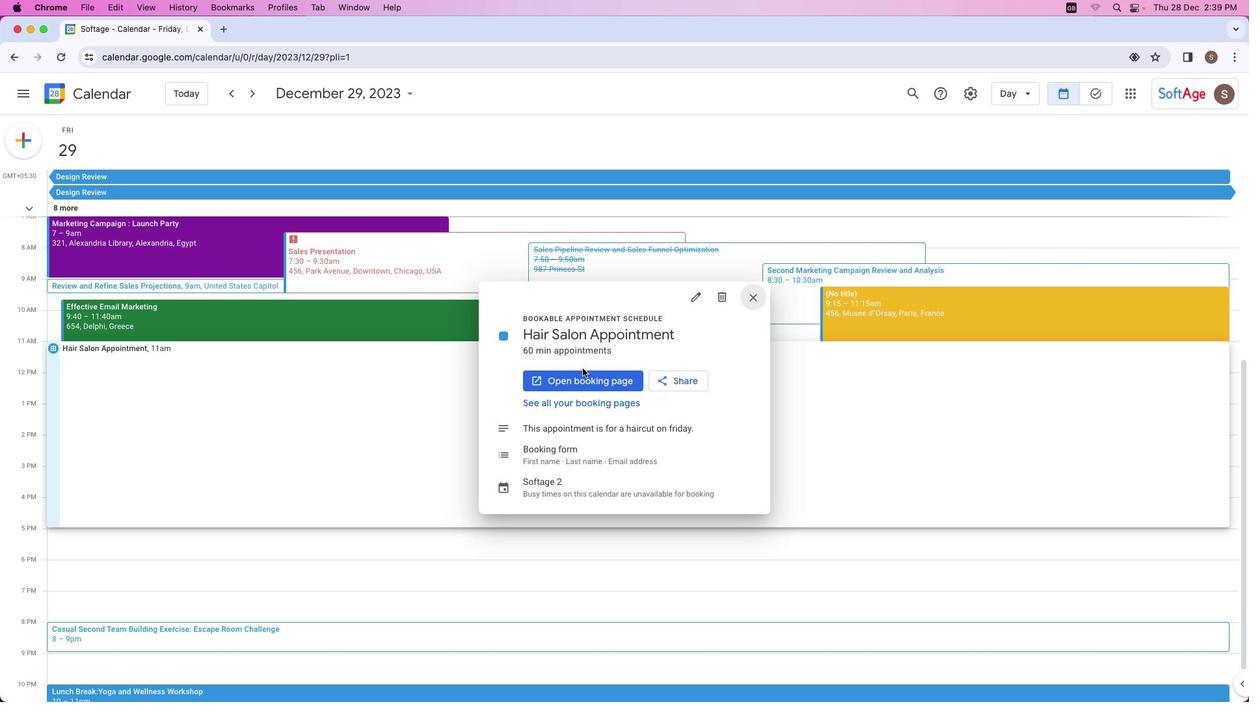 
